 Task: Use the formula "INT" in spreadsheet "Project portfolio".
Action: Mouse moved to (850, 109)
Screenshot: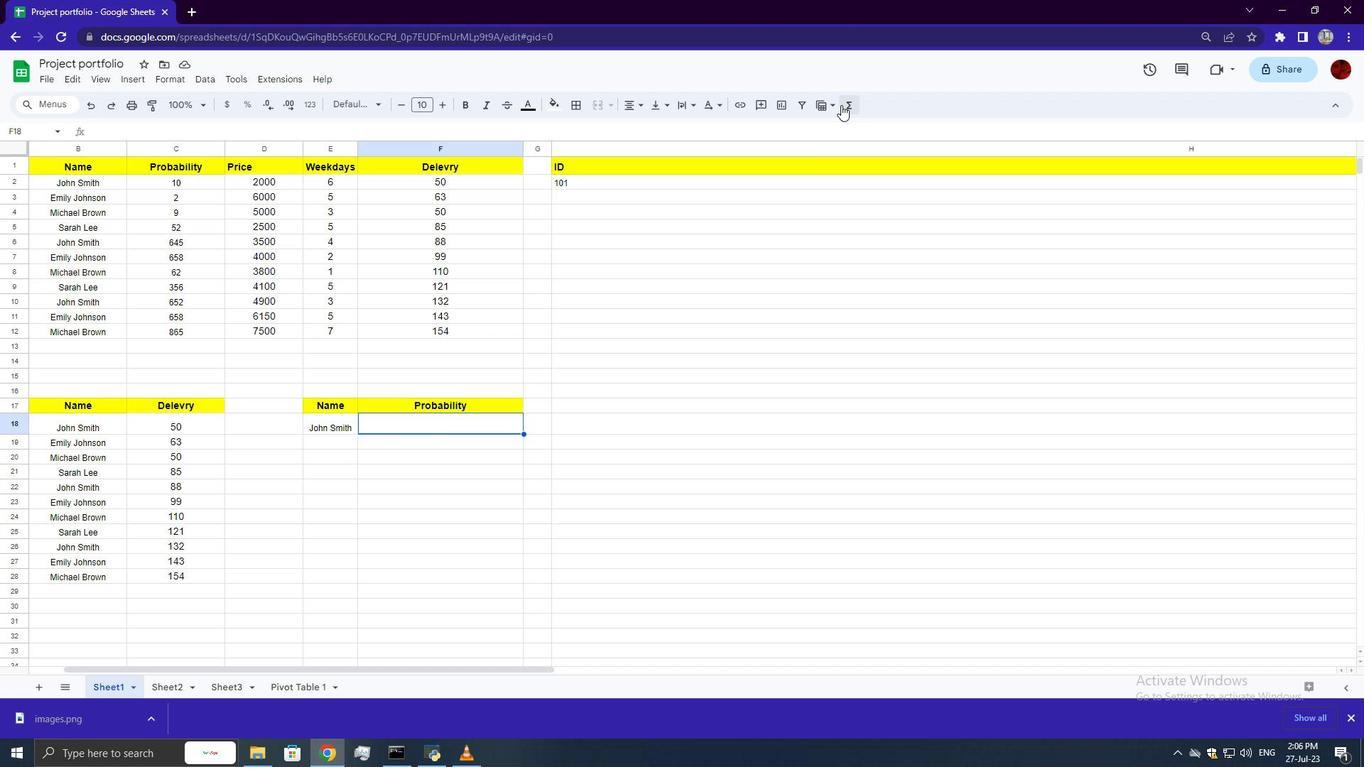 
Action: Mouse pressed left at (850, 109)
Screenshot: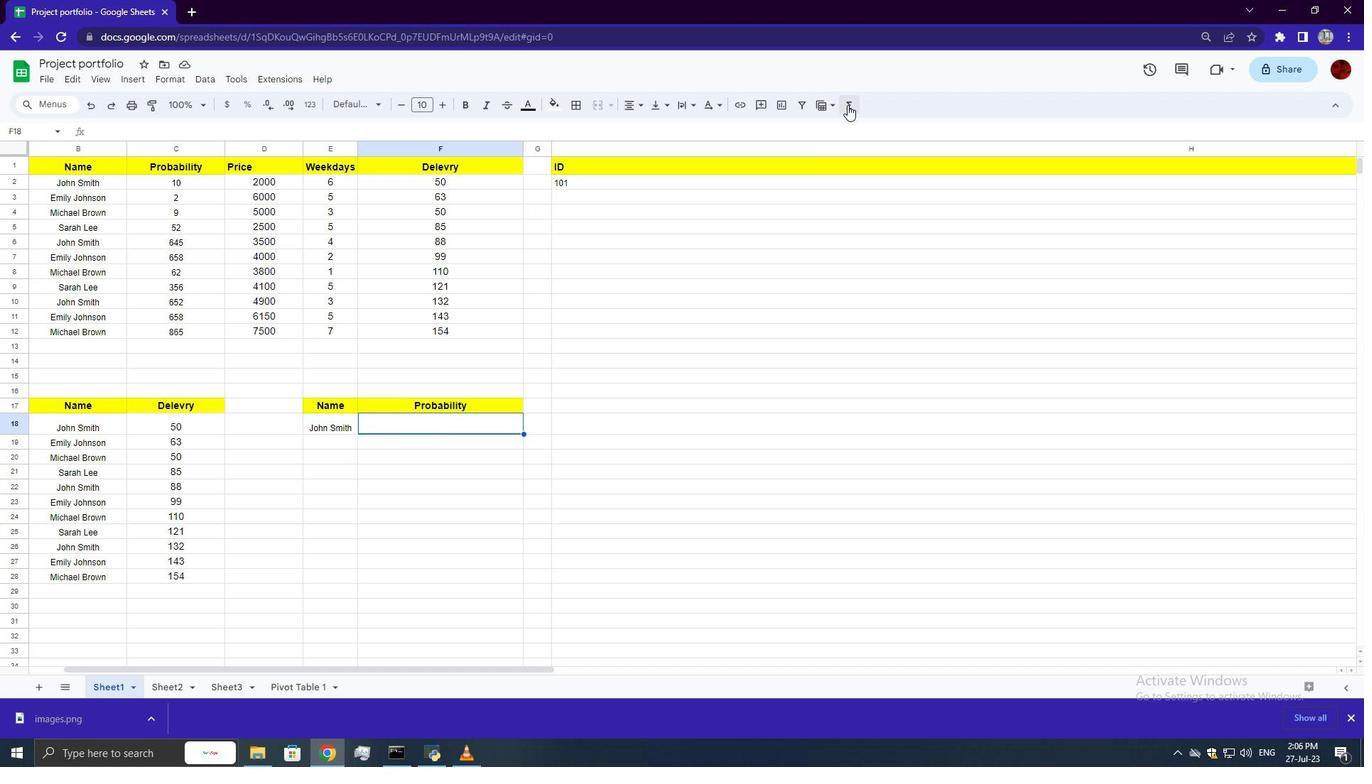 
Action: Mouse moved to (1016, 238)
Screenshot: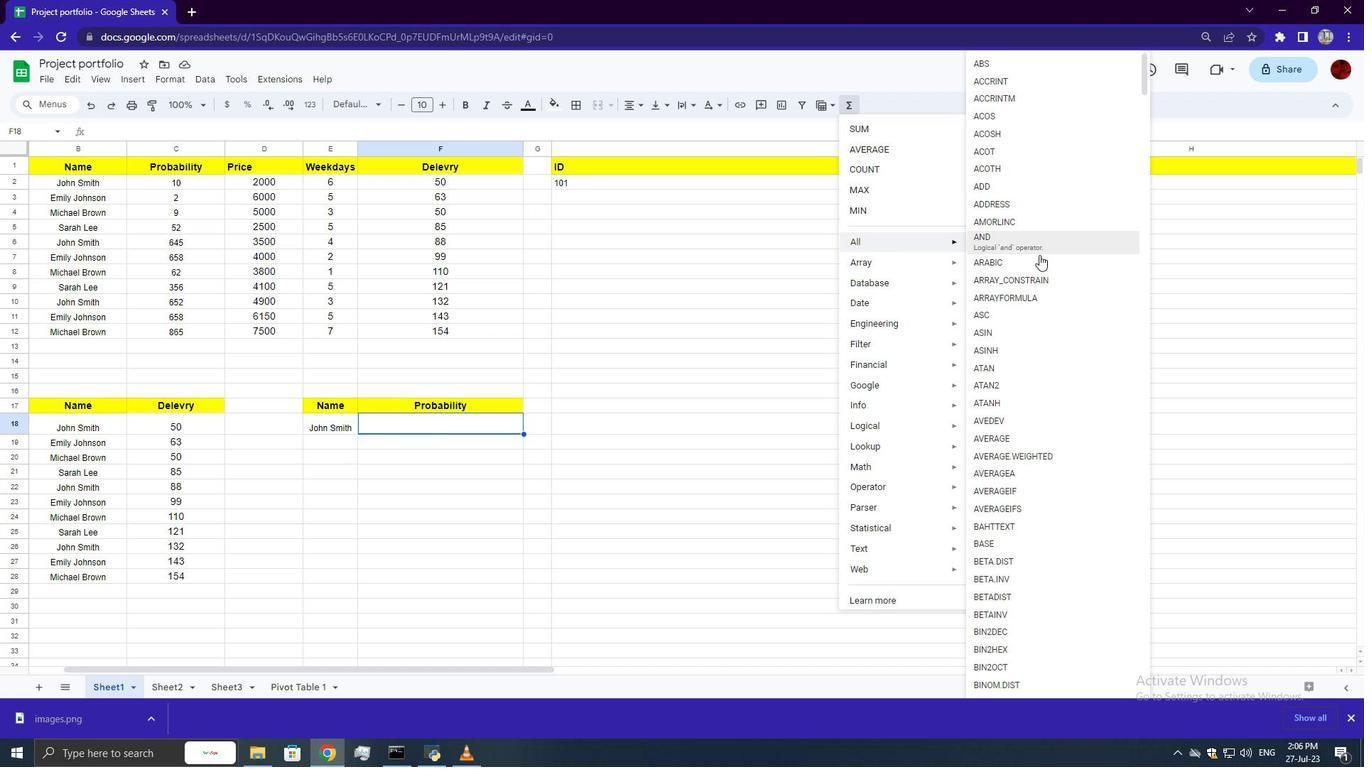 
Action: Mouse scrolled (1016, 237) with delta (0, 0)
Screenshot: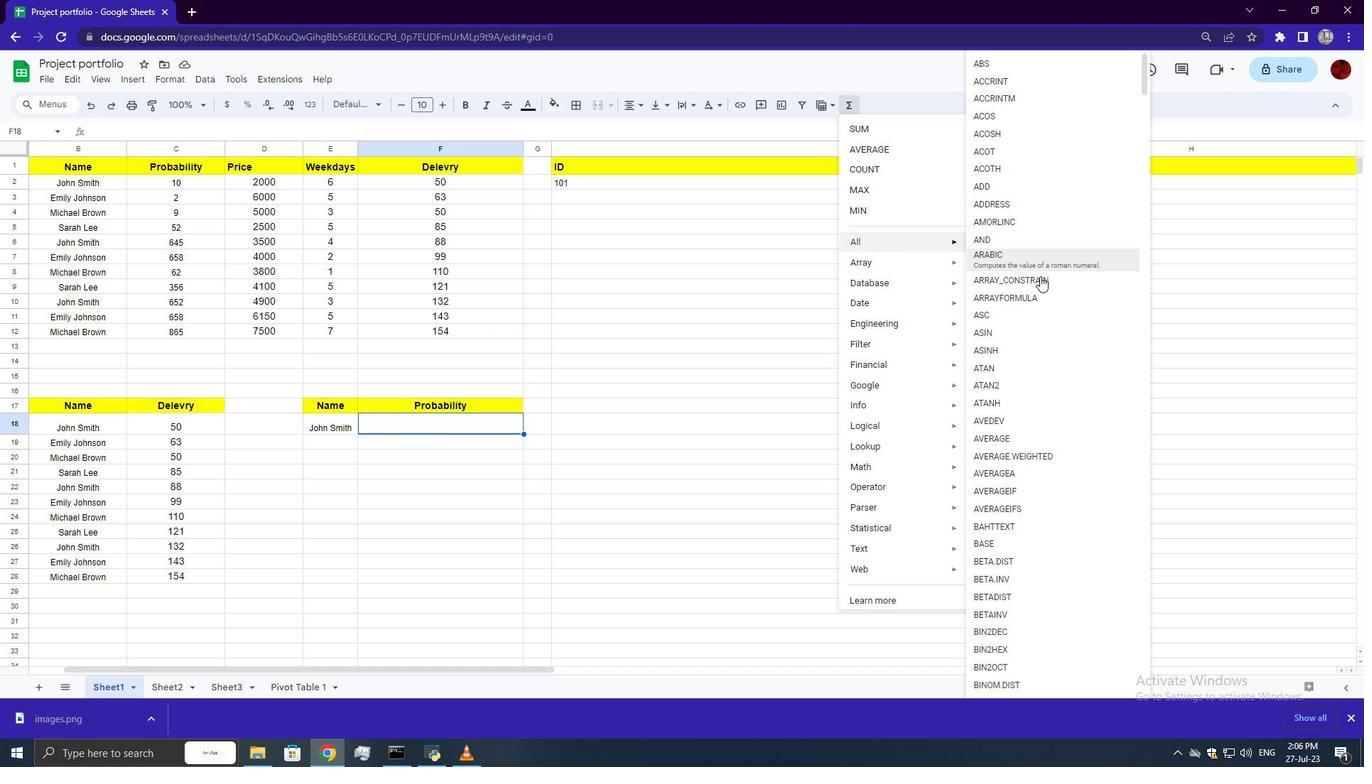
Action: Mouse scrolled (1016, 237) with delta (0, 0)
Screenshot: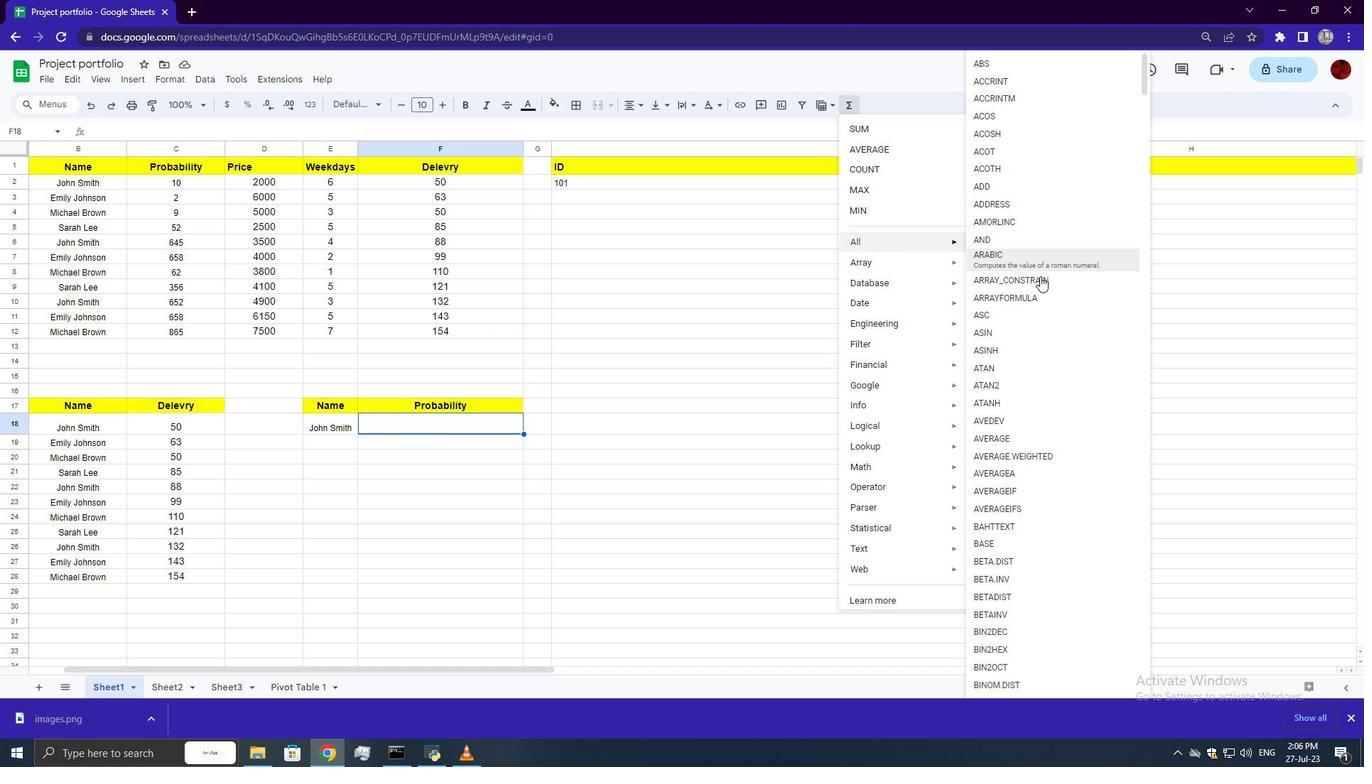 
Action: Mouse scrolled (1016, 237) with delta (0, 0)
Screenshot: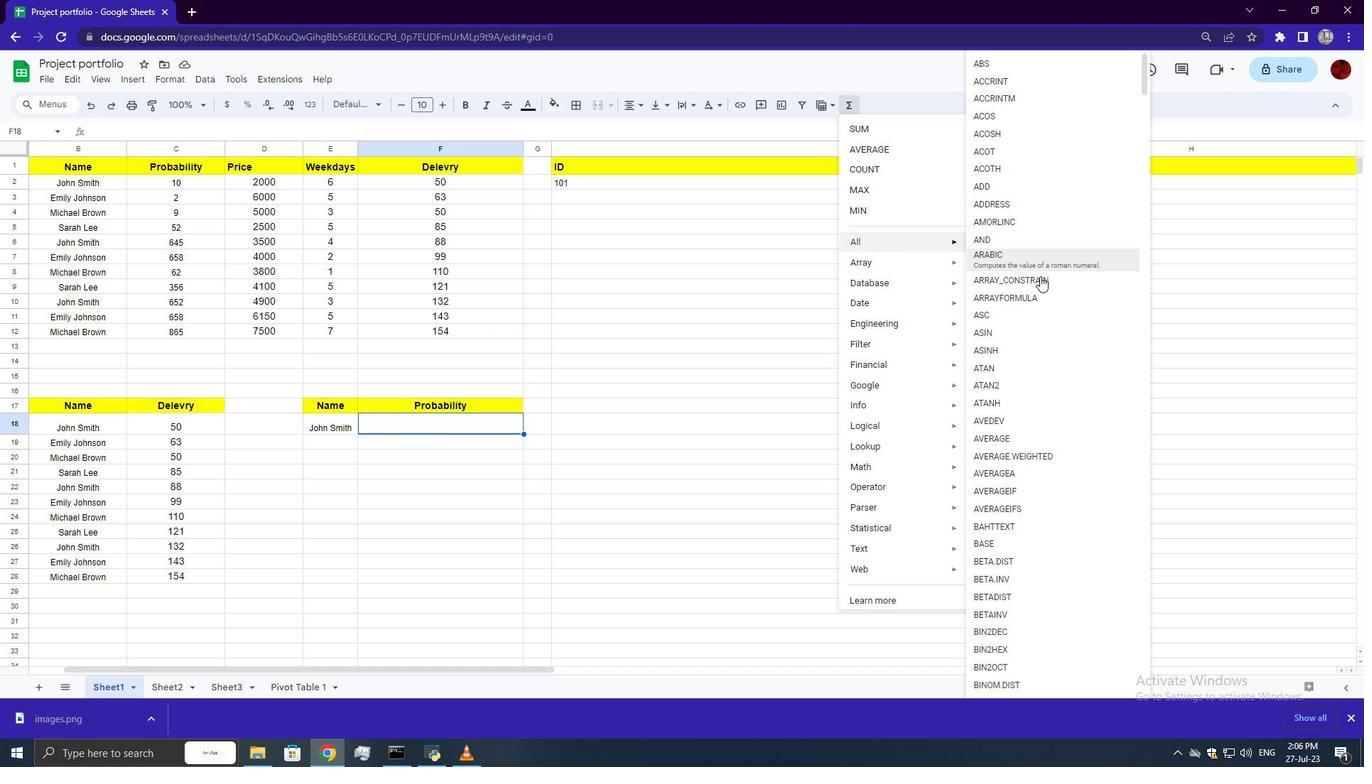 
Action: Mouse scrolled (1016, 237) with delta (0, 0)
Screenshot: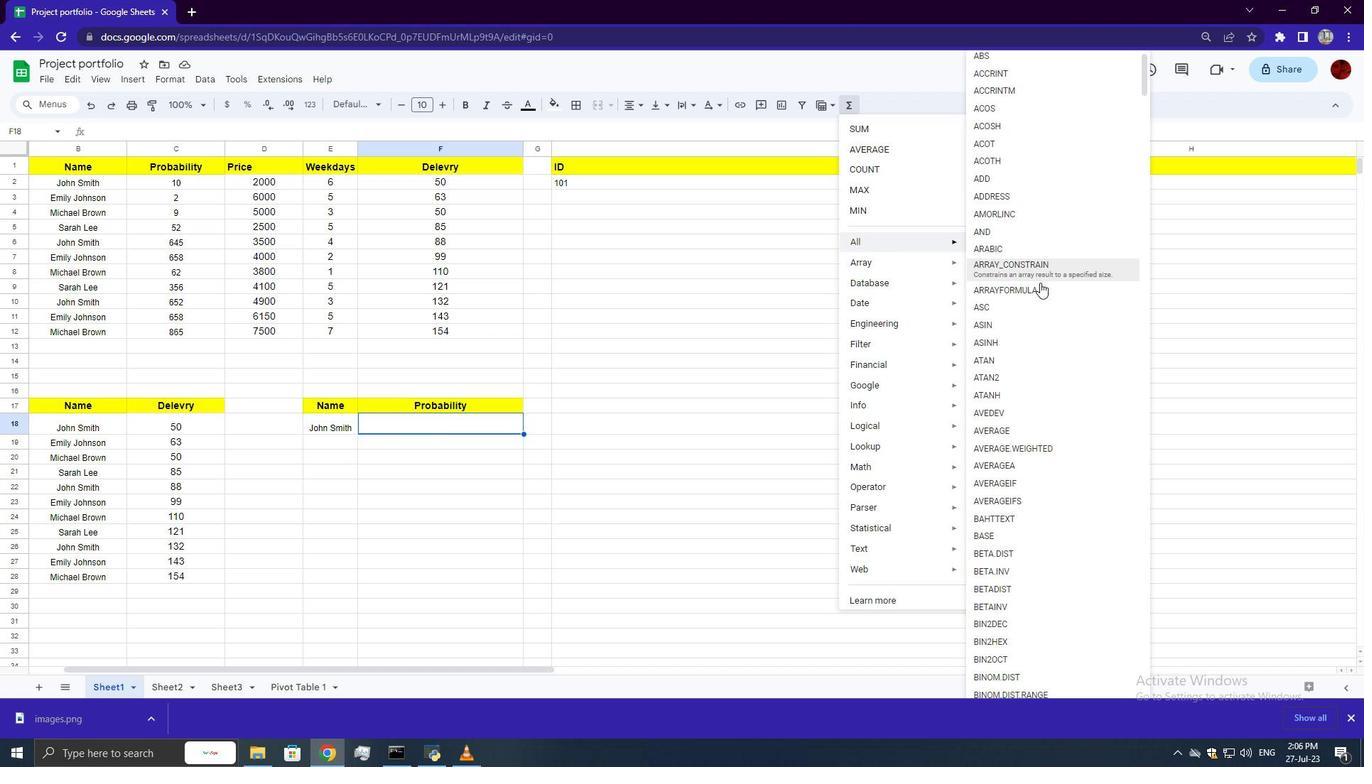 
Action: Mouse scrolled (1016, 237) with delta (0, 0)
Screenshot: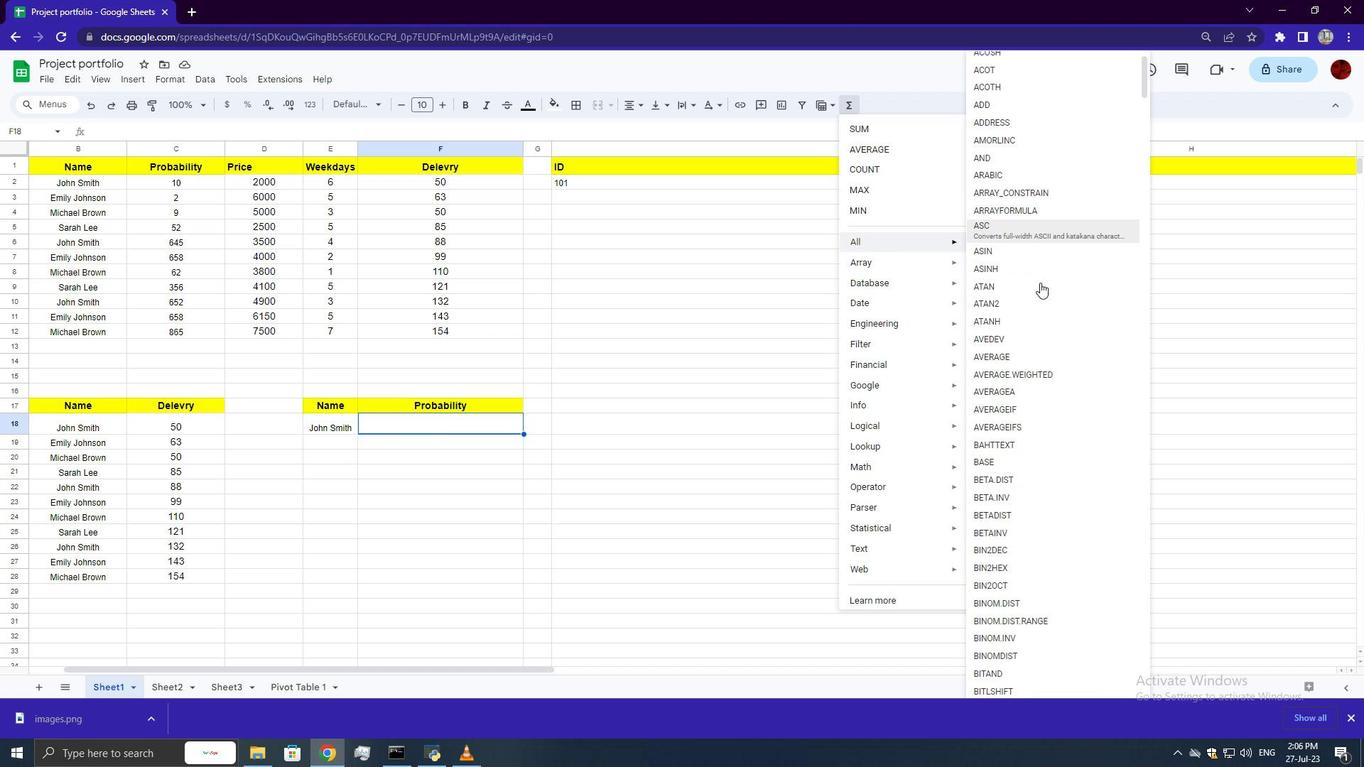 
Action: Mouse scrolled (1016, 237) with delta (0, 0)
Screenshot: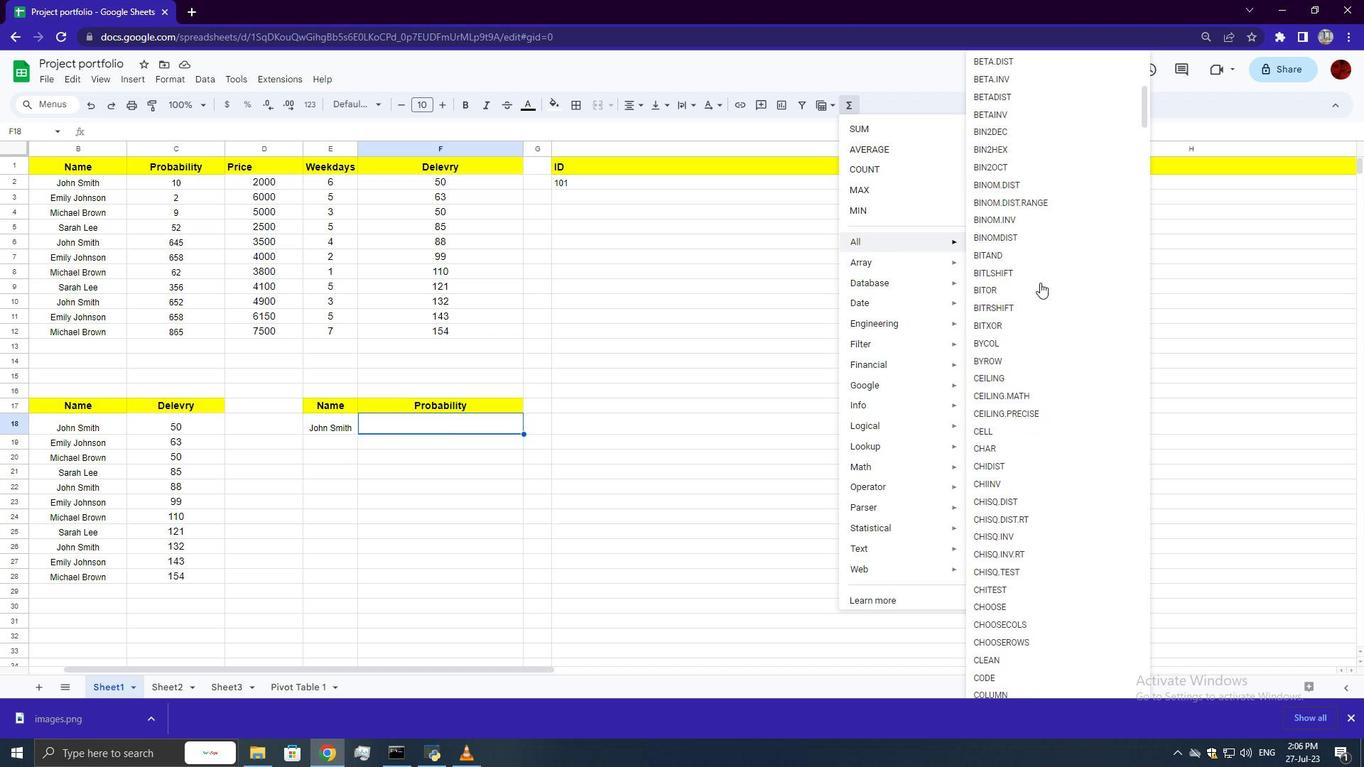 
Action: Mouse scrolled (1016, 237) with delta (0, 0)
Screenshot: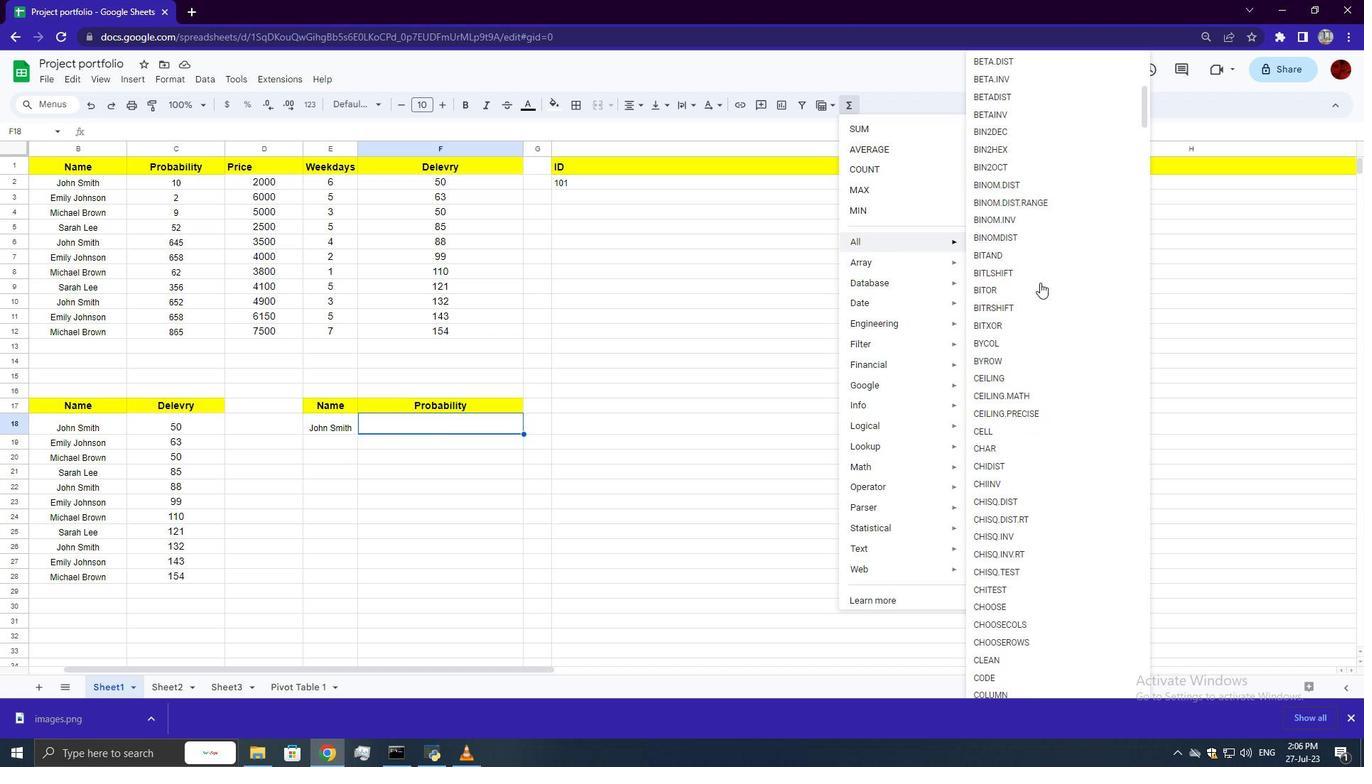 
Action: Mouse scrolled (1016, 237) with delta (0, 0)
Screenshot: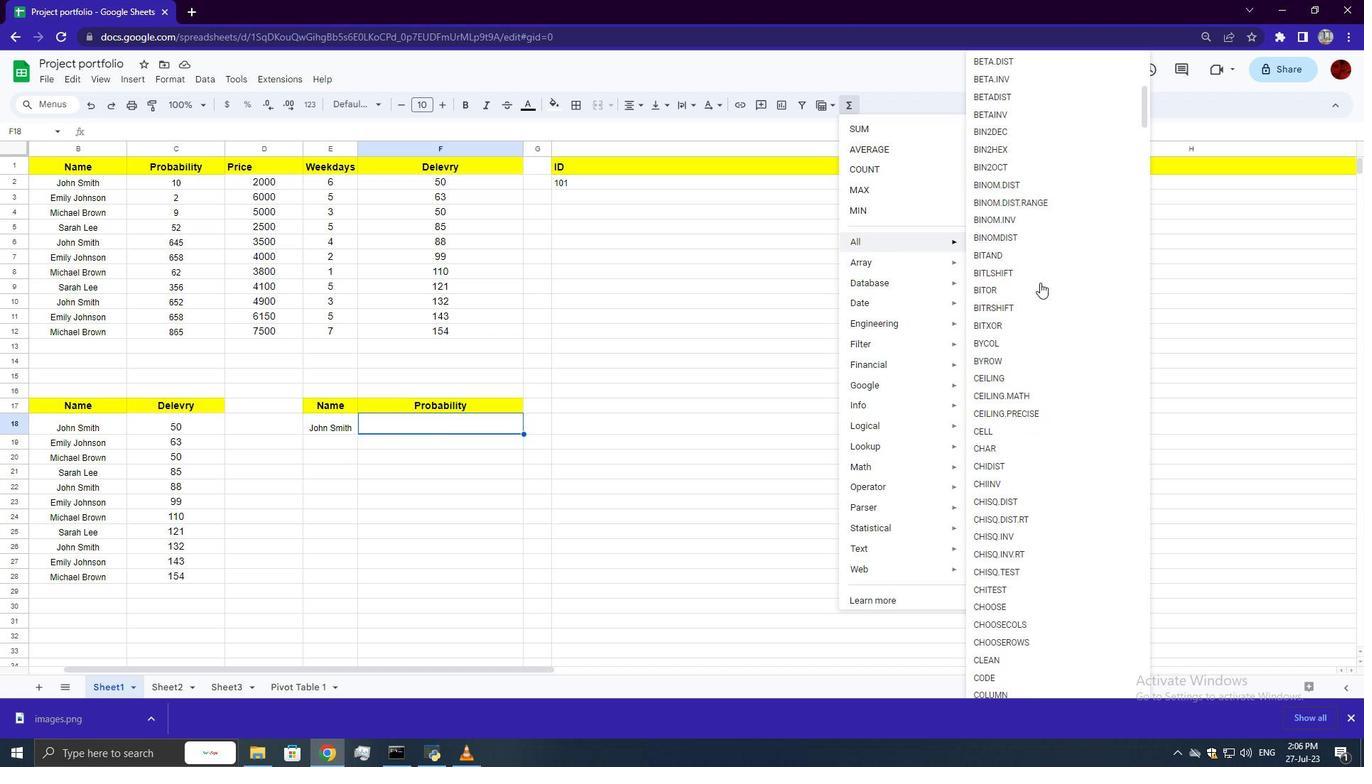 
Action: Mouse scrolled (1016, 237) with delta (0, 0)
Screenshot: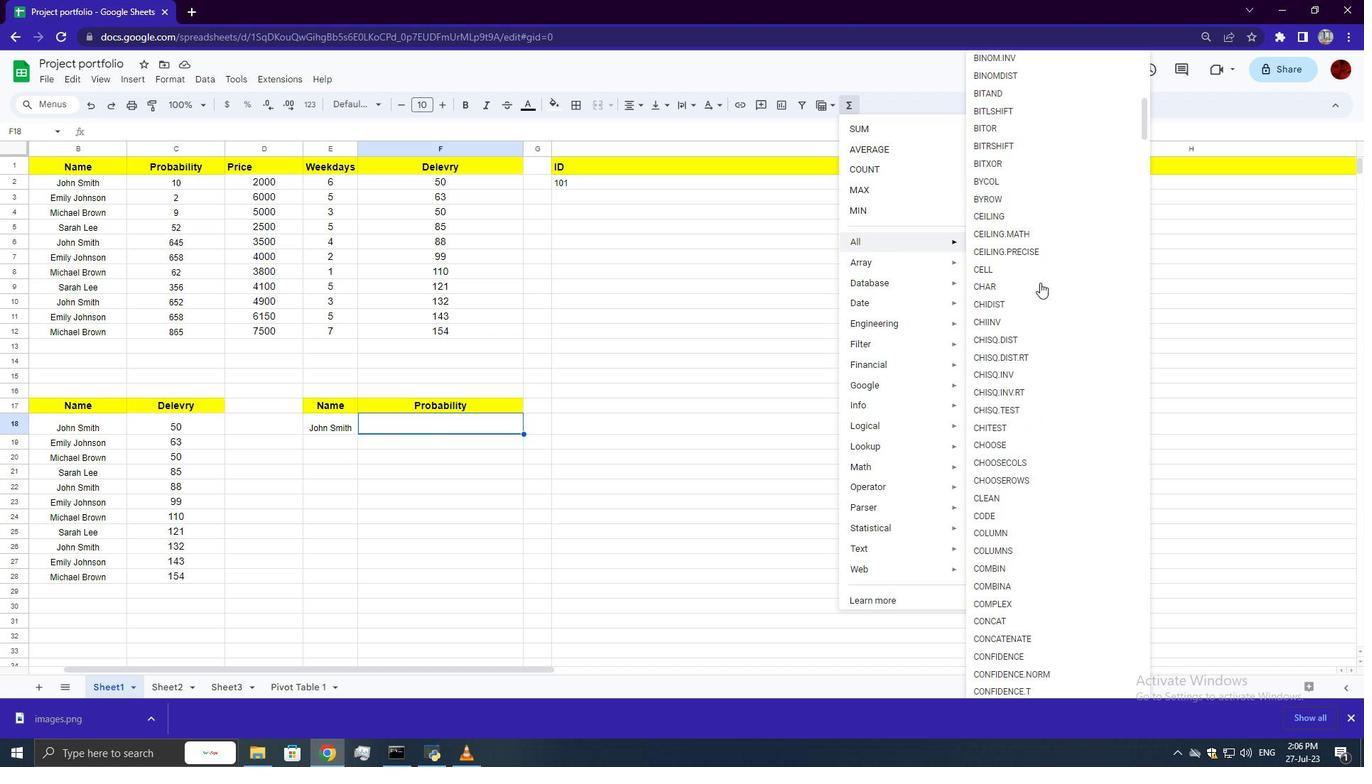 
Action: Mouse scrolled (1016, 237) with delta (0, 0)
Screenshot: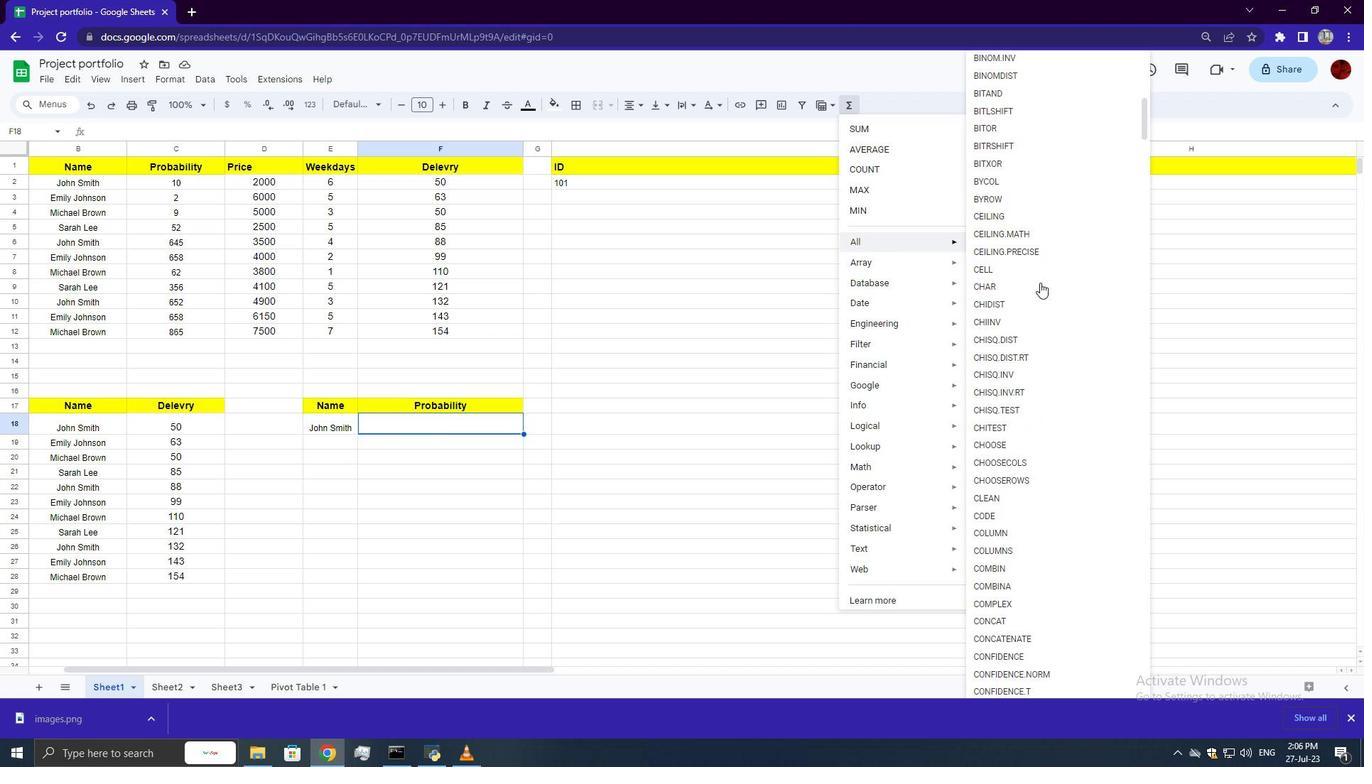 
Action: Mouse scrolled (1016, 237) with delta (0, 0)
Screenshot: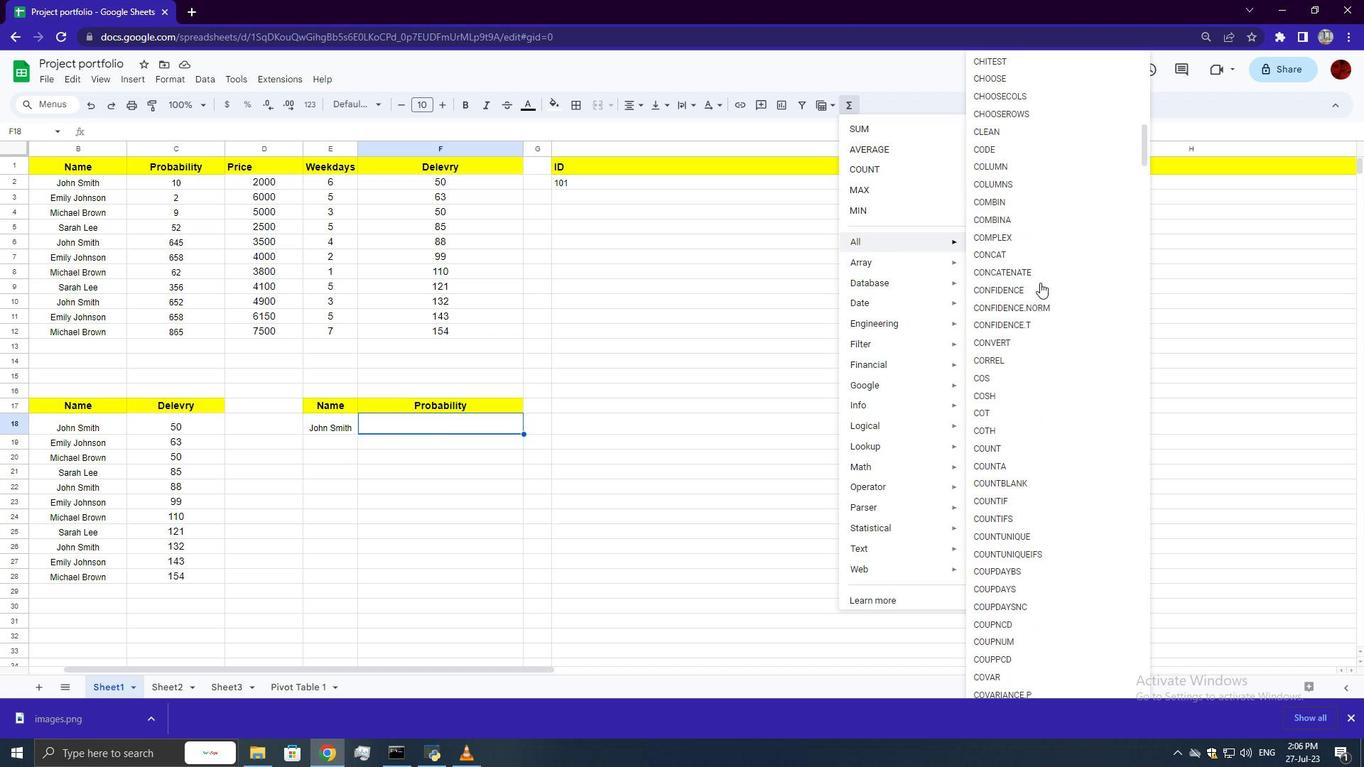 
Action: Mouse scrolled (1016, 237) with delta (0, 0)
Screenshot: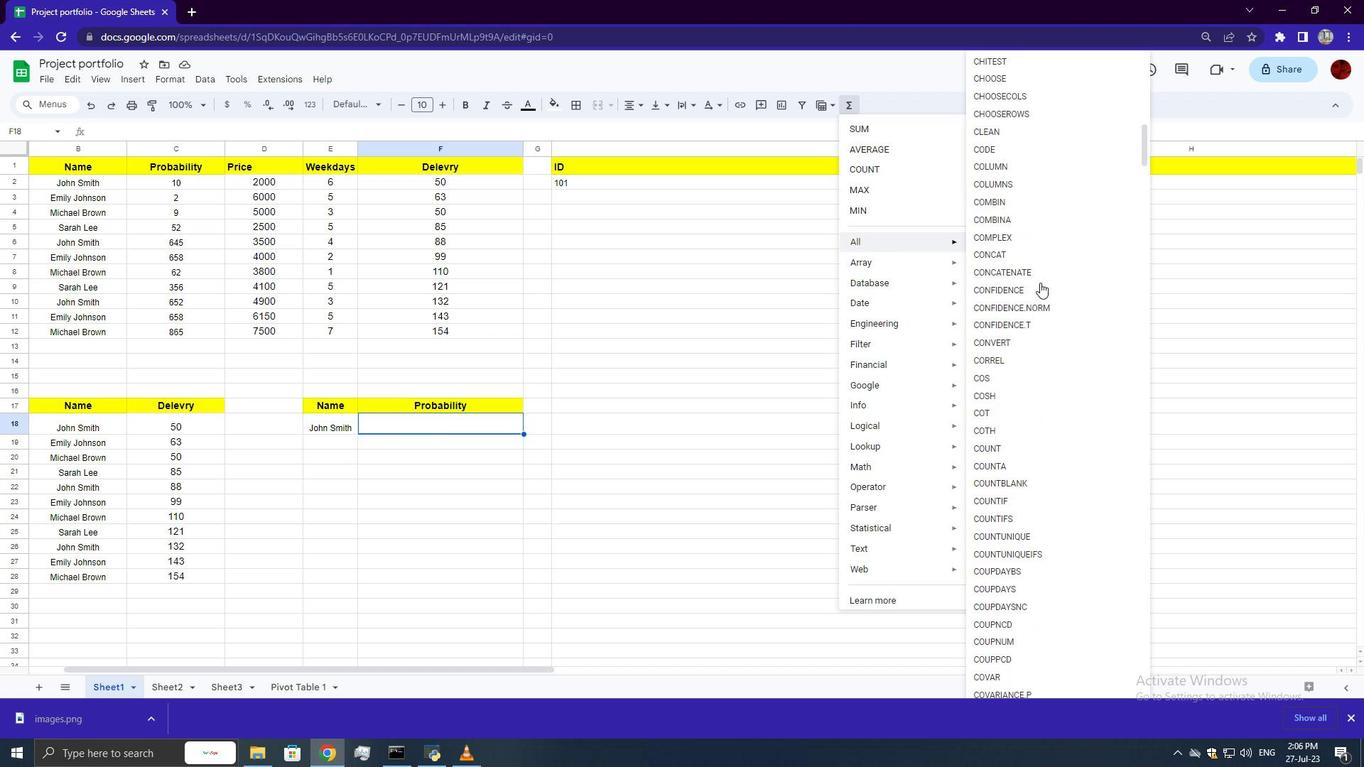 
Action: Mouse scrolled (1016, 237) with delta (0, 0)
Screenshot: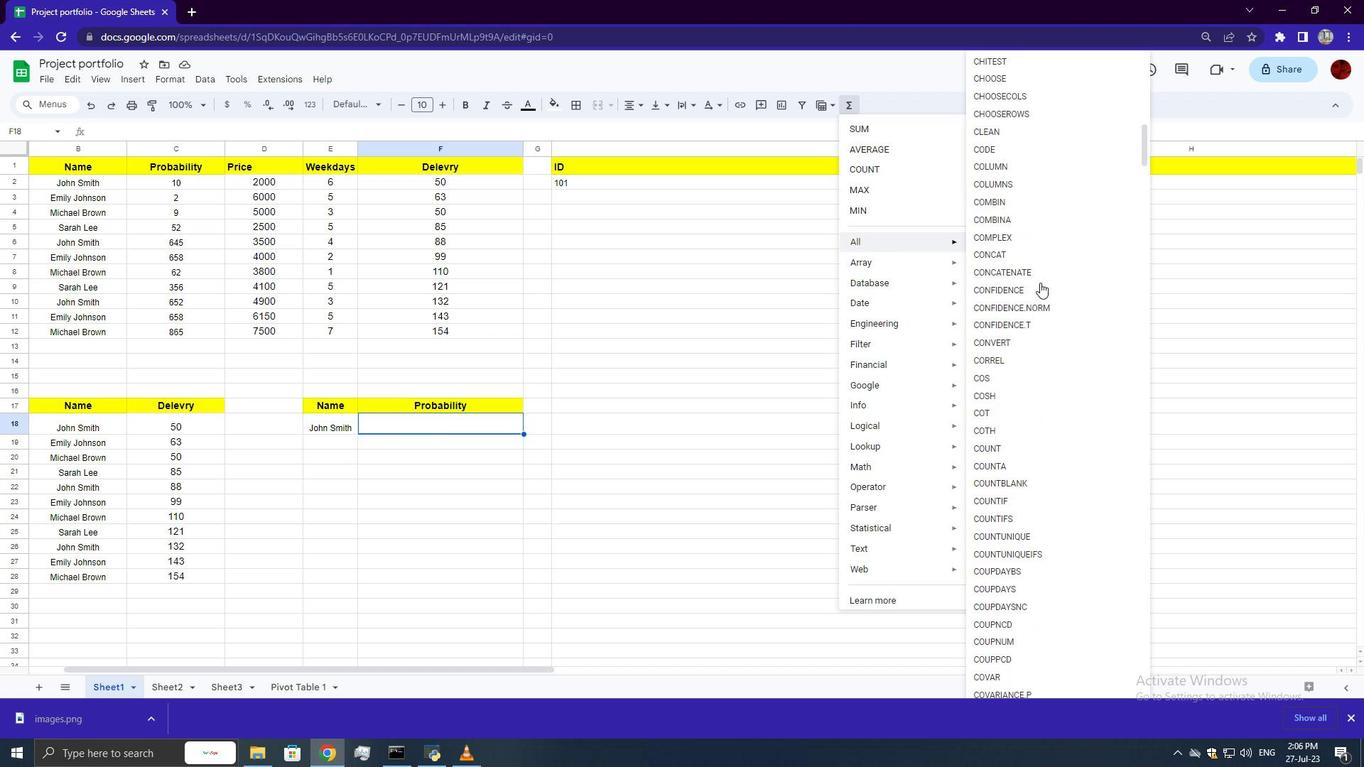 
Action: Mouse scrolled (1016, 237) with delta (0, 0)
Screenshot: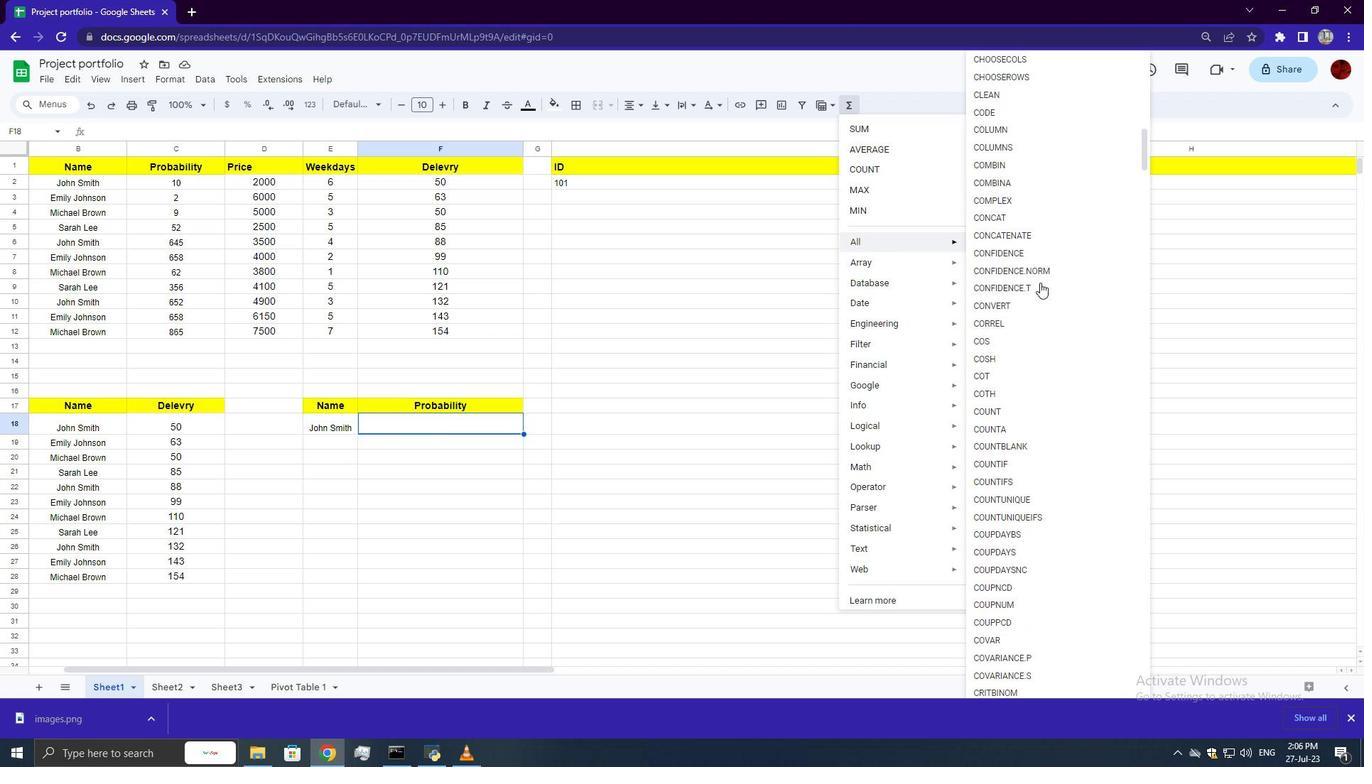 
Action: Mouse scrolled (1016, 237) with delta (0, 0)
Screenshot: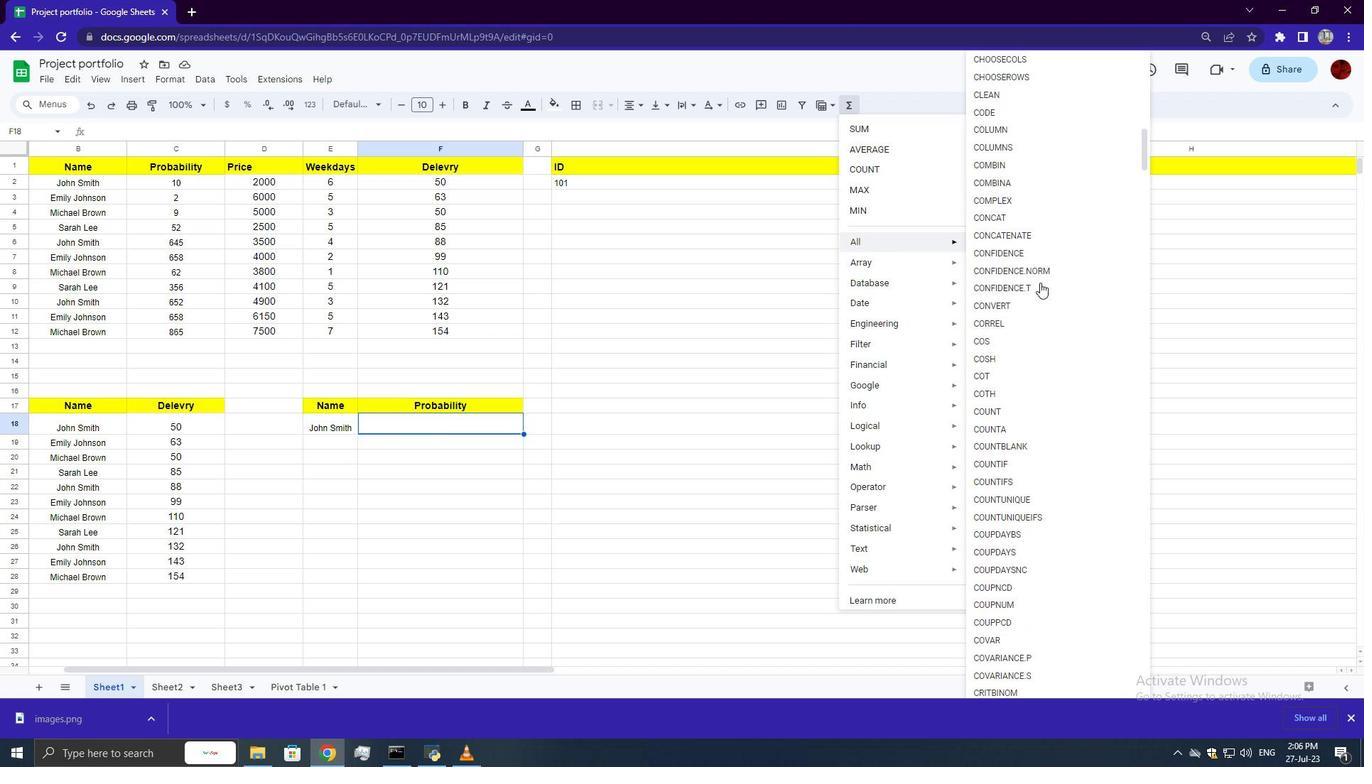 
Action: Mouse scrolled (1016, 237) with delta (0, 0)
Screenshot: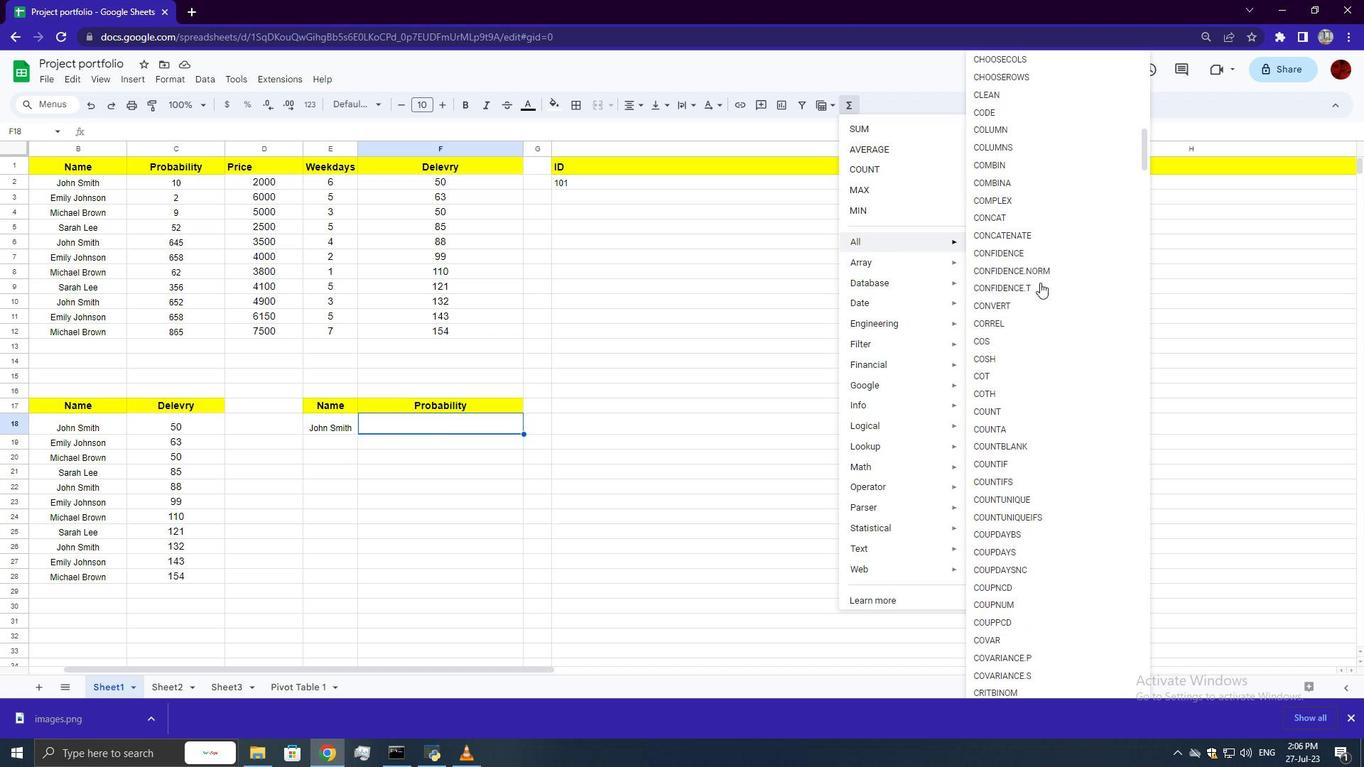 
Action: Mouse scrolled (1016, 237) with delta (0, 0)
Screenshot: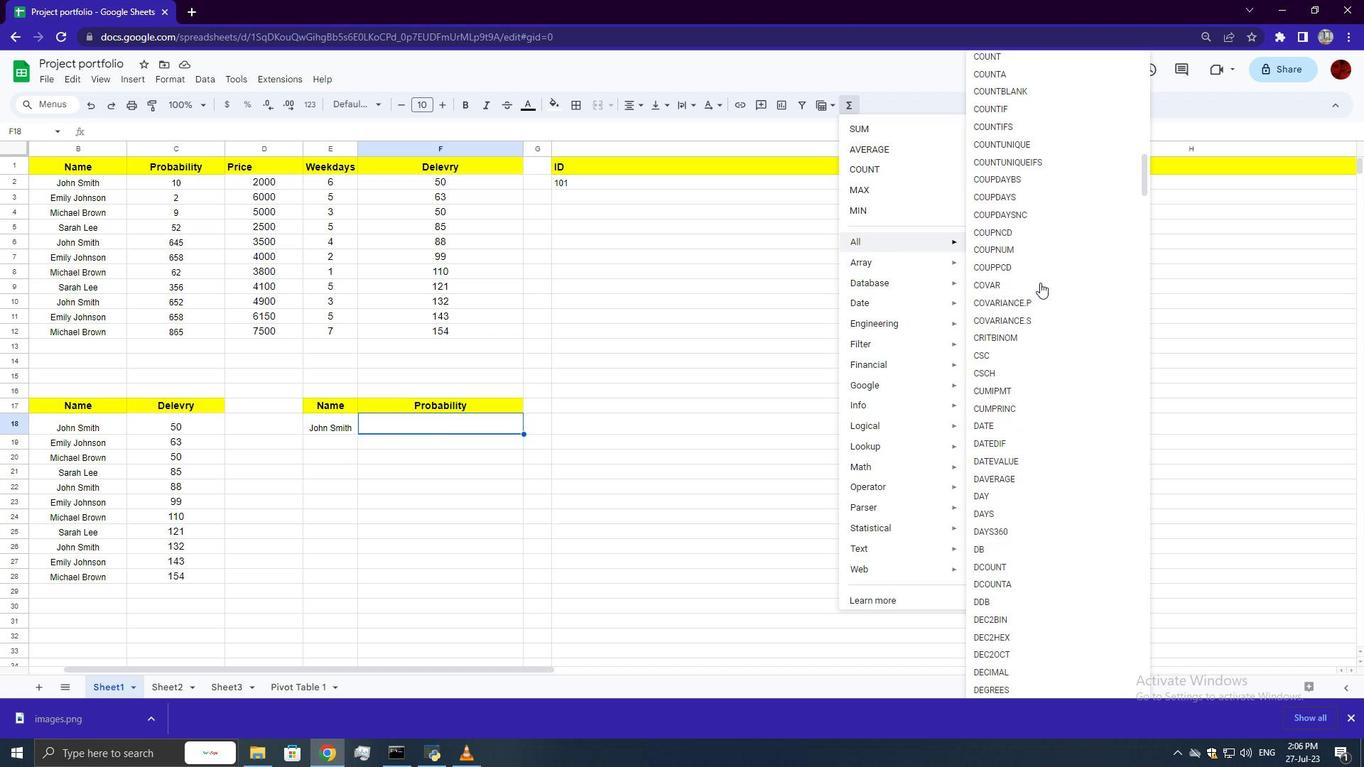 
Action: Mouse scrolled (1016, 237) with delta (0, 0)
Screenshot: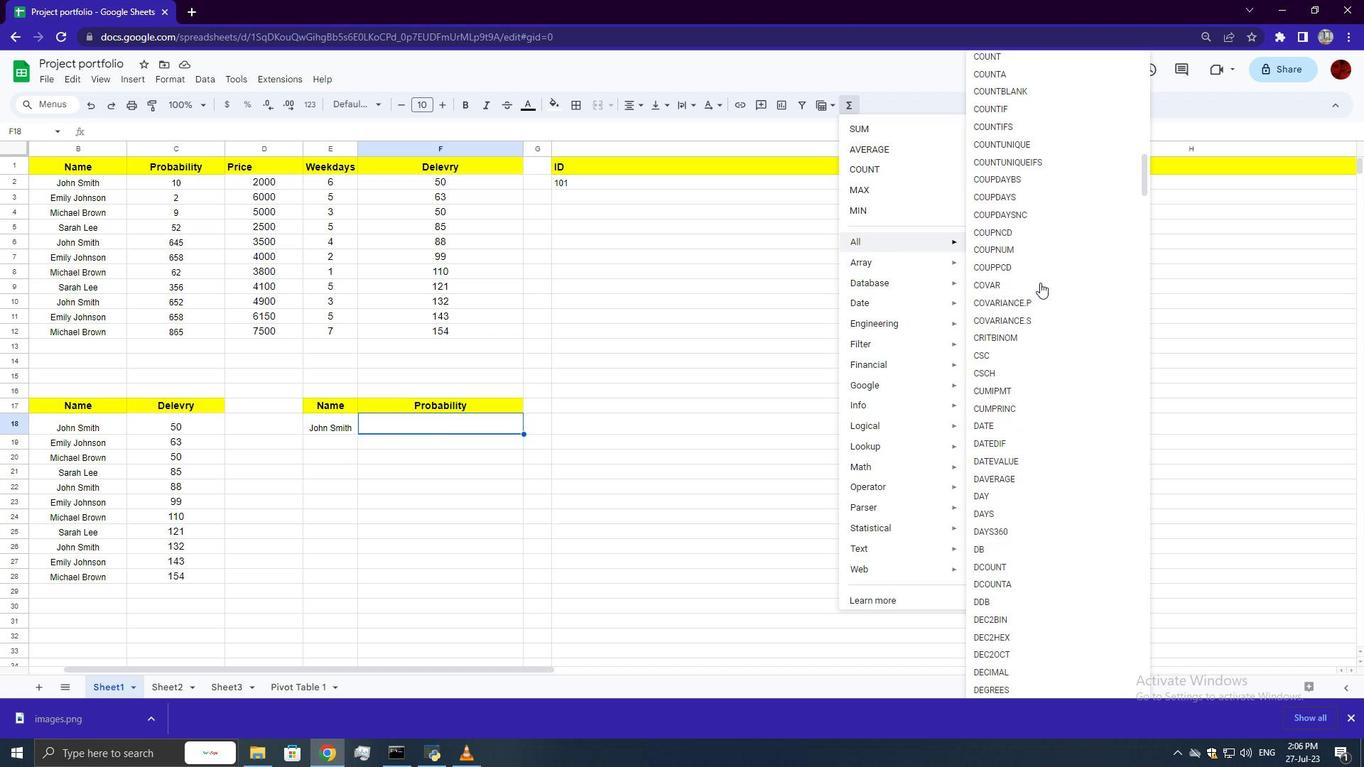 
Action: Mouse scrolled (1016, 237) with delta (0, 0)
Screenshot: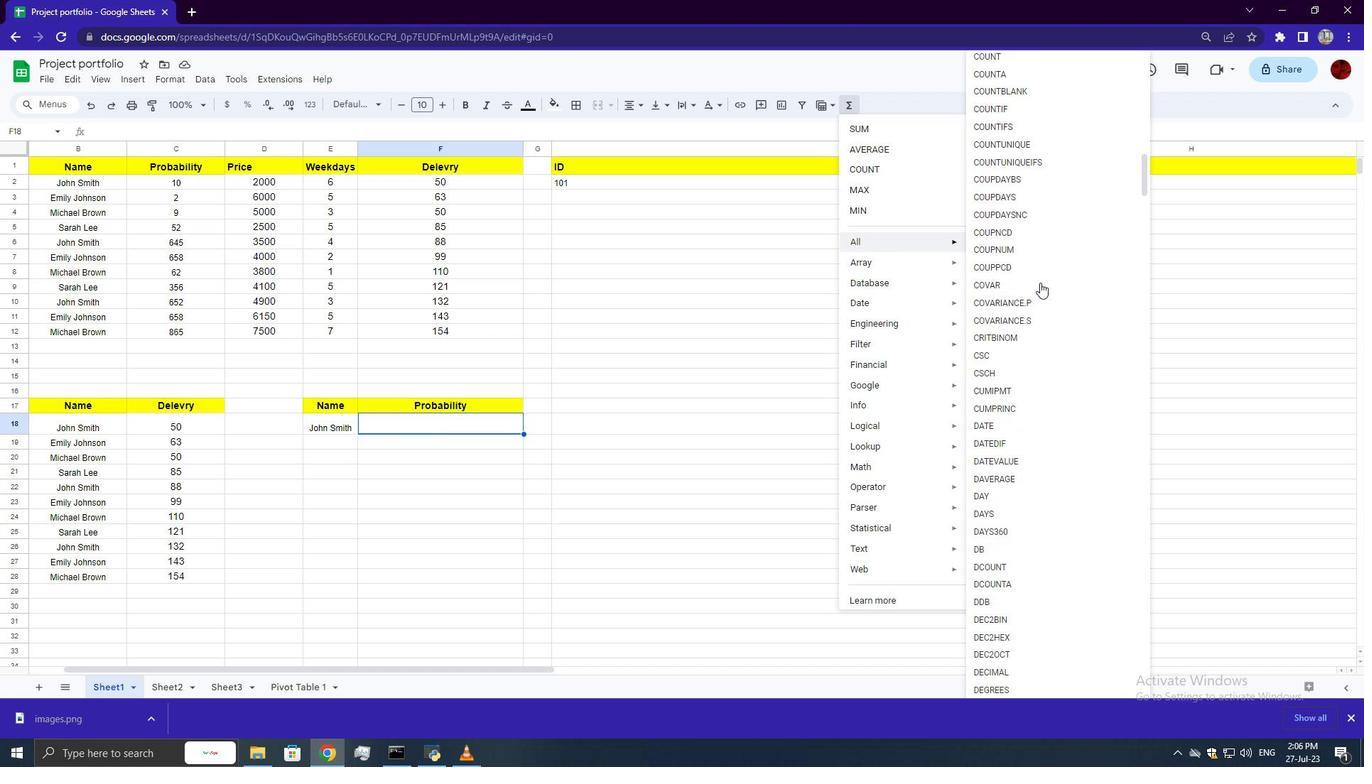 
Action: Mouse scrolled (1016, 237) with delta (0, 0)
Screenshot: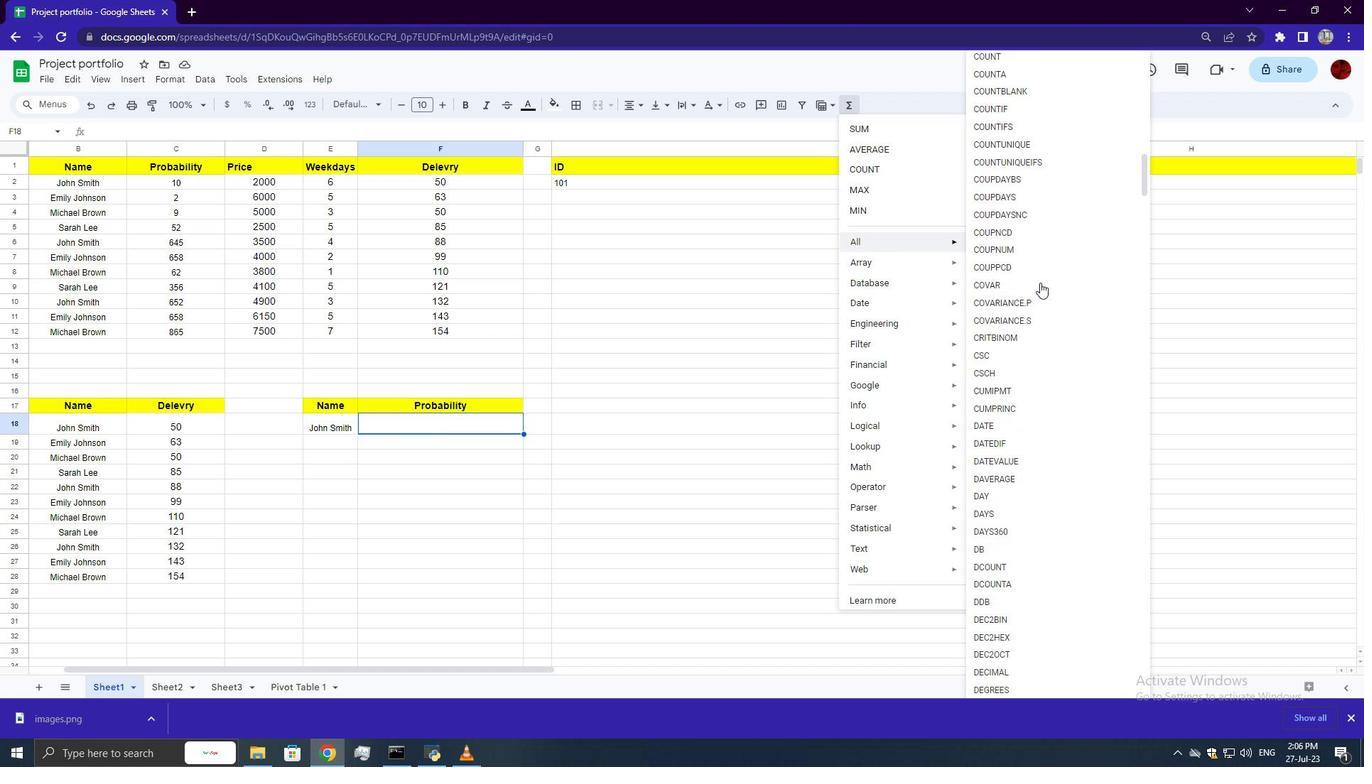 
Action: Mouse scrolled (1016, 237) with delta (0, 0)
Screenshot: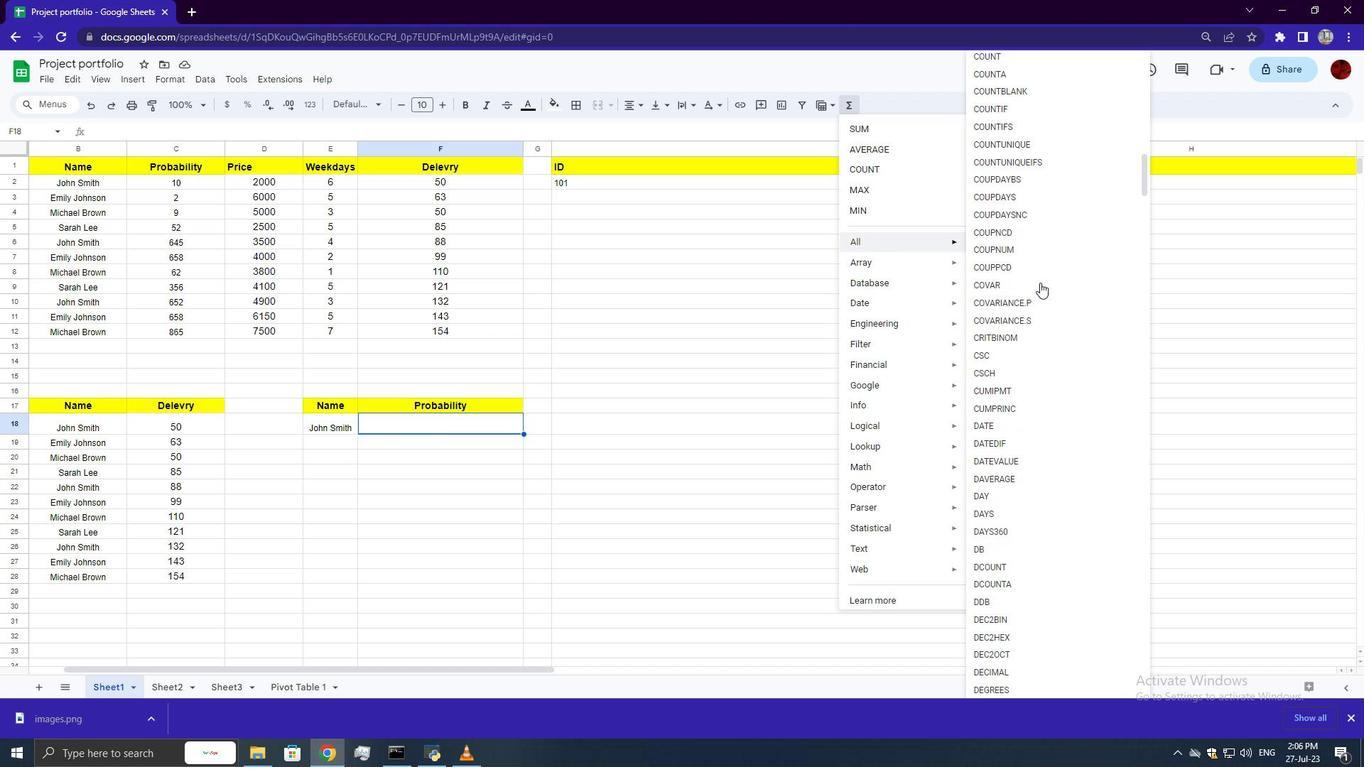 
Action: Mouse scrolled (1016, 237) with delta (0, 0)
Screenshot: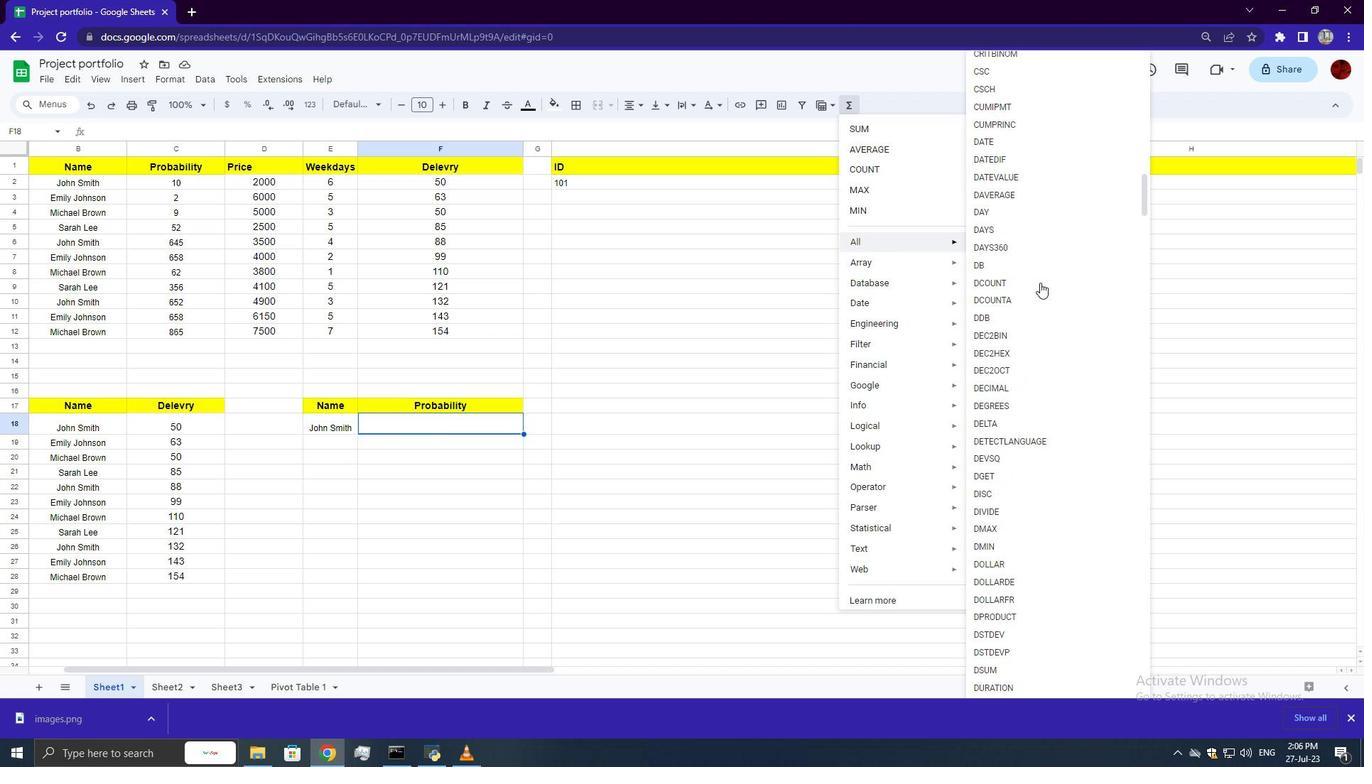 
Action: Mouse scrolled (1016, 237) with delta (0, 0)
Screenshot: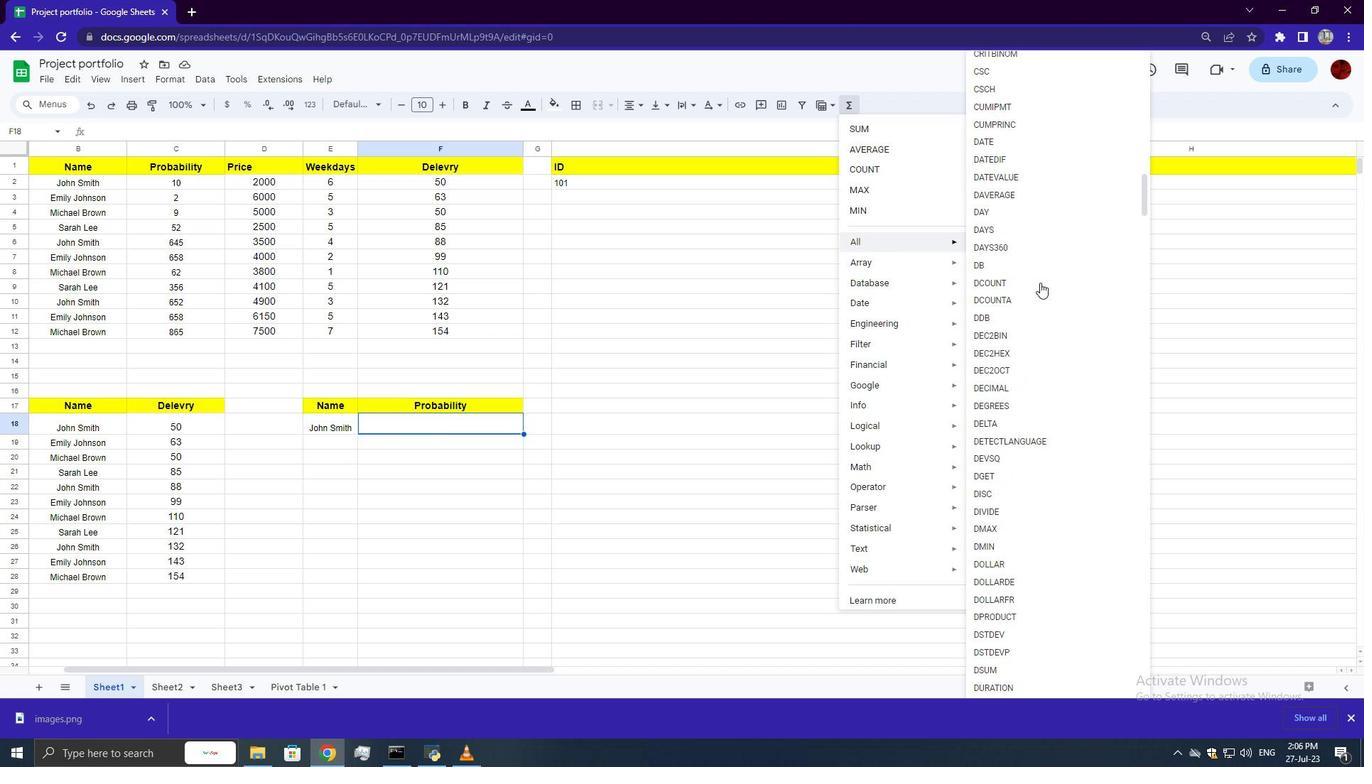 
Action: Mouse scrolled (1016, 237) with delta (0, 0)
Screenshot: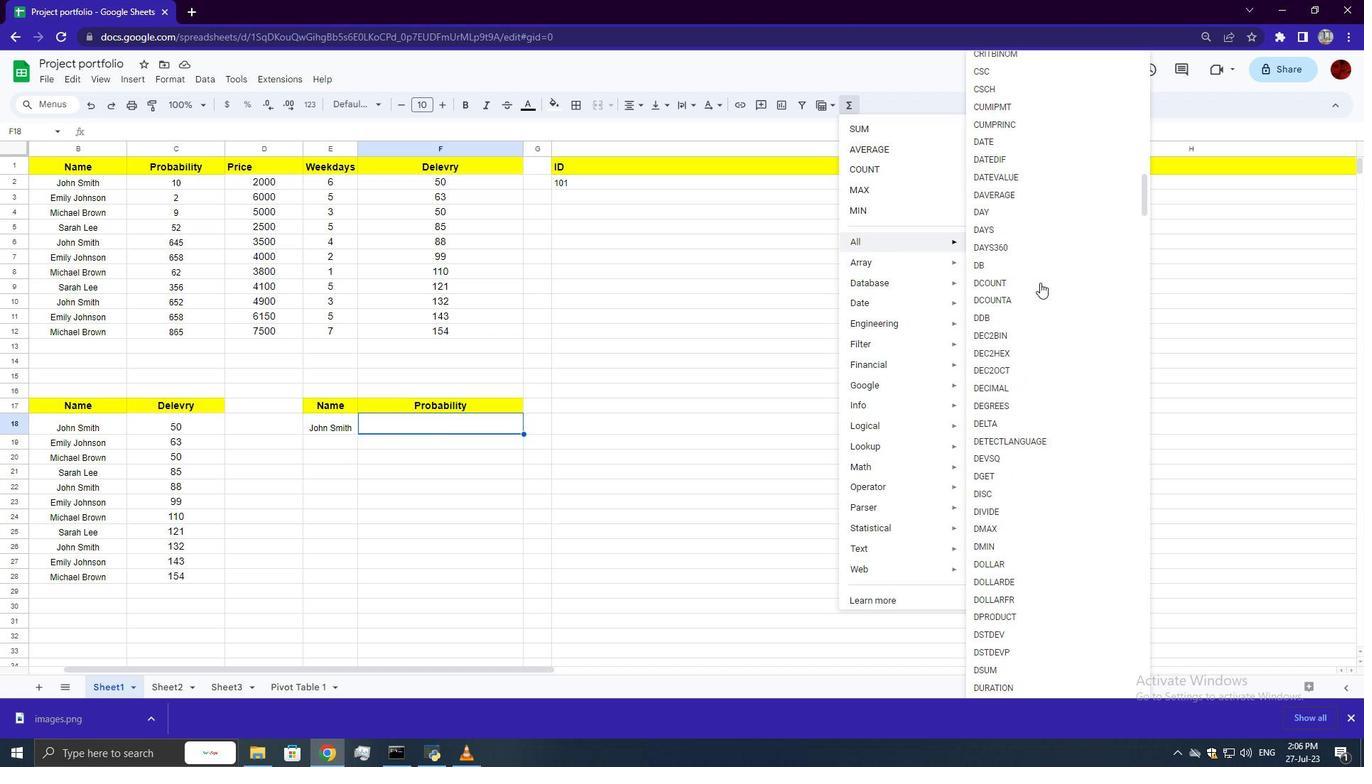 
Action: Mouse scrolled (1016, 237) with delta (0, 0)
Screenshot: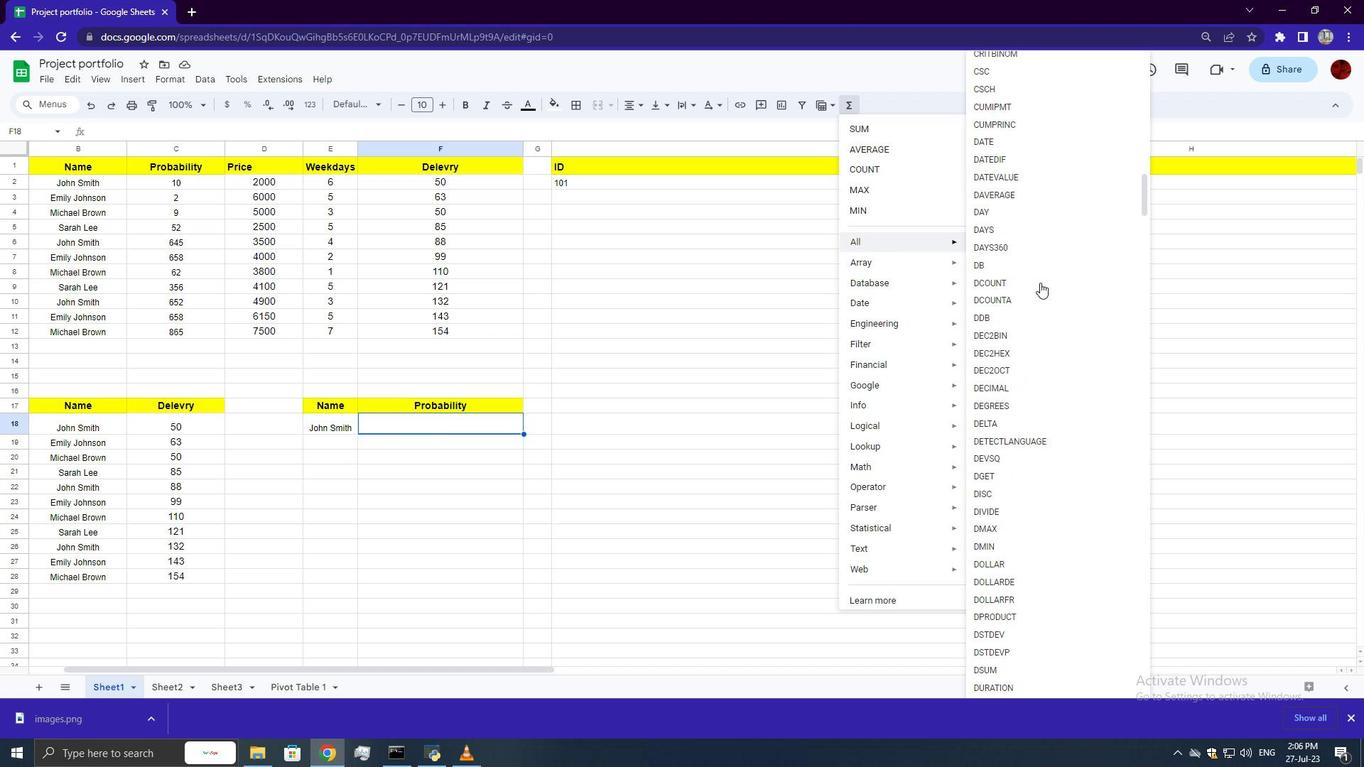 
Action: Mouse scrolled (1016, 237) with delta (0, 0)
Screenshot: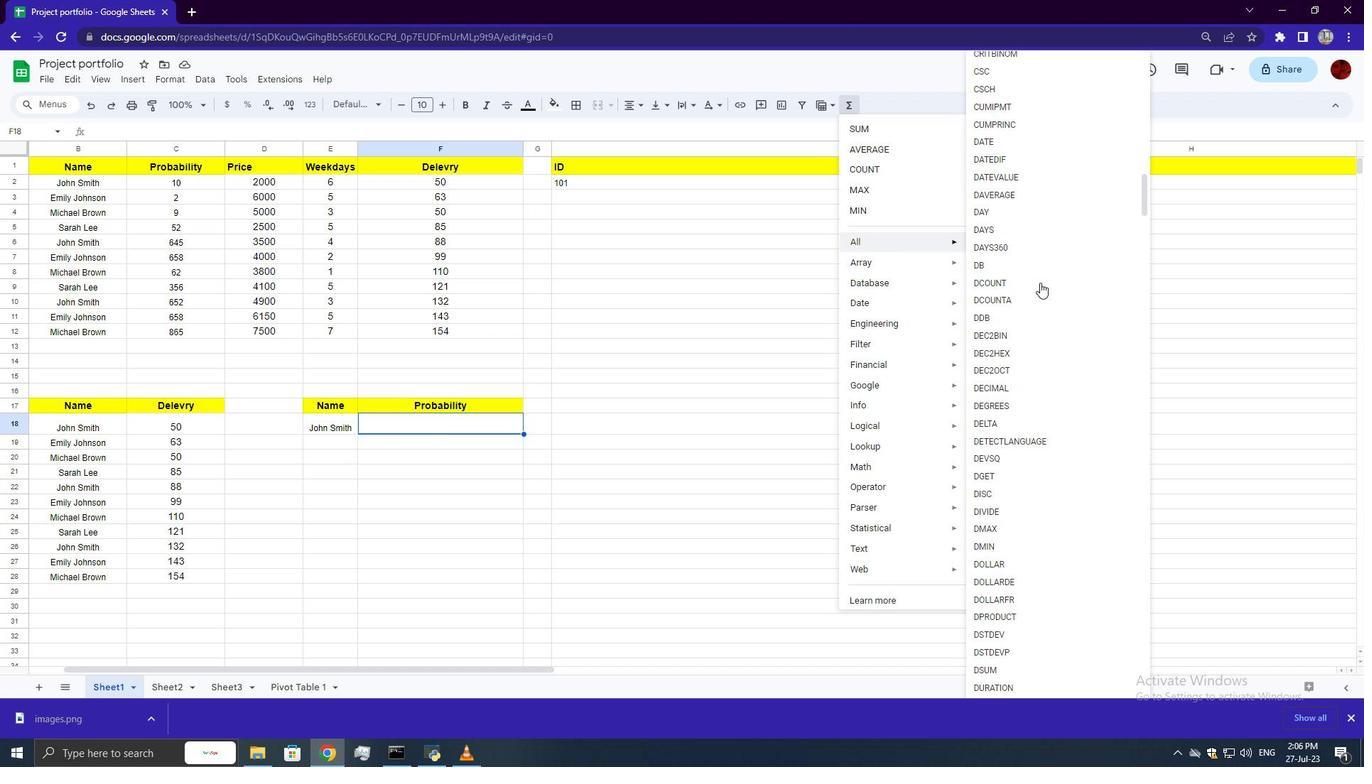 
Action: Mouse scrolled (1016, 237) with delta (0, 0)
Screenshot: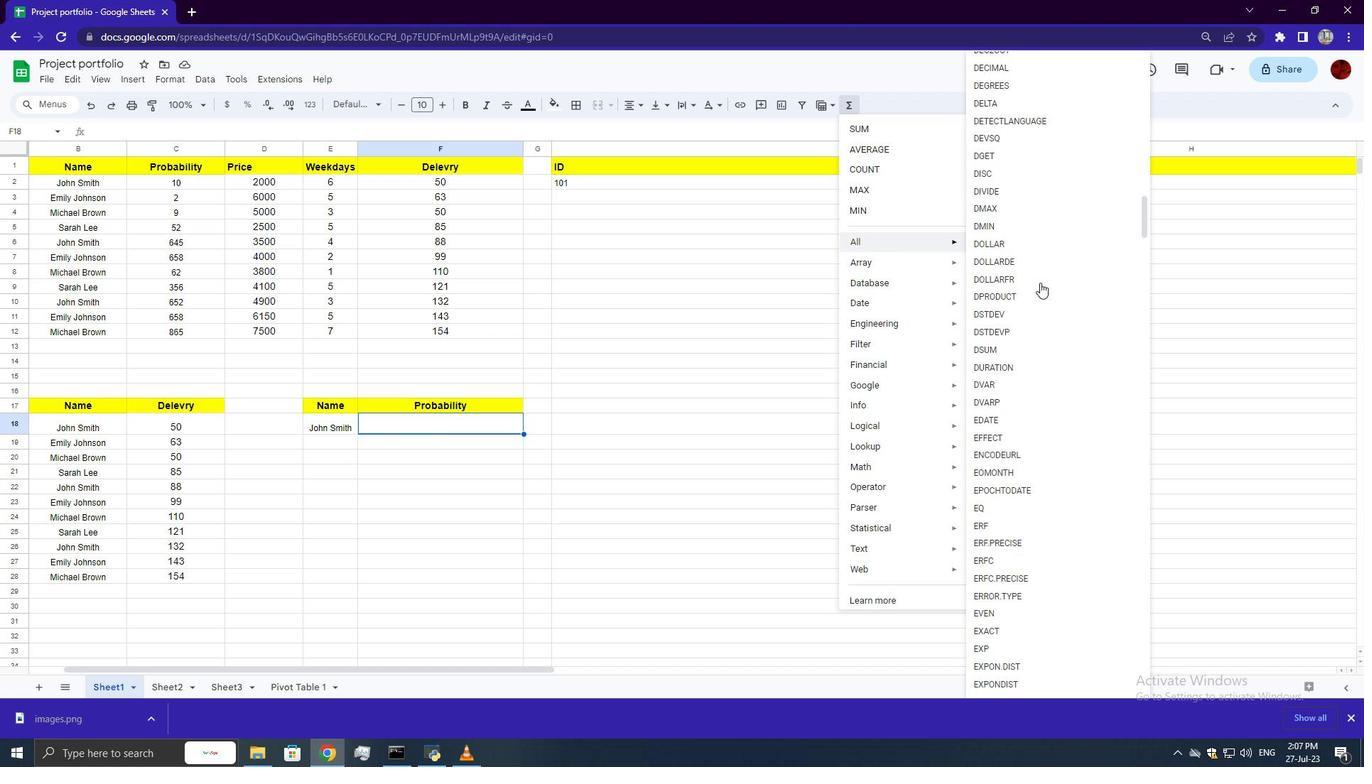 
Action: Mouse scrolled (1016, 237) with delta (0, 0)
Screenshot: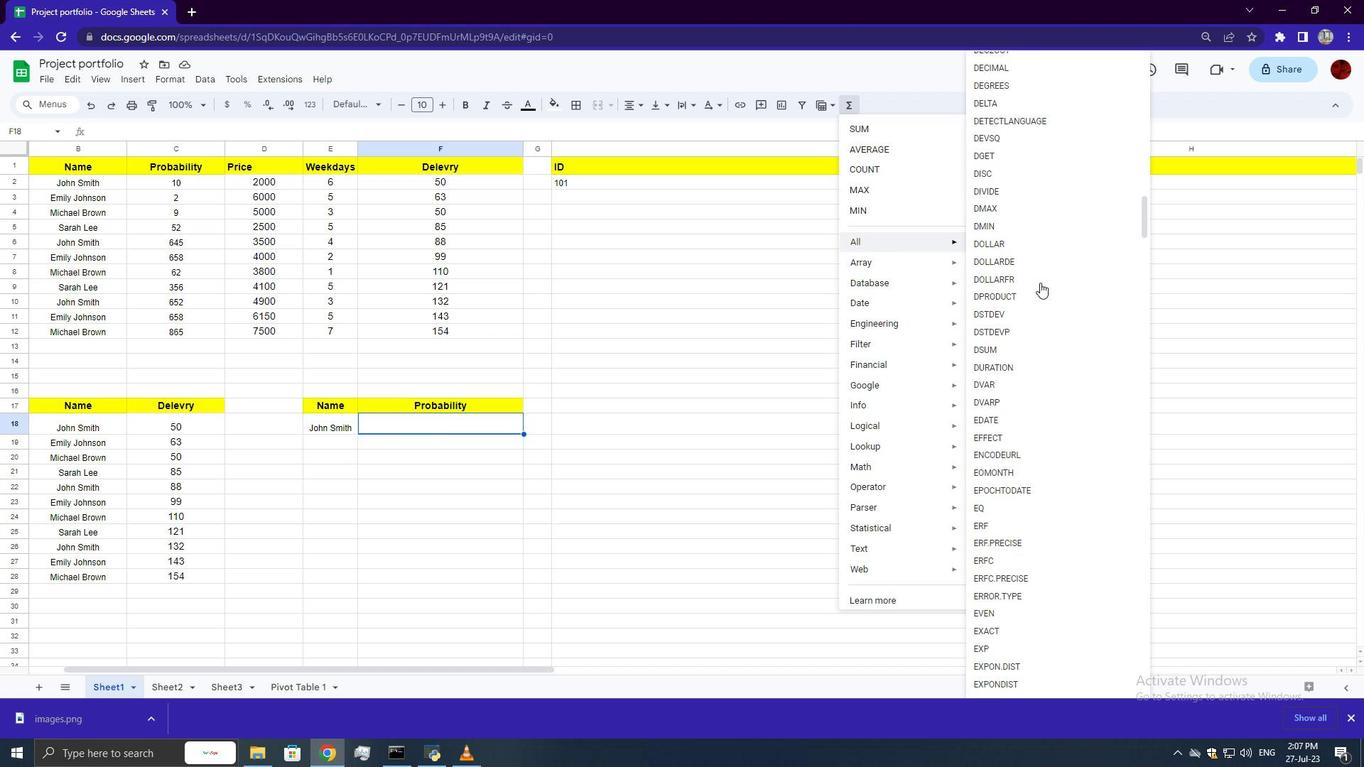 
Action: Mouse scrolled (1016, 237) with delta (0, 0)
Screenshot: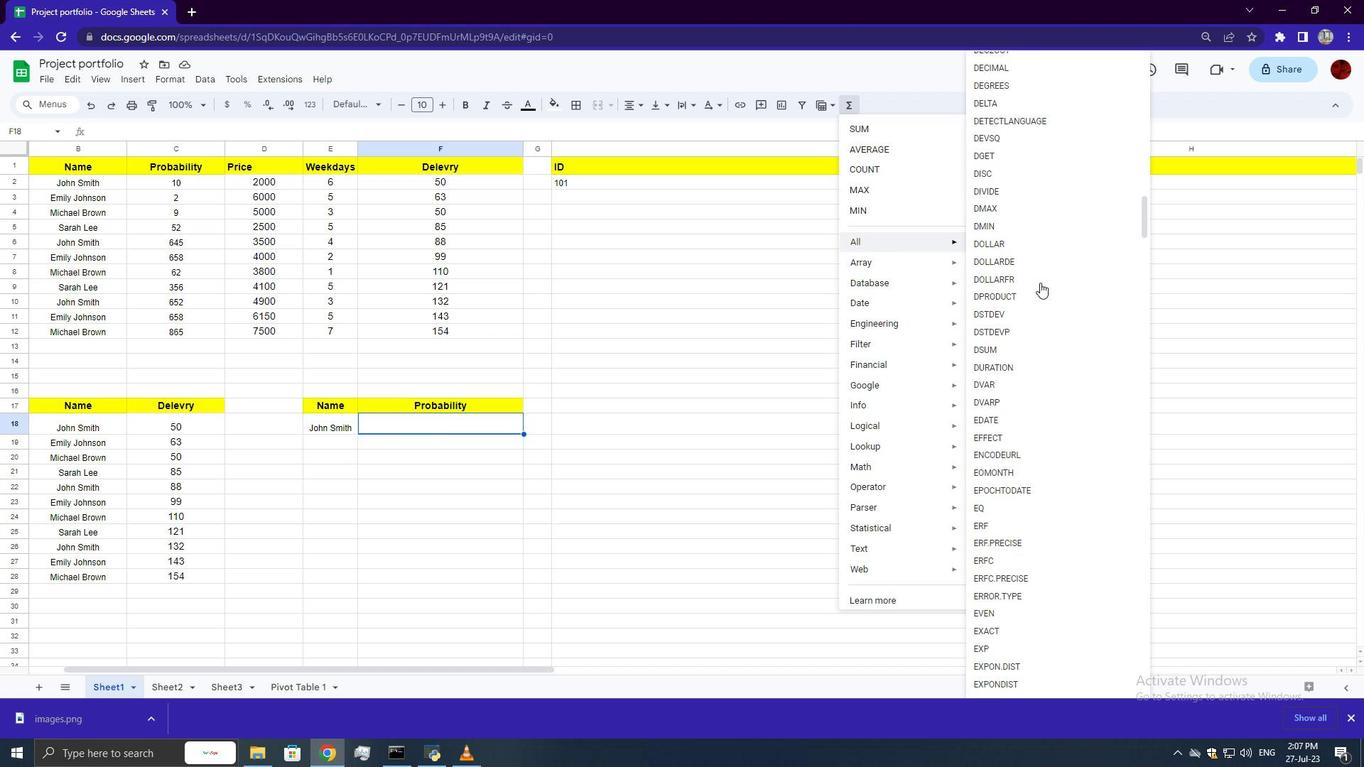 
Action: Mouse scrolled (1016, 237) with delta (0, 0)
Screenshot: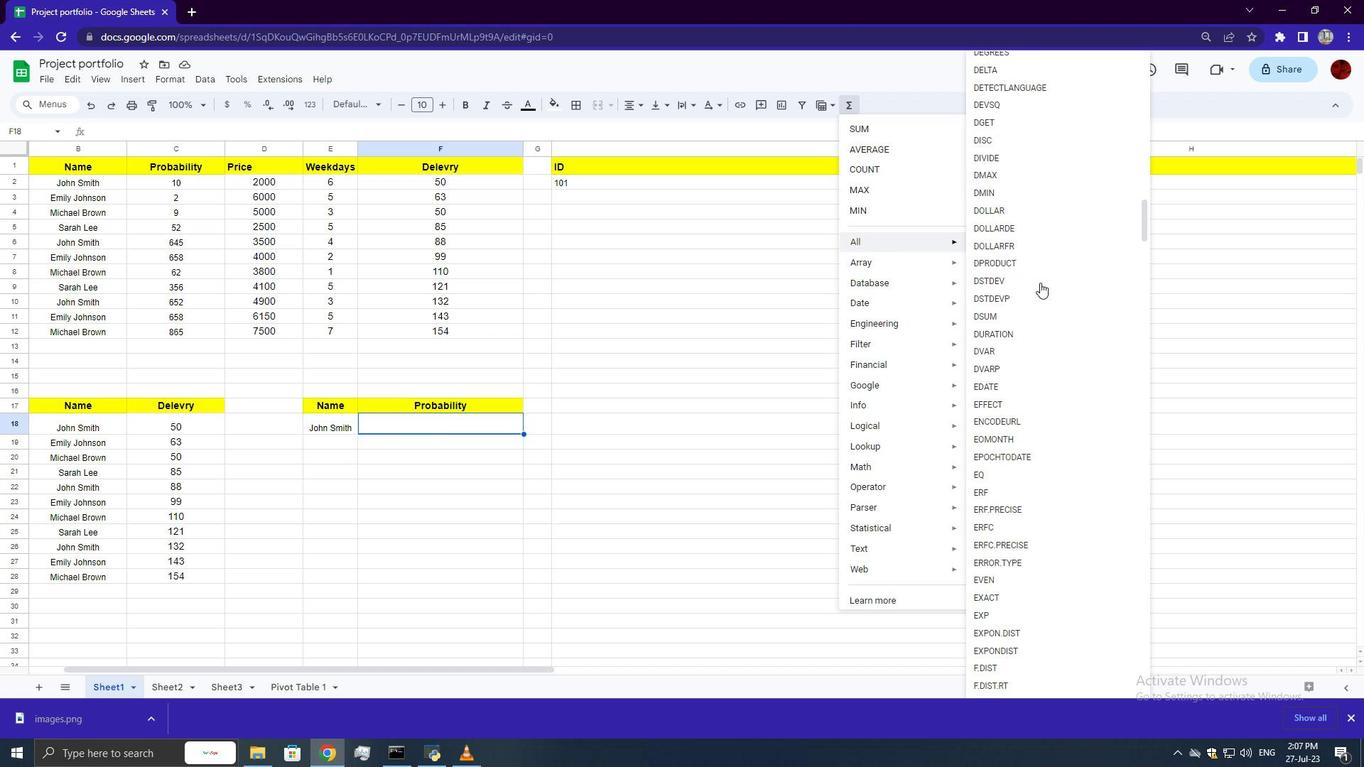 
Action: Mouse scrolled (1016, 237) with delta (0, 0)
Screenshot: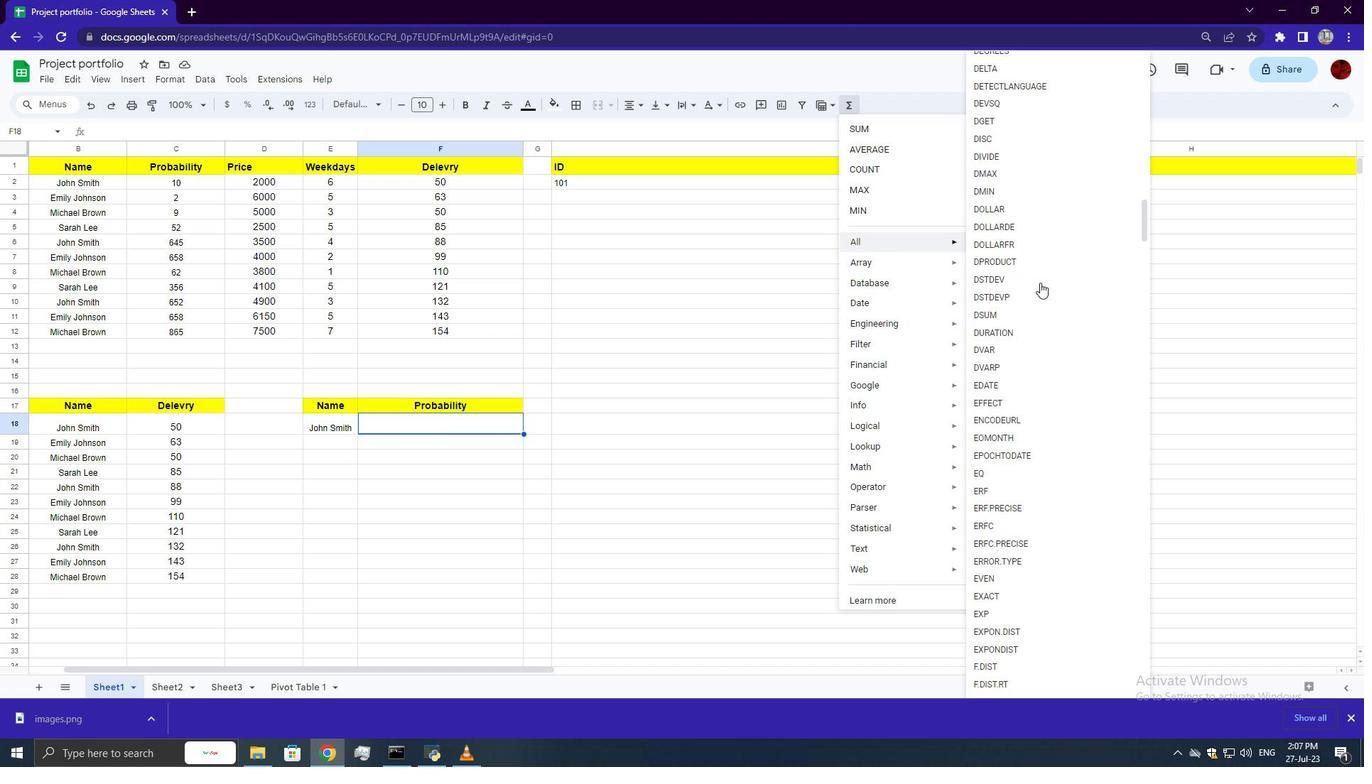 
Action: Mouse scrolled (1016, 237) with delta (0, 0)
Screenshot: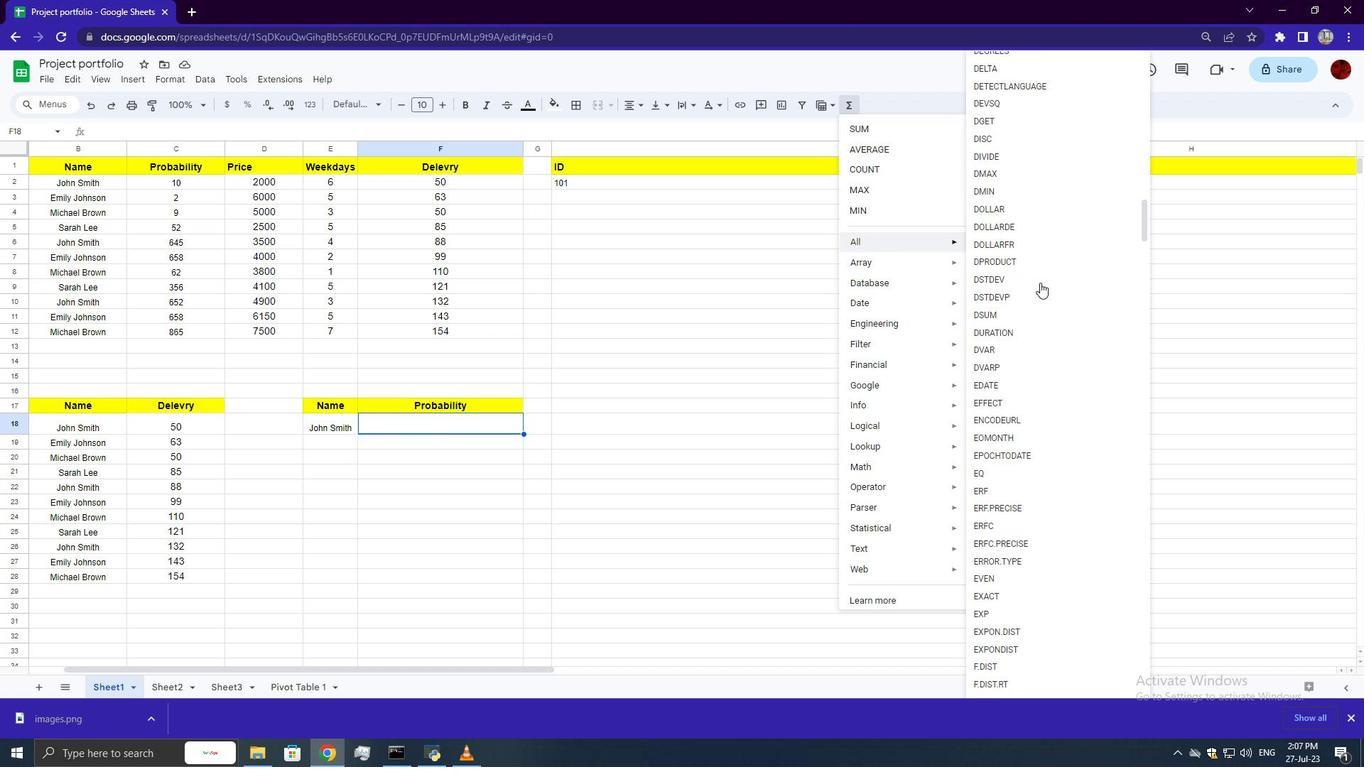 
Action: Mouse scrolled (1016, 237) with delta (0, 0)
Screenshot: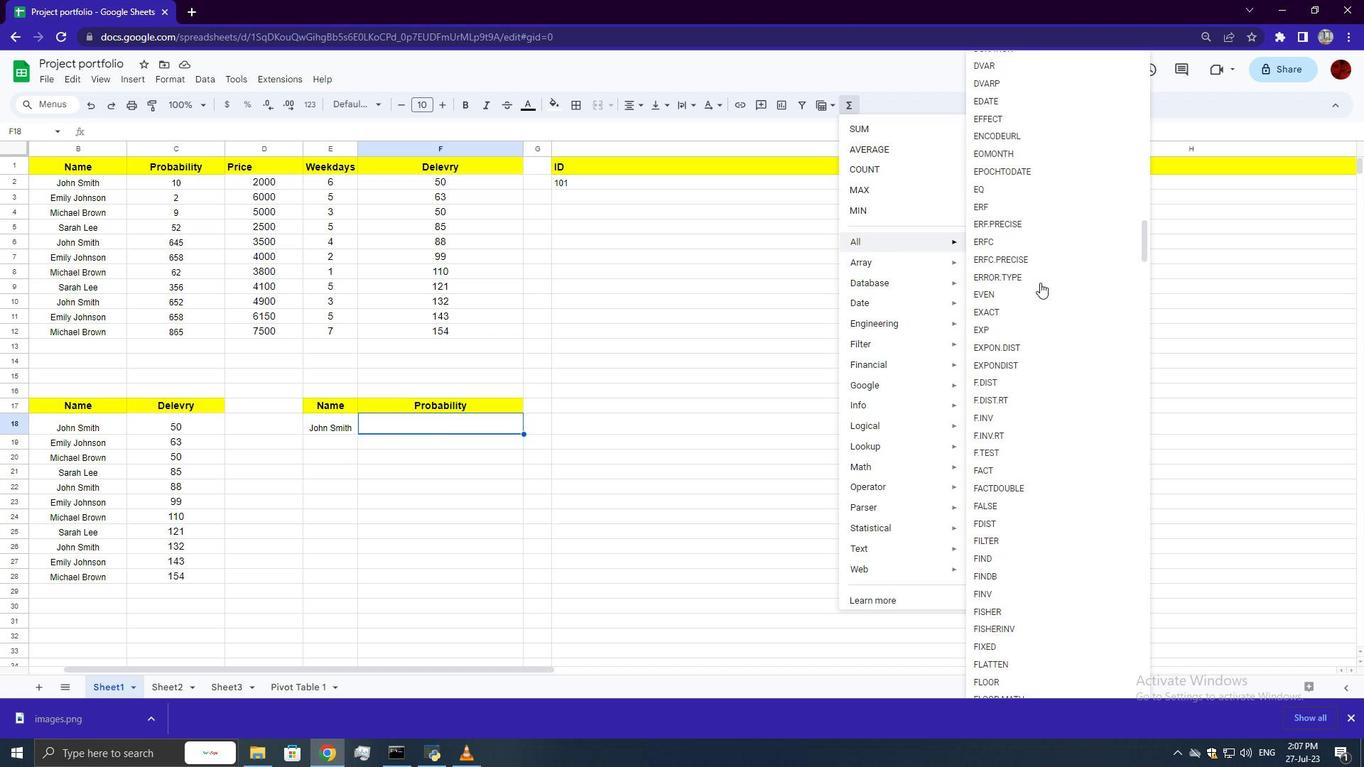
Action: Mouse scrolled (1016, 237) with delta (0, 0)
Screenshot: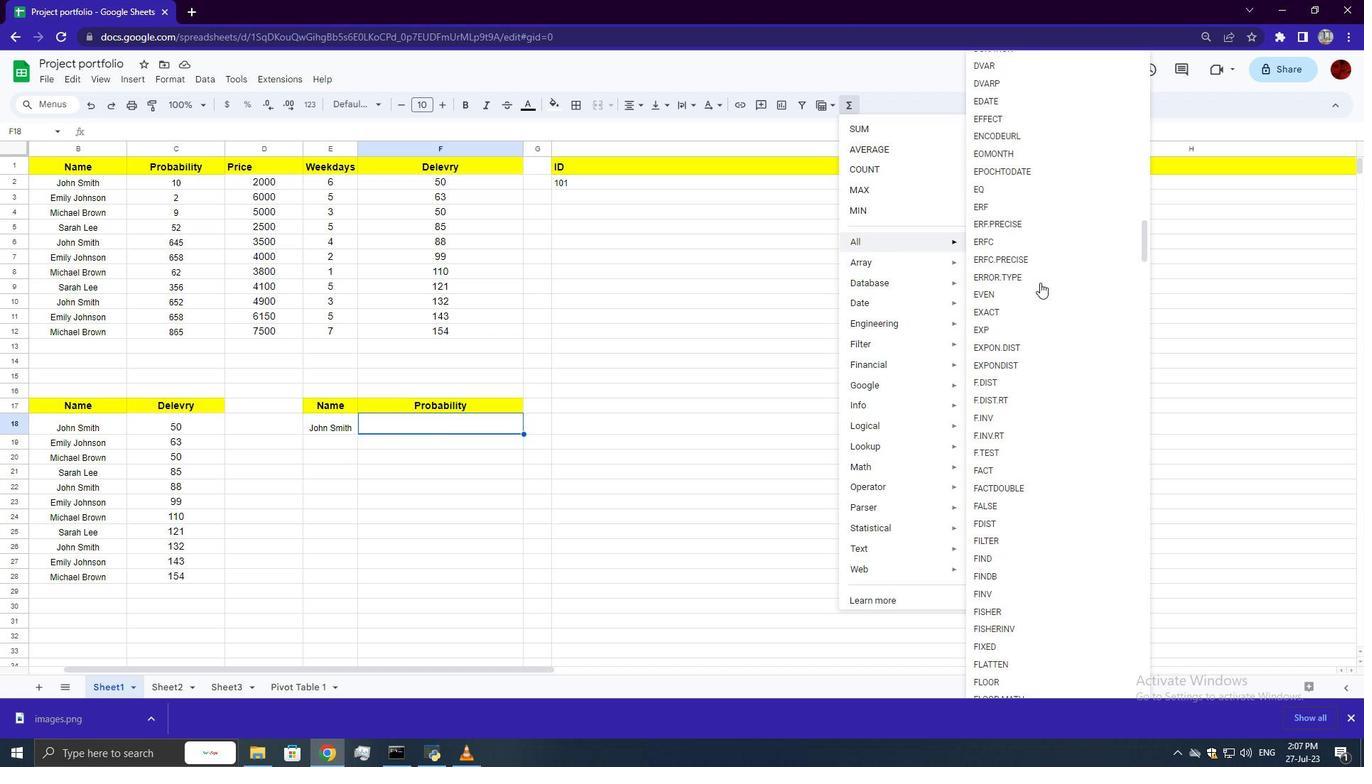 
Action: Mouse scrolled (1016, 237) with delta (0, 0)
Screenshot: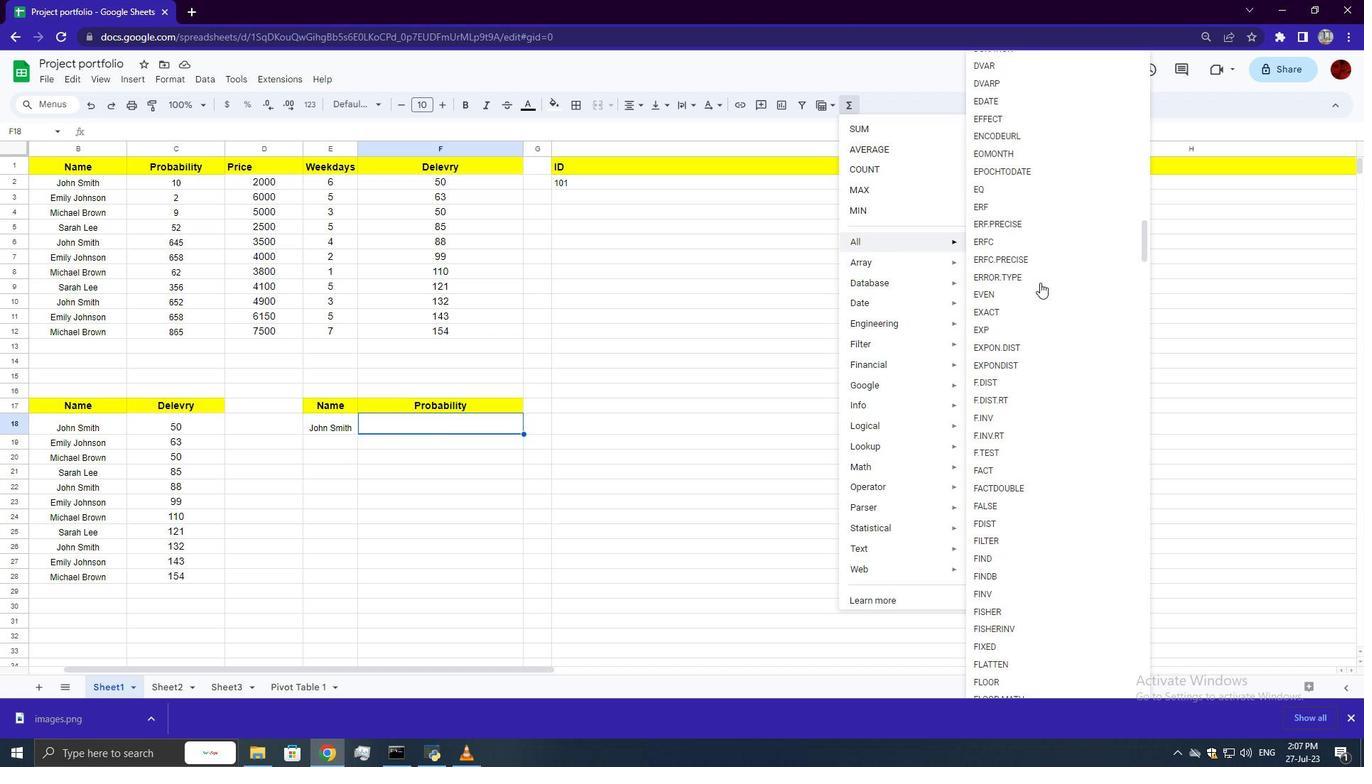 
Action: Mouse scrolled (1016, 237) with delta (0, 0)
Screenshot: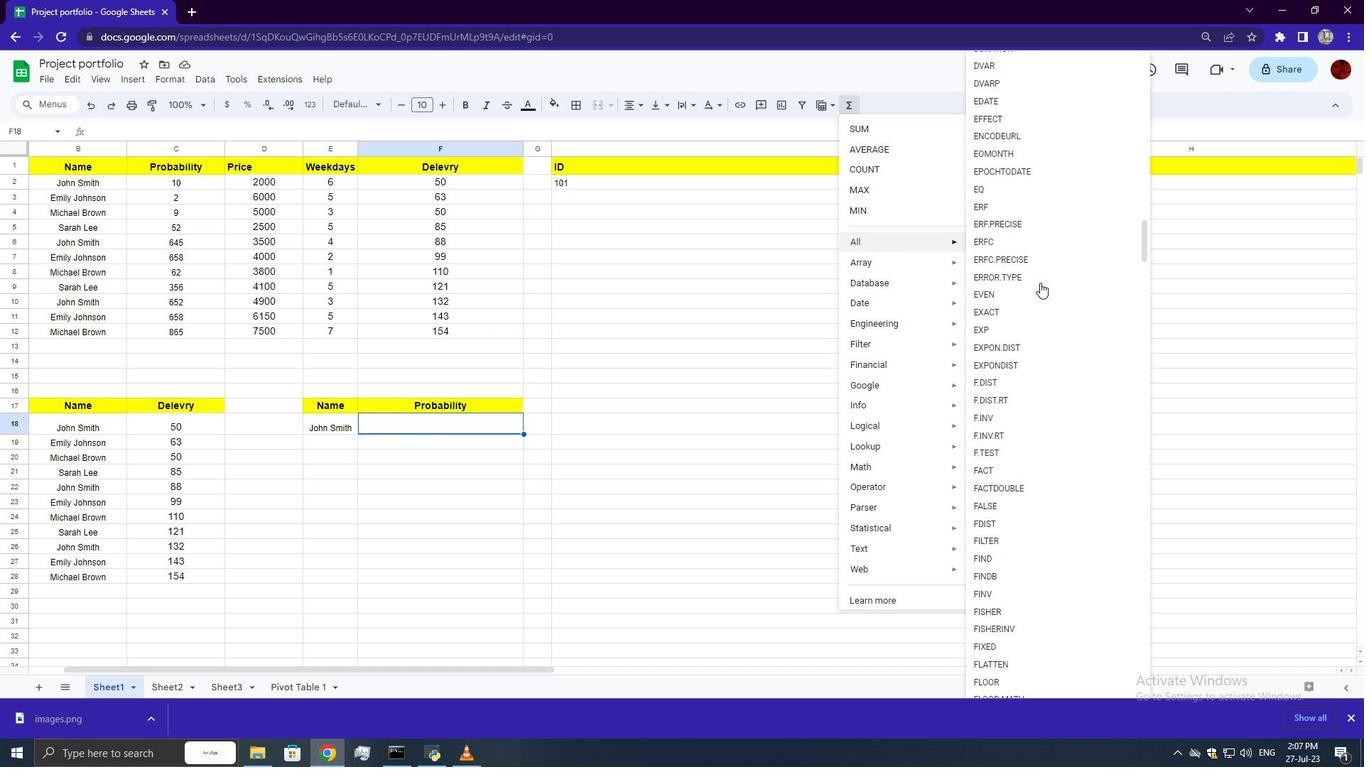 
Action: Mouse scrolled (1016, 237) with delta (0, 0)
Screenshot: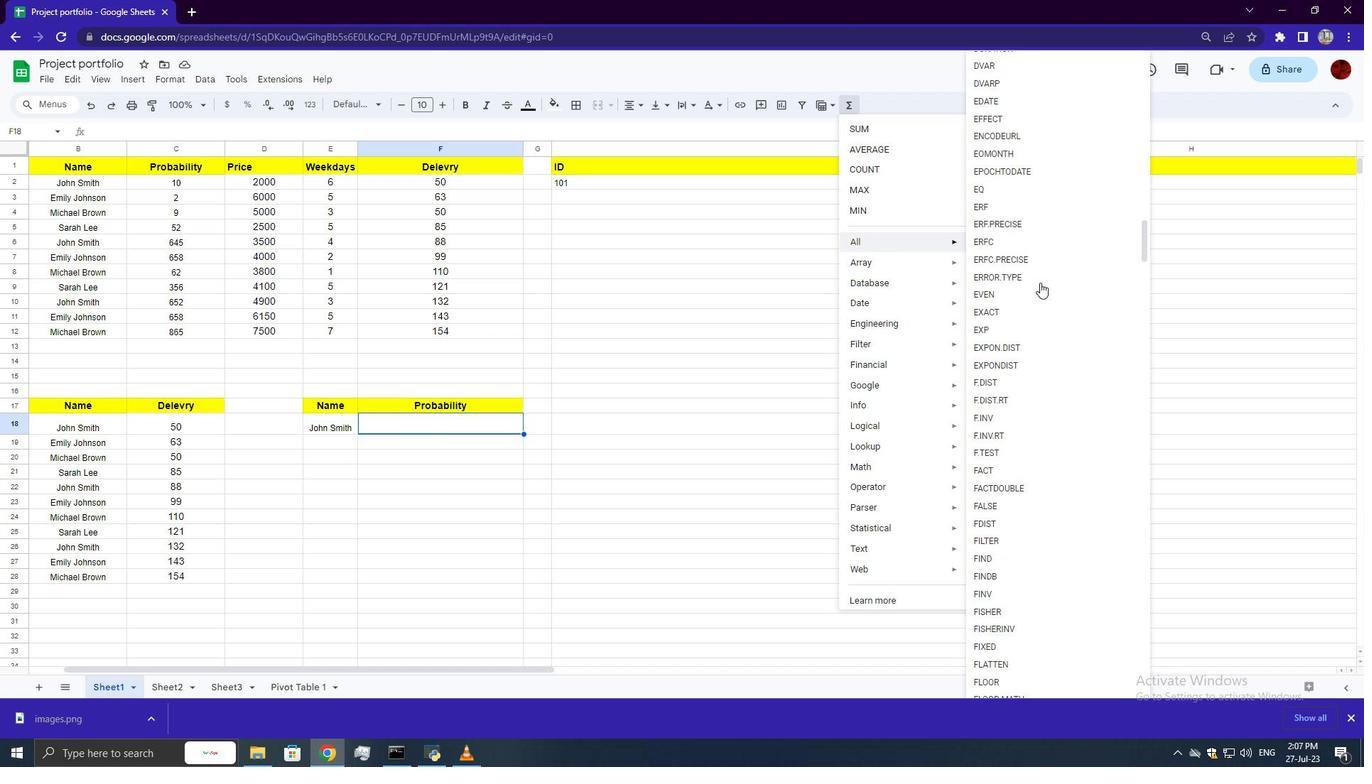 
Action: Mouse scrolled (1016, 237) with delta (0, 0)
Screenshot: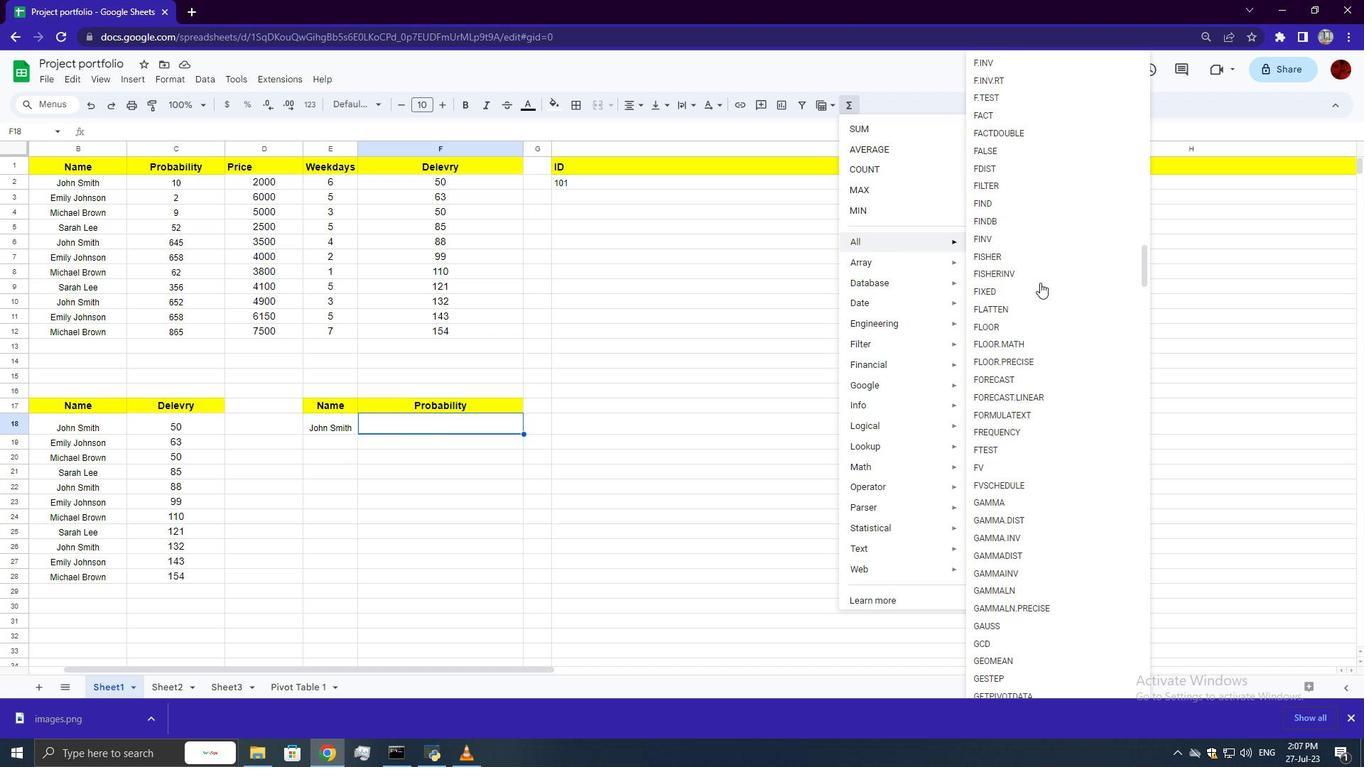 
Action: Mouse scrolled (1016, 237) with delta (0, 0)
Screenshot: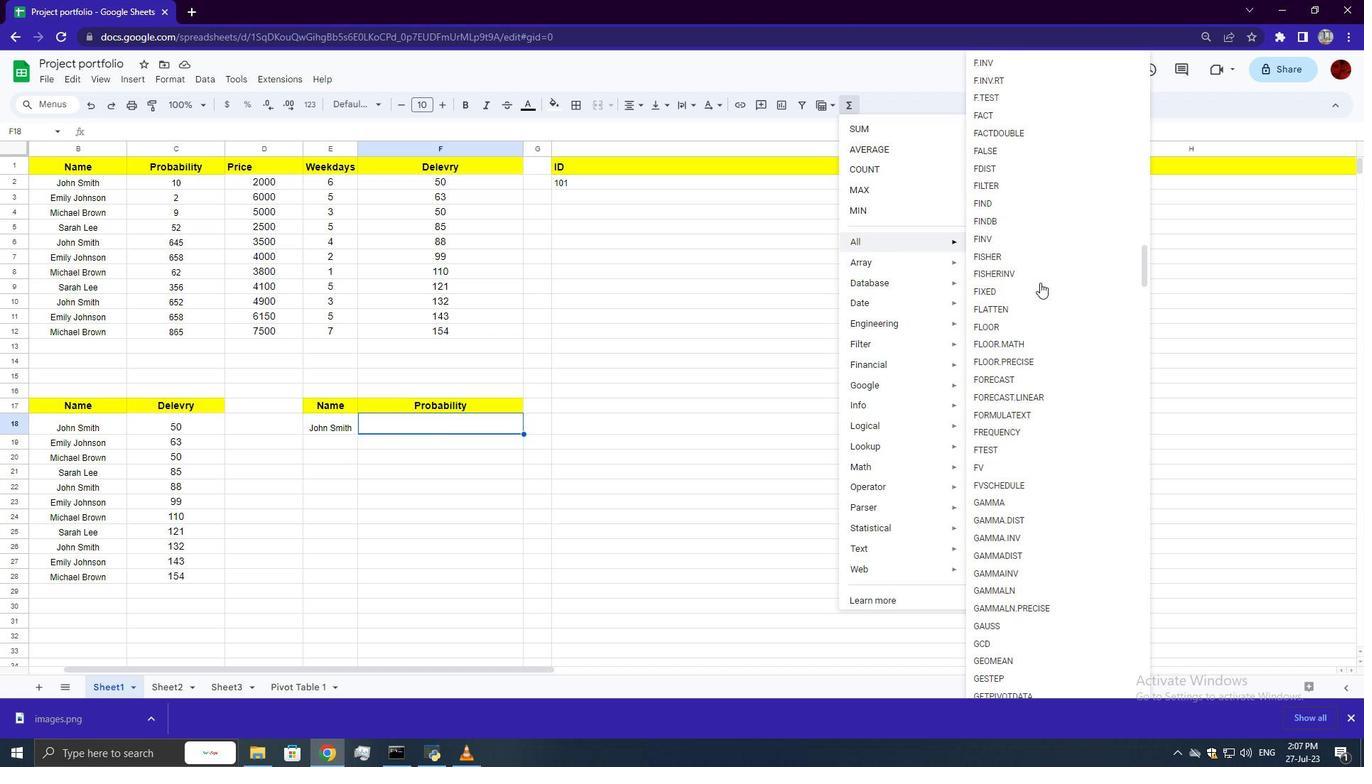 
Action: Mouse scrolled (1016, 237) with delta (0, 0)
Screenshot: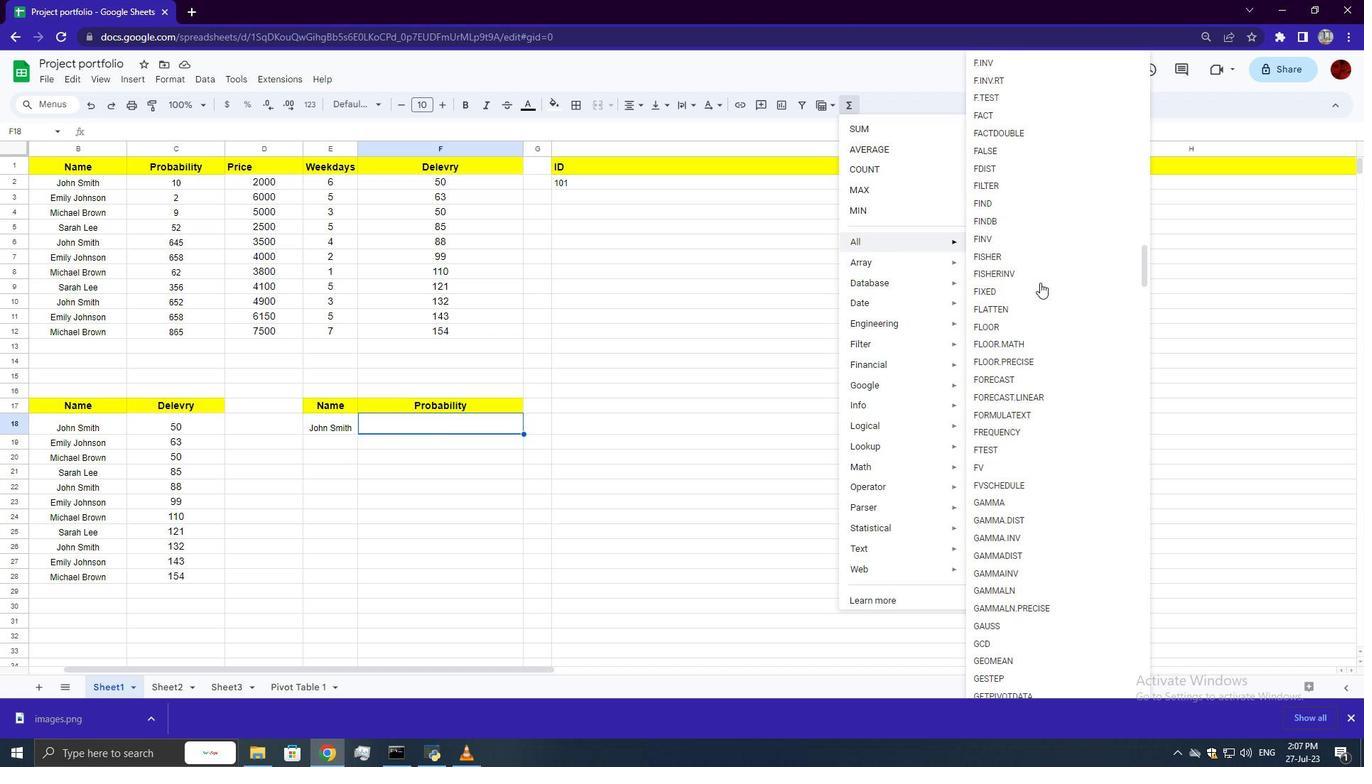 
Action: Mouse scrolled (1016, 237) with delta (0, 0)
Screenshot: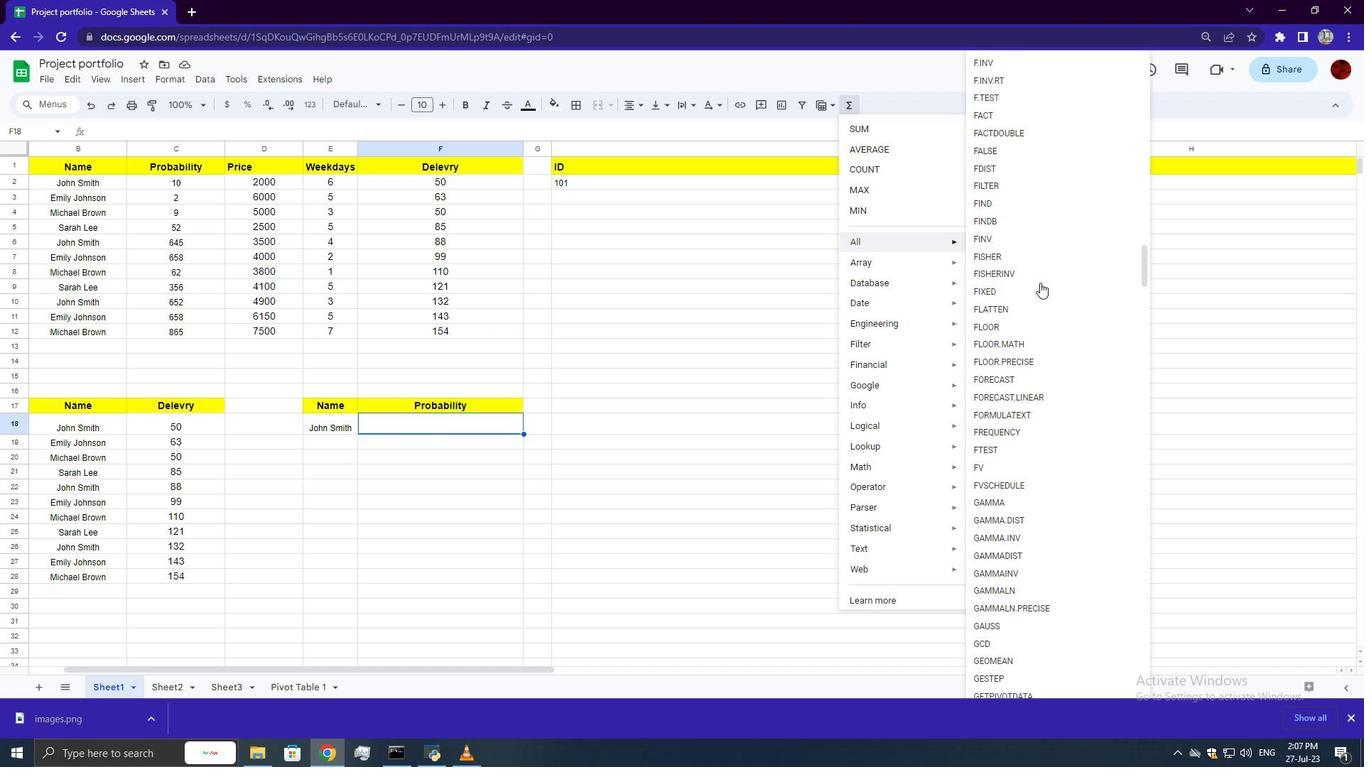 
Action: Mouse scrolled (1016, 237) with delta (0, 0)
Screenshot: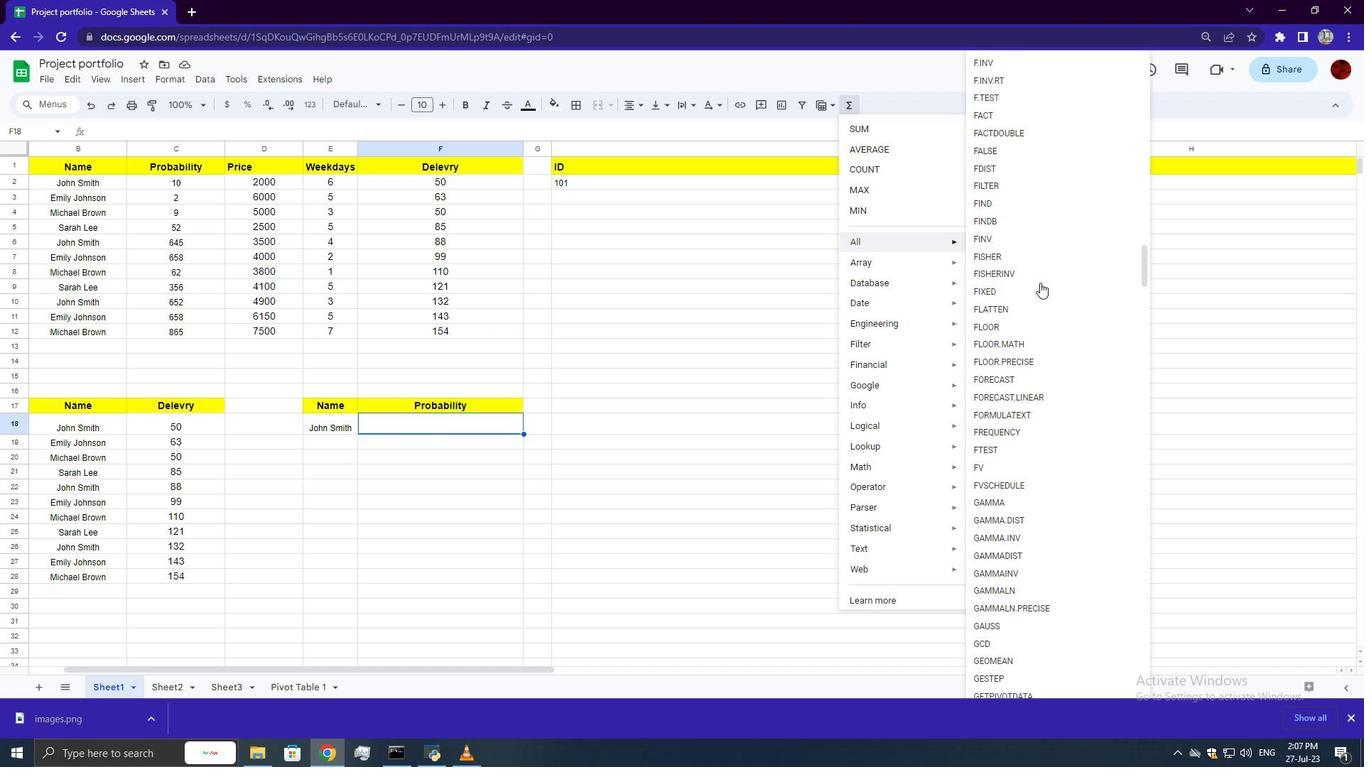 
Action: Mouse scrolled (1016, 237) with delta (0, 0)
Screenshot: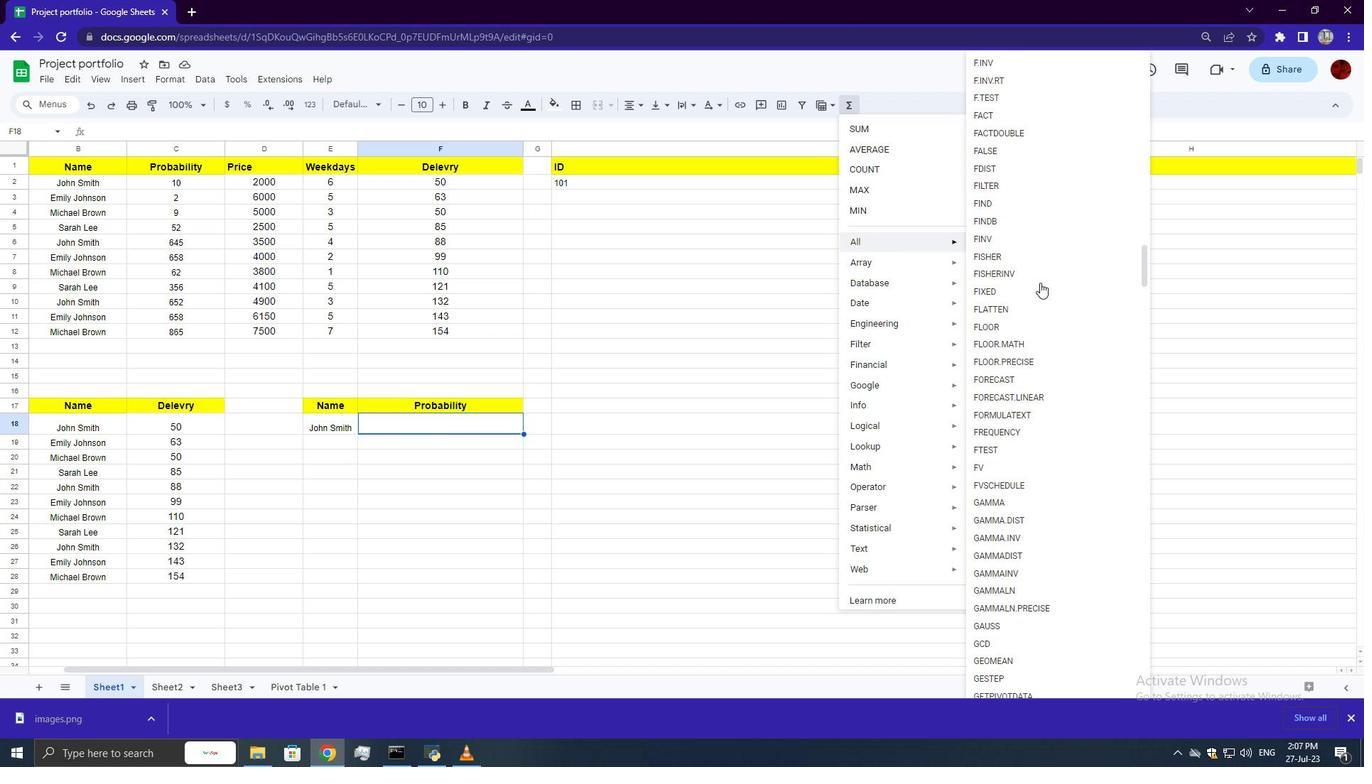 
Action: Mouse scrolled (1016, 237) with delta (0, 0)
Screenshot: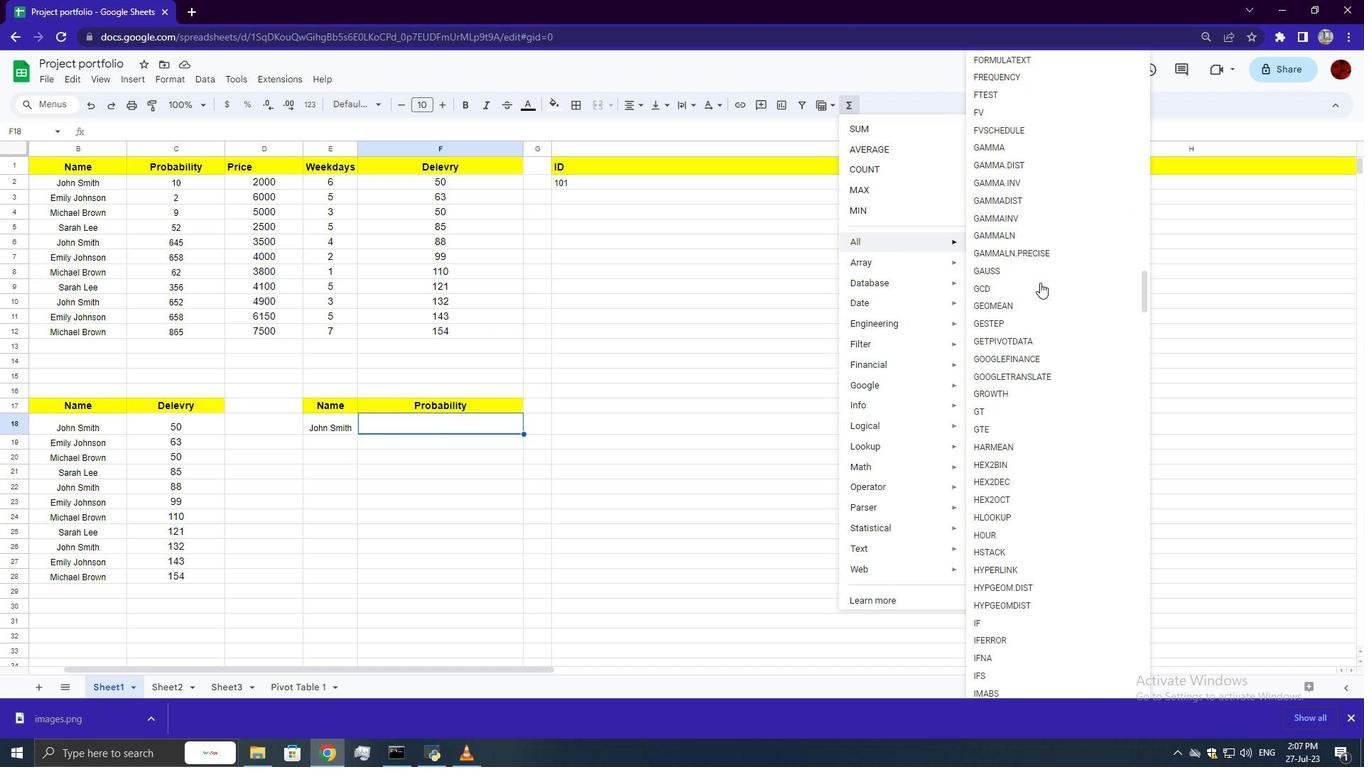 
Action: Mouse scrolled (1016, 237) with delta (0, 0)
Screenshot: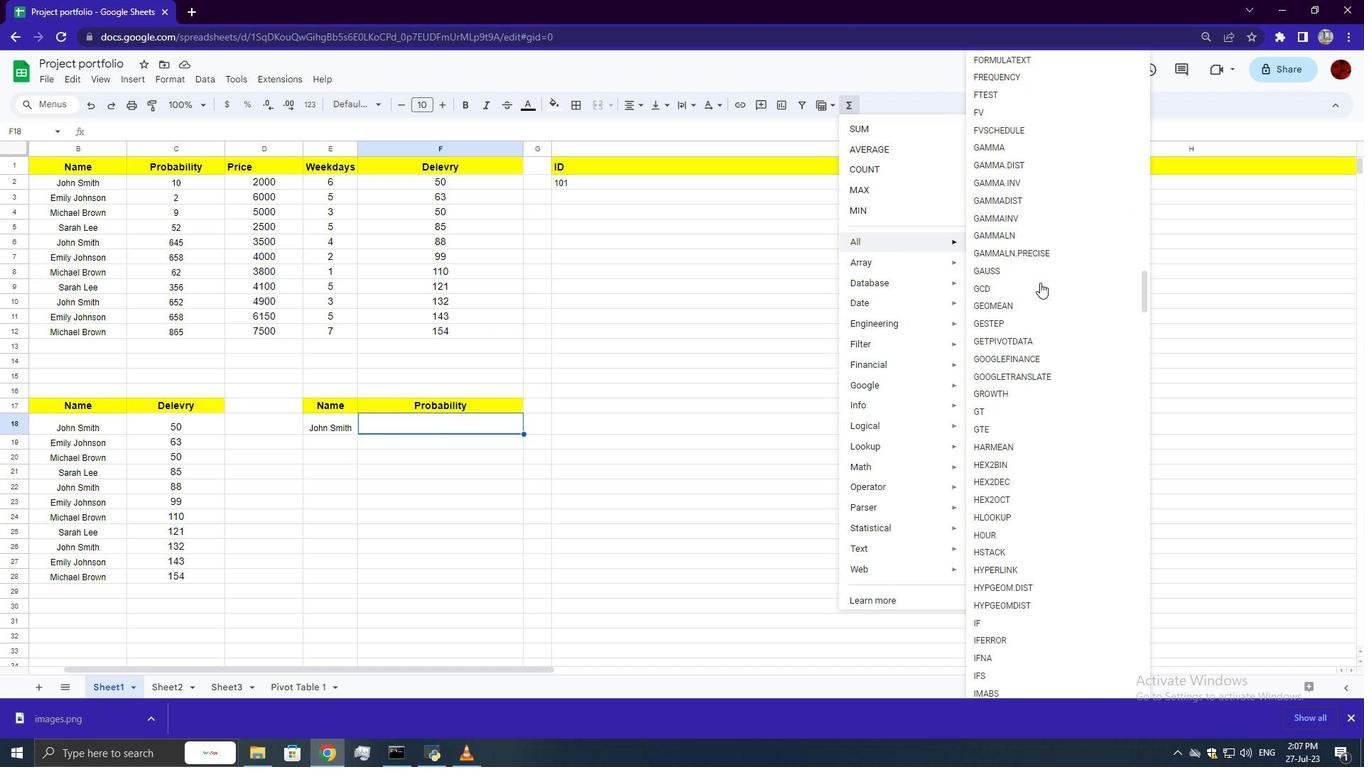 
Action: Mouse scrolled (1016, 237) with delta (0, 0)
Screenshot: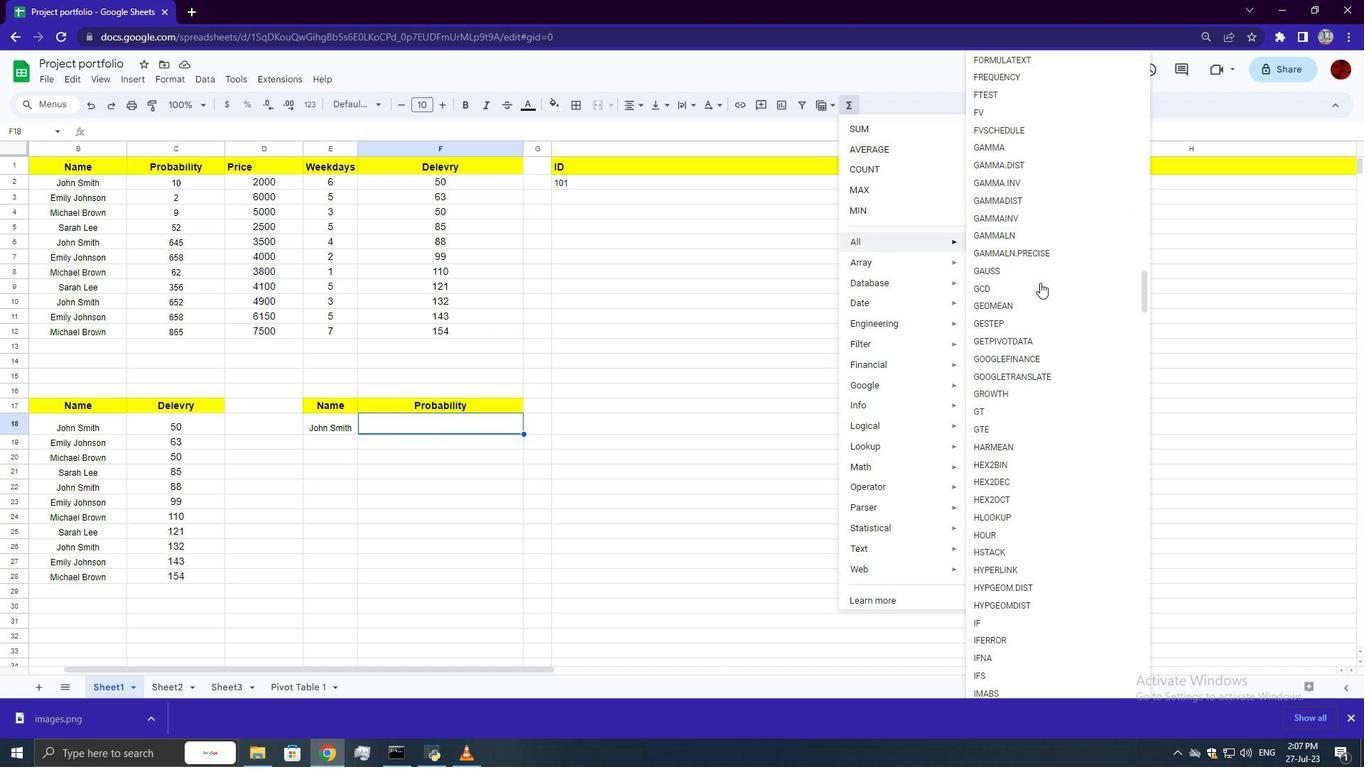 
Action: Mouse scrolled (1016, 237) with delta (0, 0)
Screenshot: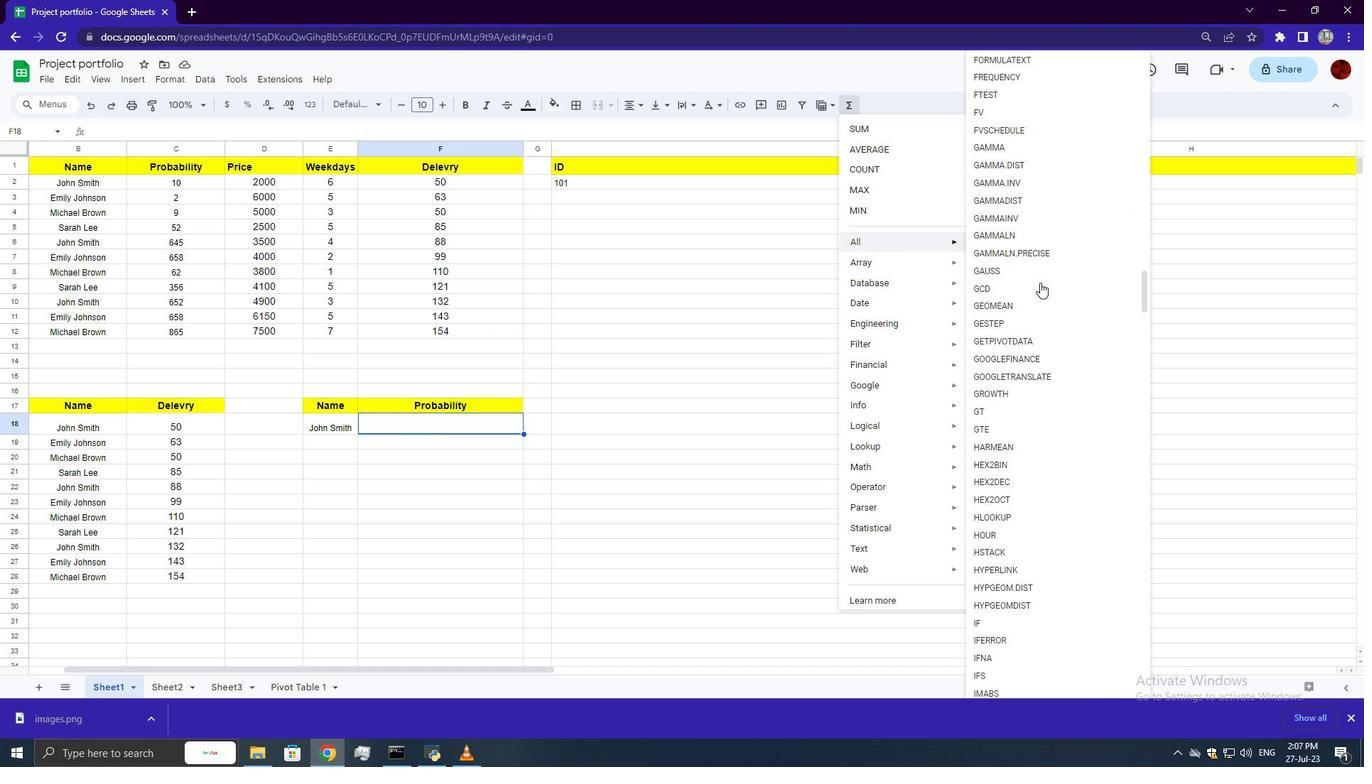 
Action: Mouse scrolled (1016, 237) with delta (0, 0)
Screenshot: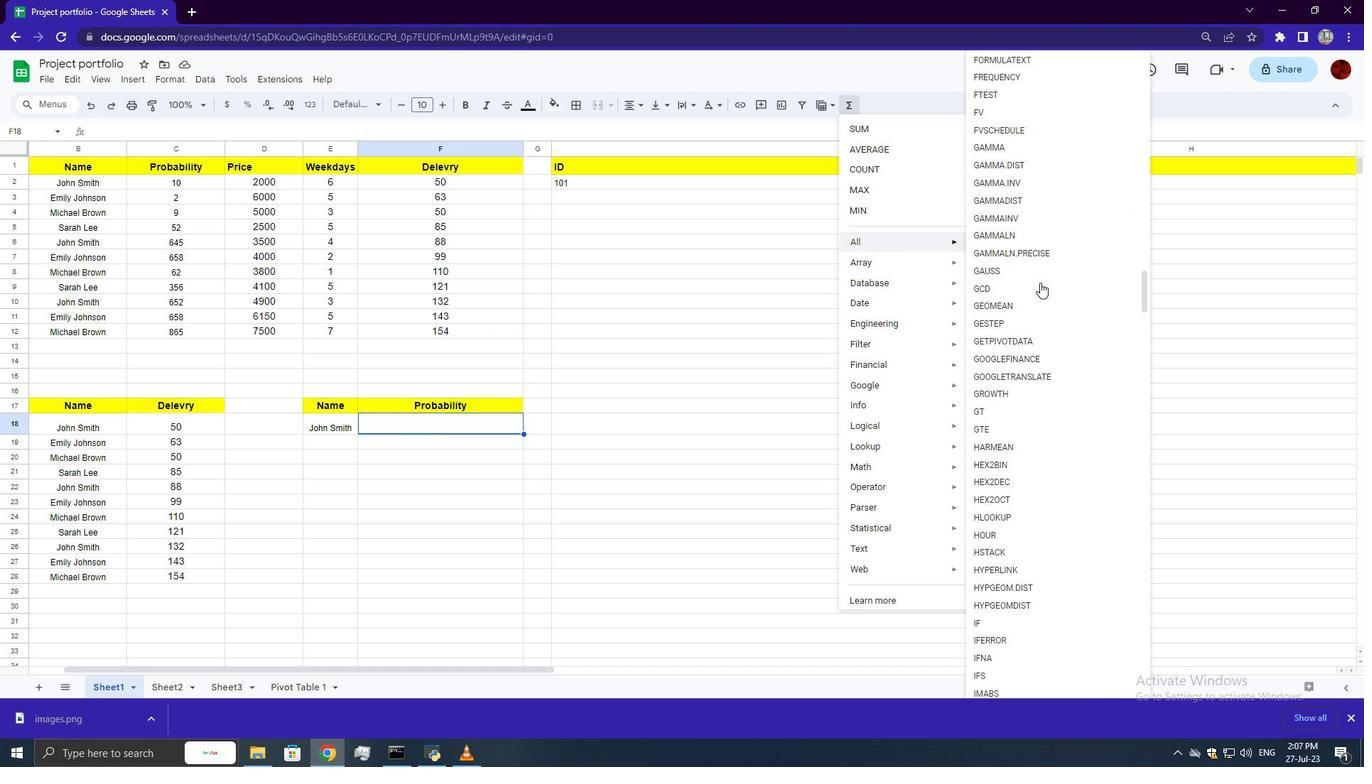 
Action: Mouse scrolled (1016, 237) with delta (0, 0)
Screenshot: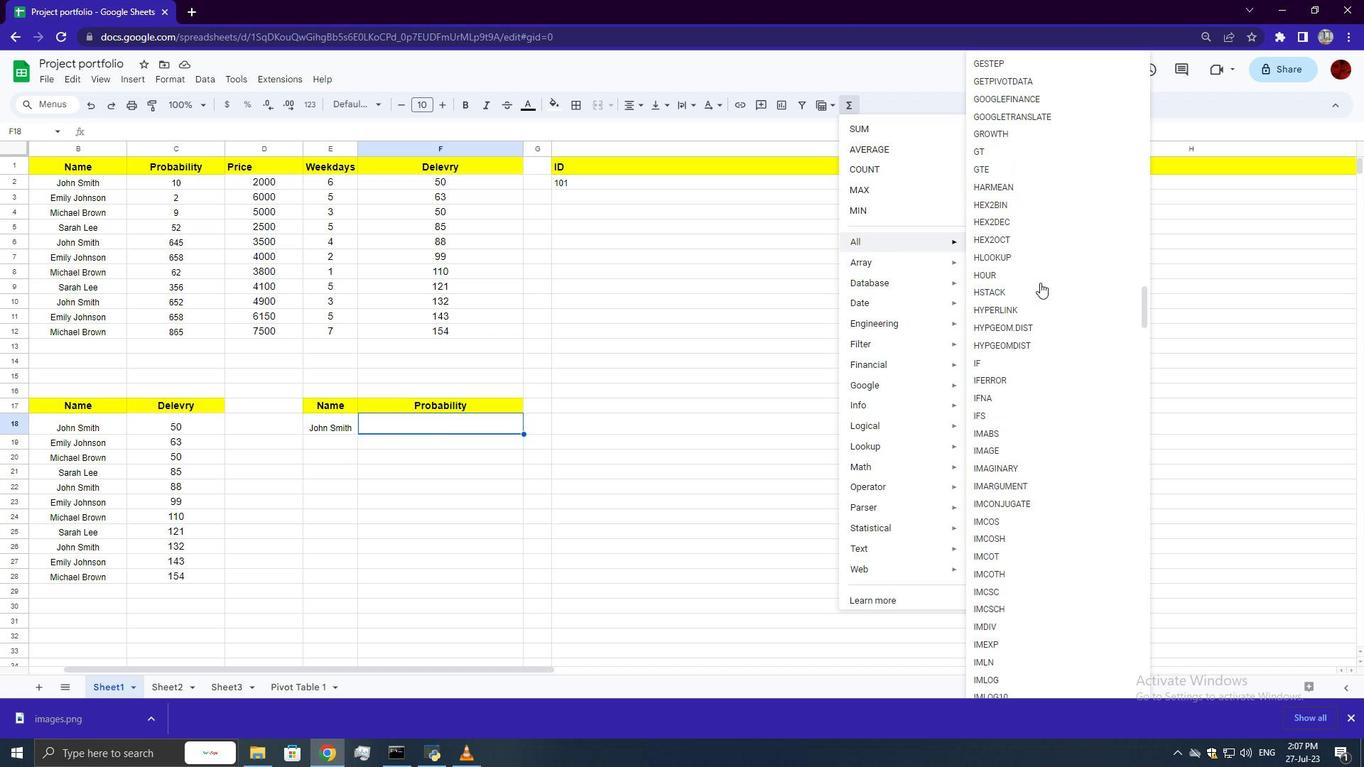 
Action: Mouse scrolled (1016, 237) with delta (0, 0)
Screenshot: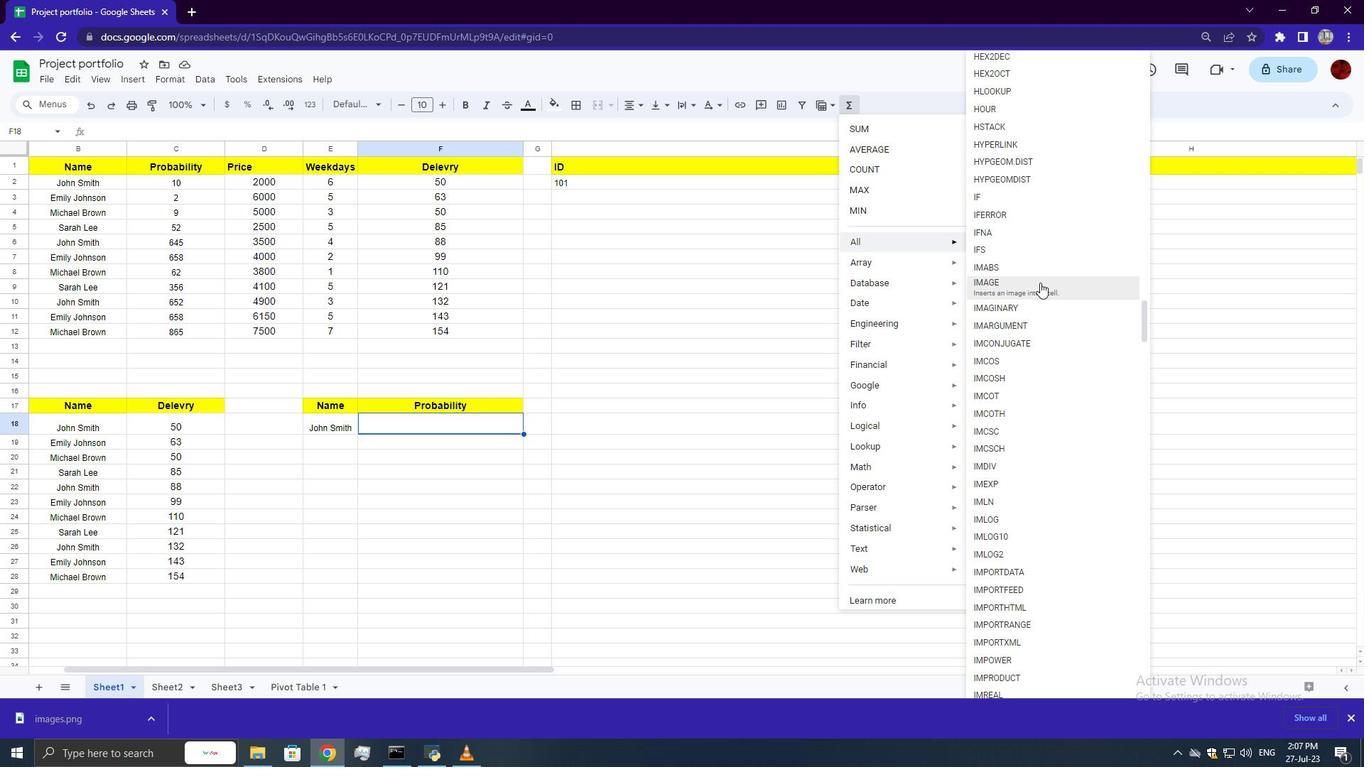 
Action: Mouse scrolled (1016, 237) with delta (0, 0)
Screenshot: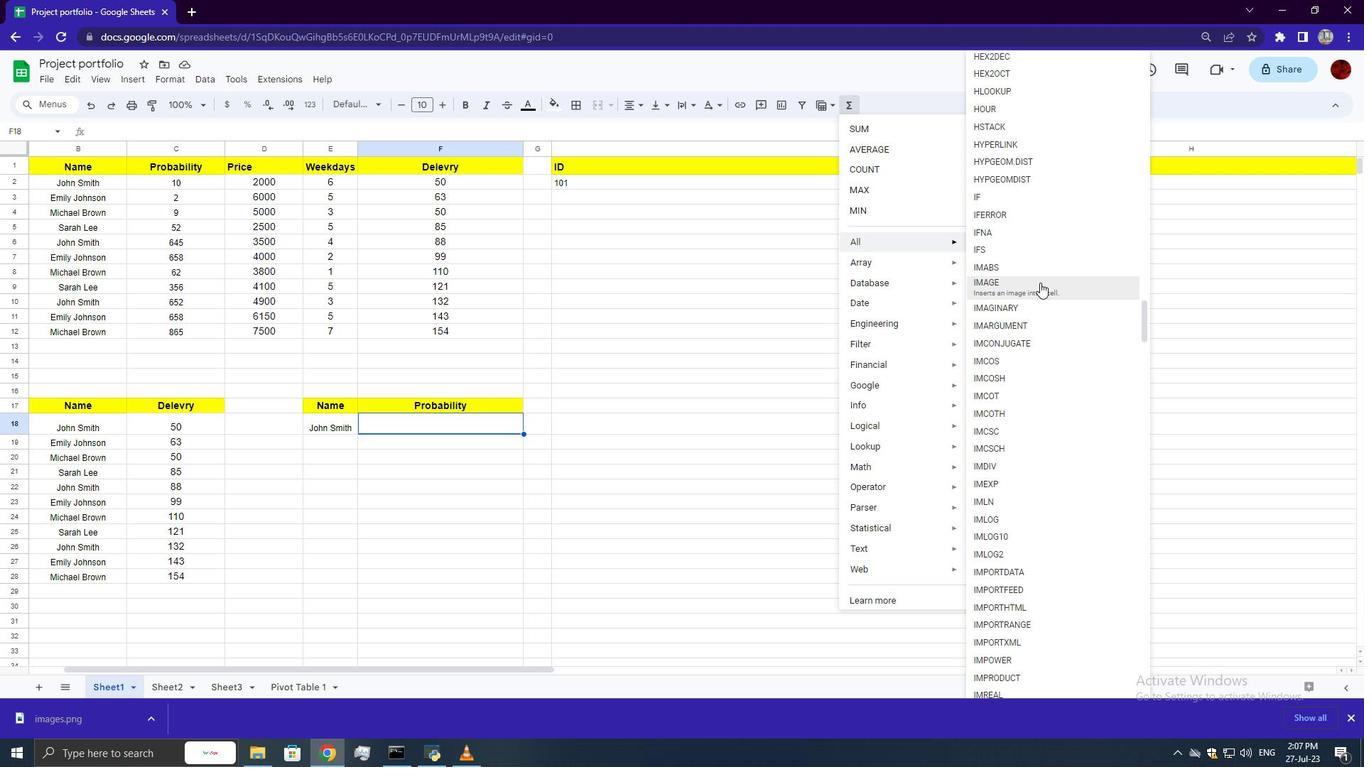 
Action: Mouse scrolled (1016, 237) with delta (0, 0)
Screenshot: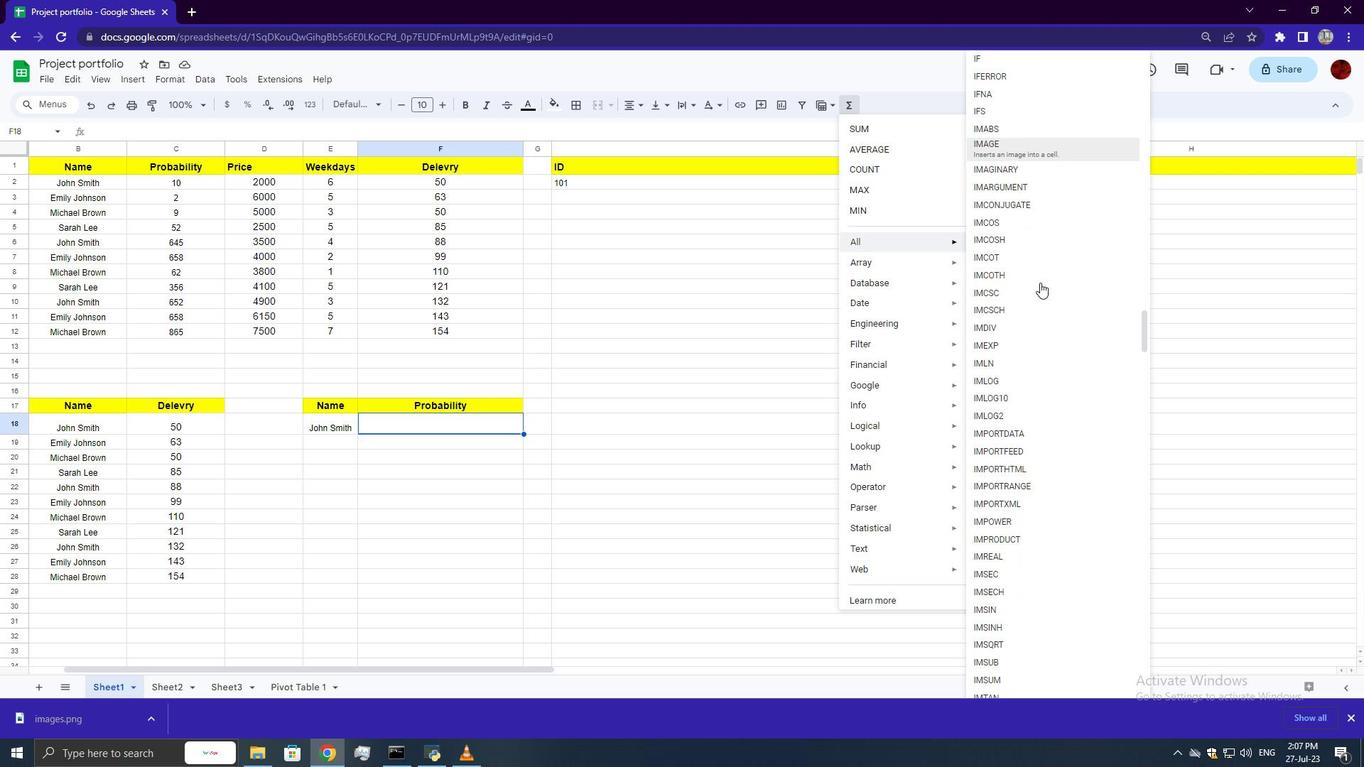 
Action: Mouse scrolled (1016, 237) with delta (0, 0)
Screenshot: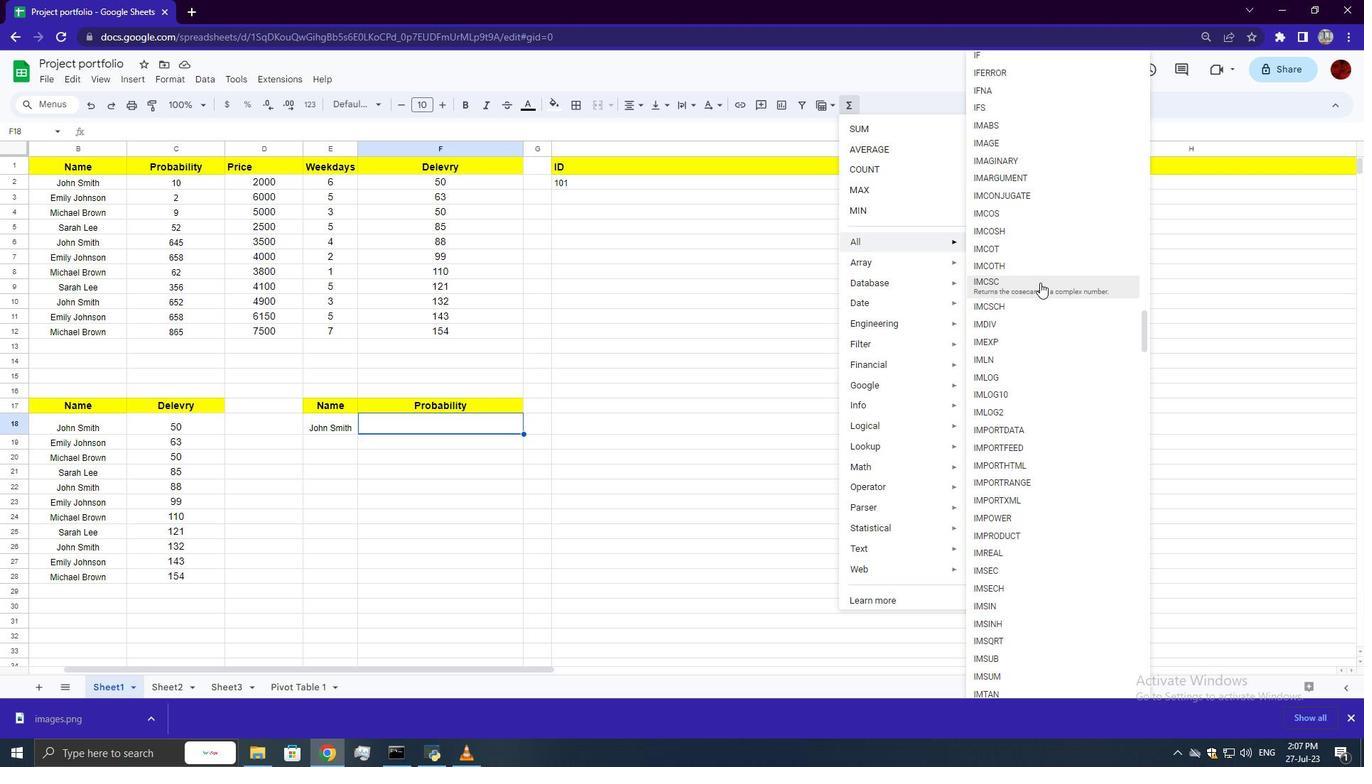 
Action: Mouse scrolled (1016, 237) with delta (0, 0)
Screenshot: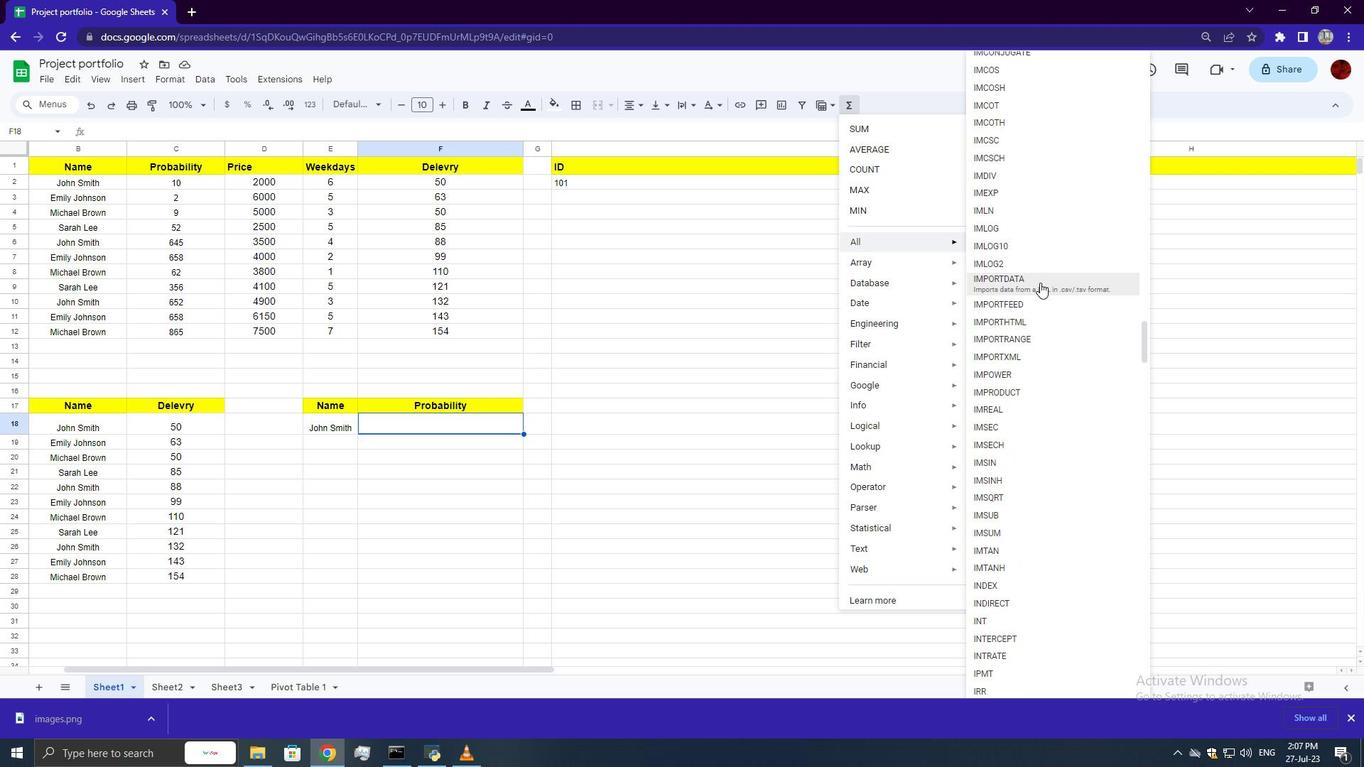 
Action: Mouse scrolled (1016, 237) with delta (0, 0)
Screenshot: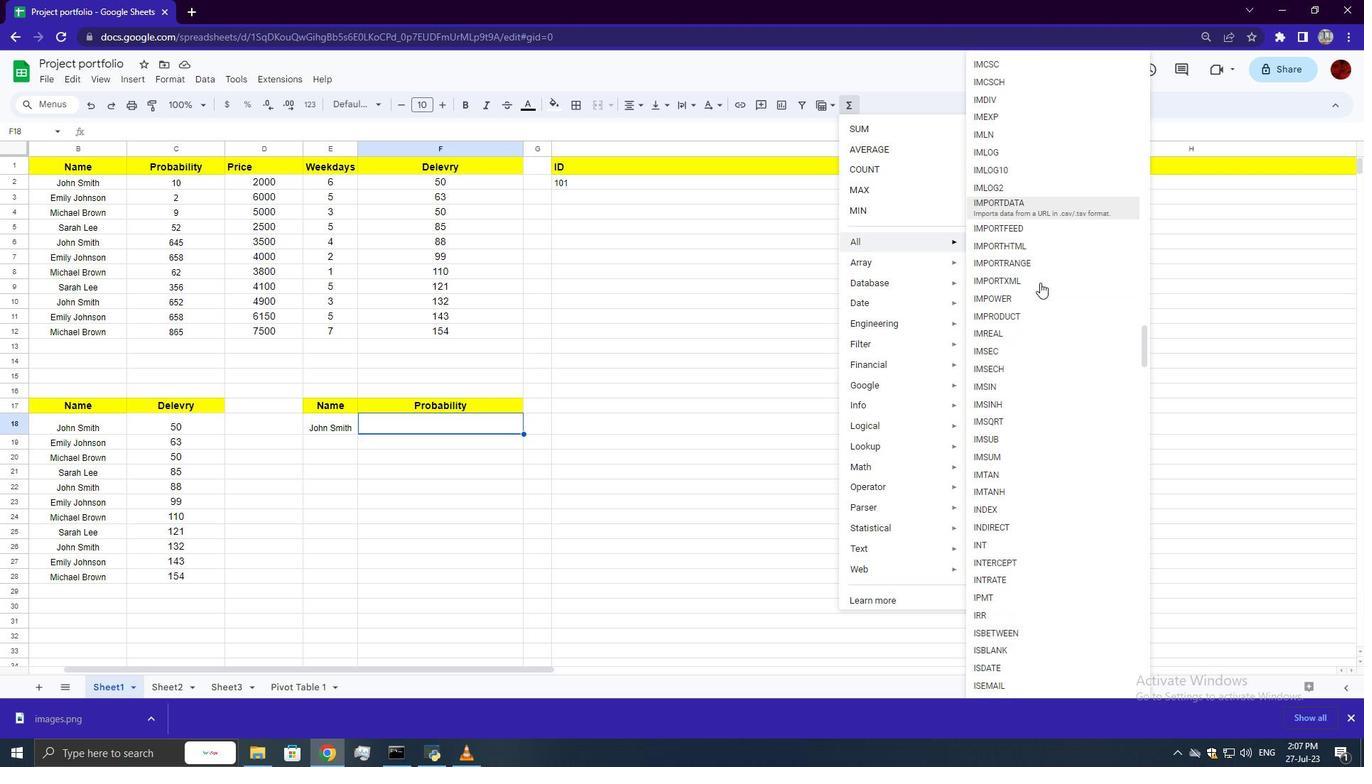 
Action: Mouse scrolled (1016, 237) with delta (0, 0)
Screenshot: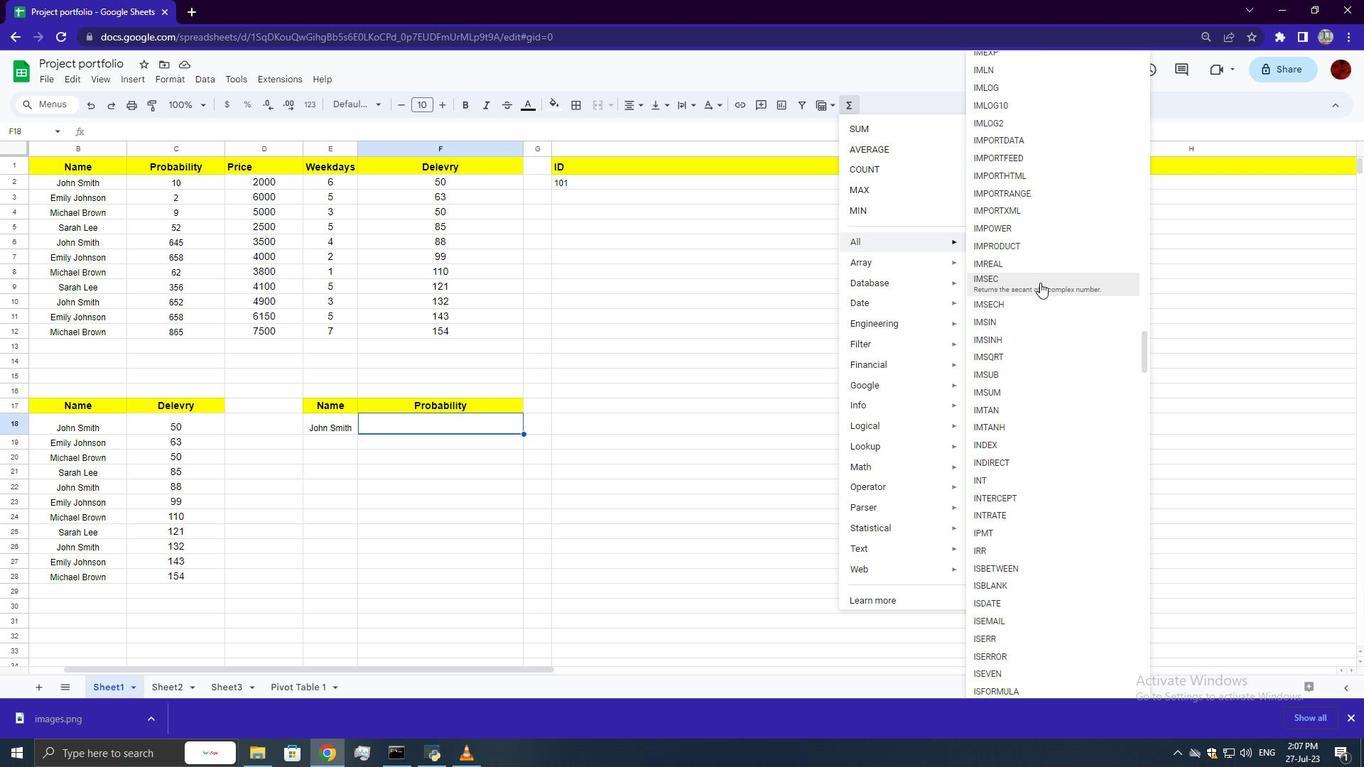 
Action: Mouse moved to (1016, 251)
Screenshot: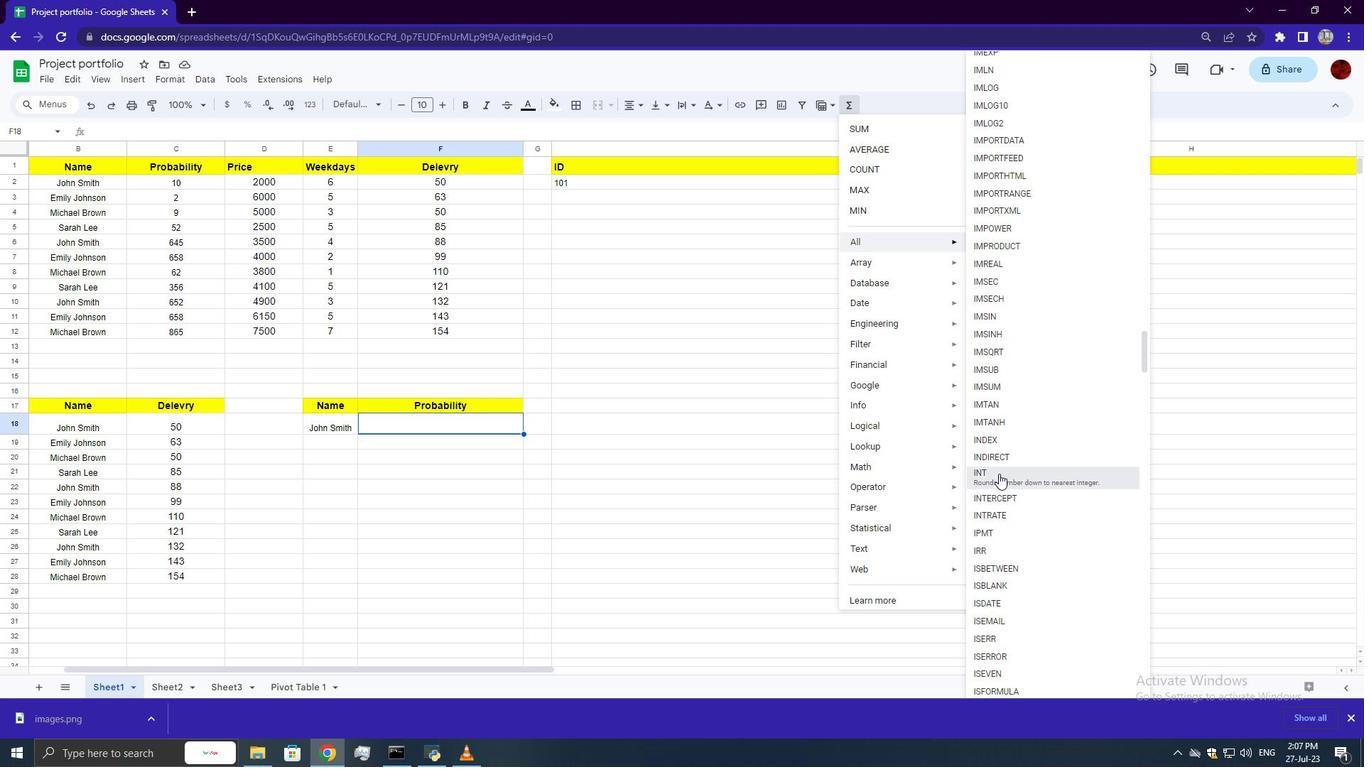 
Action: Mouse scrolled (1016, 250) with delta (0, 0)
Screenshot: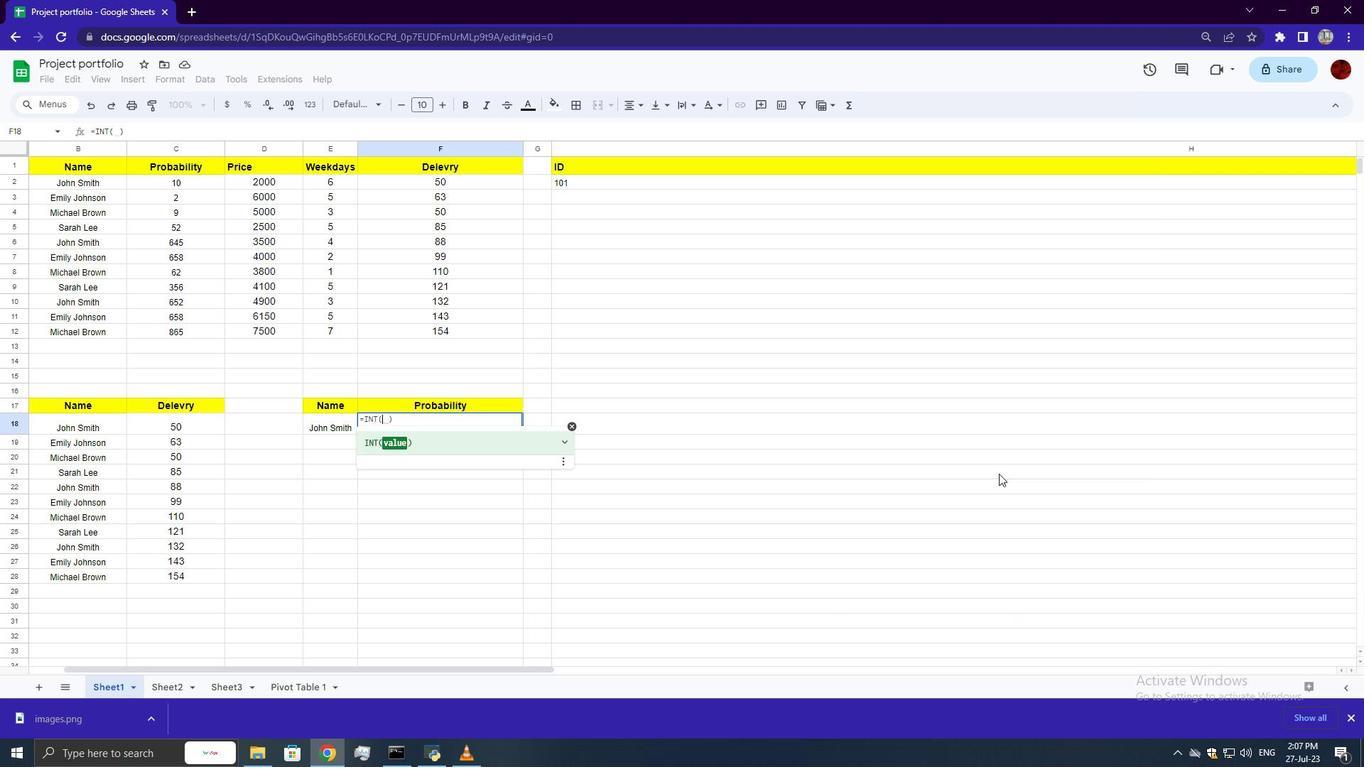 
Action: Mouse moved to (999, 342)
Screenshot: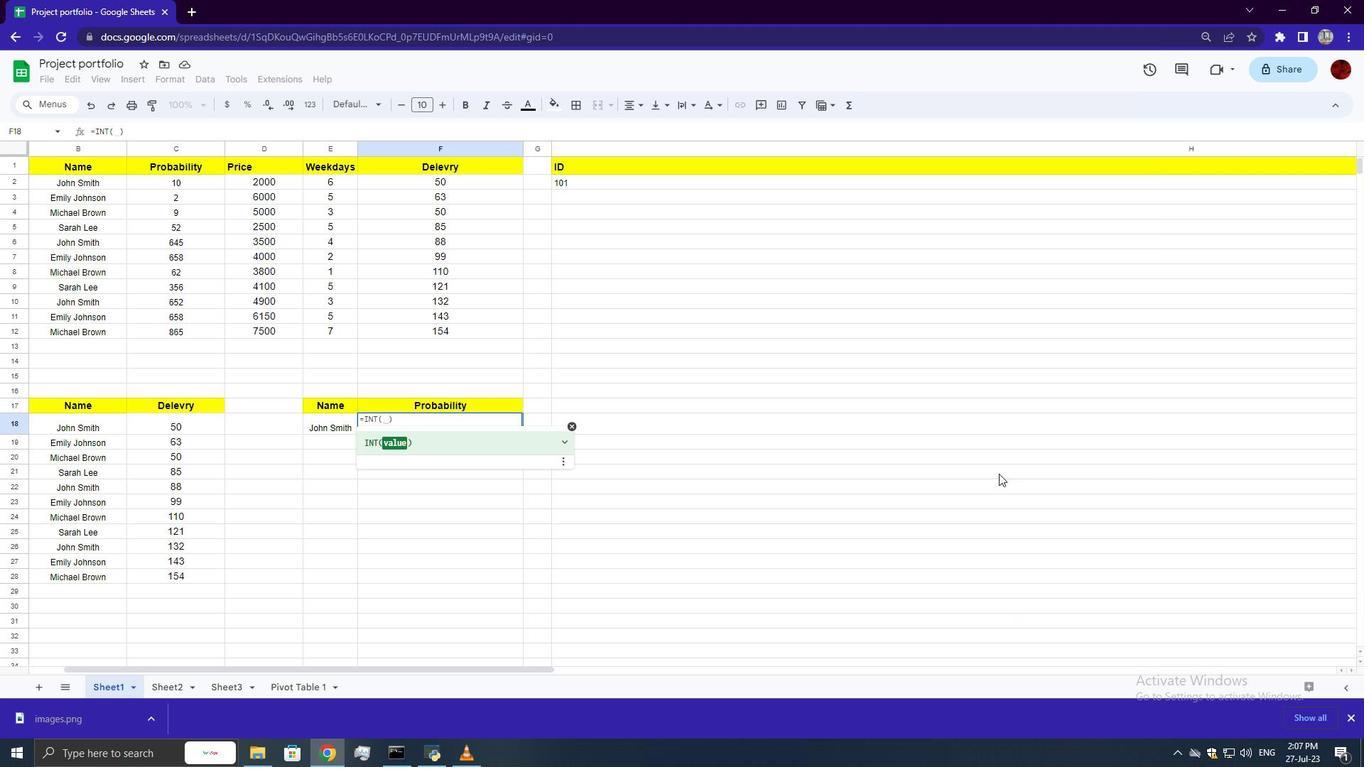 
Action: Mouse pressed left at (999, 342)
Screenshot: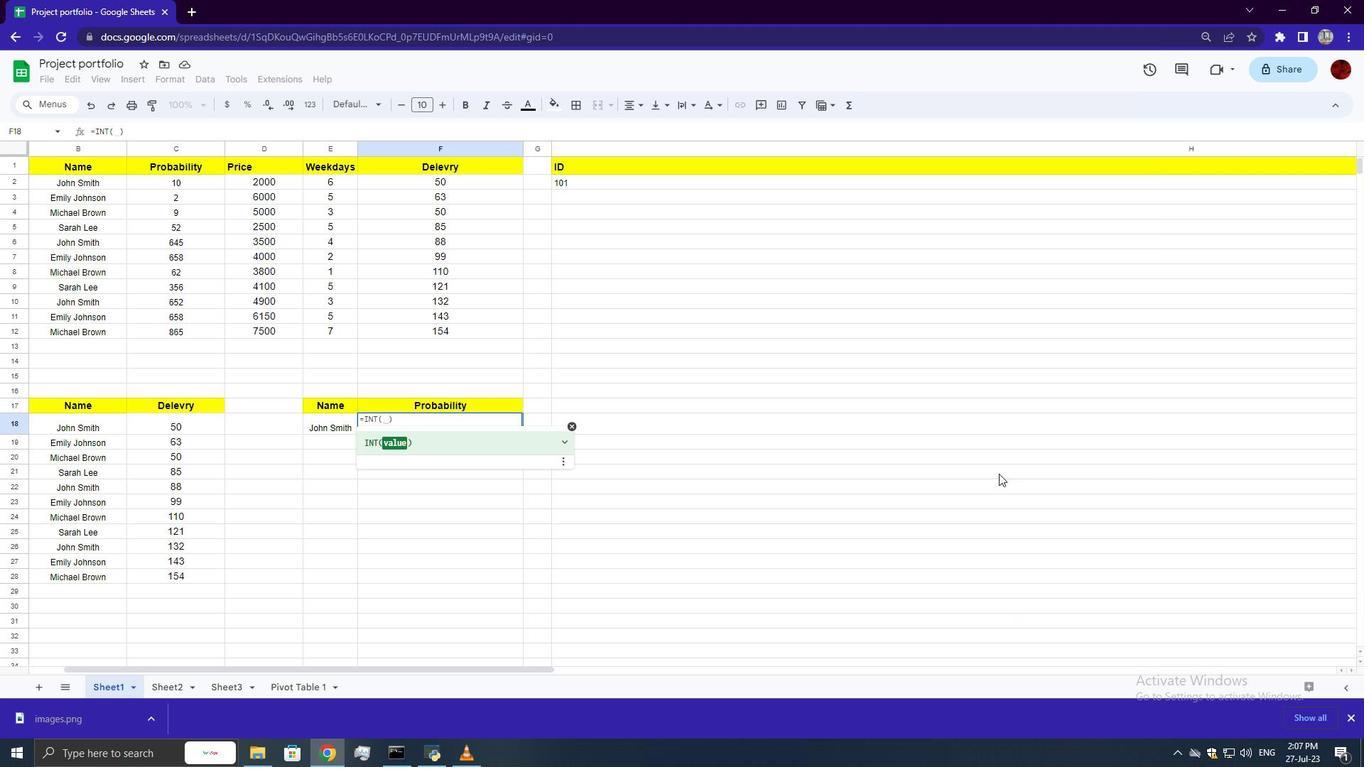 
Action: Key pressed 99.44<Key.enter>
Screenshot: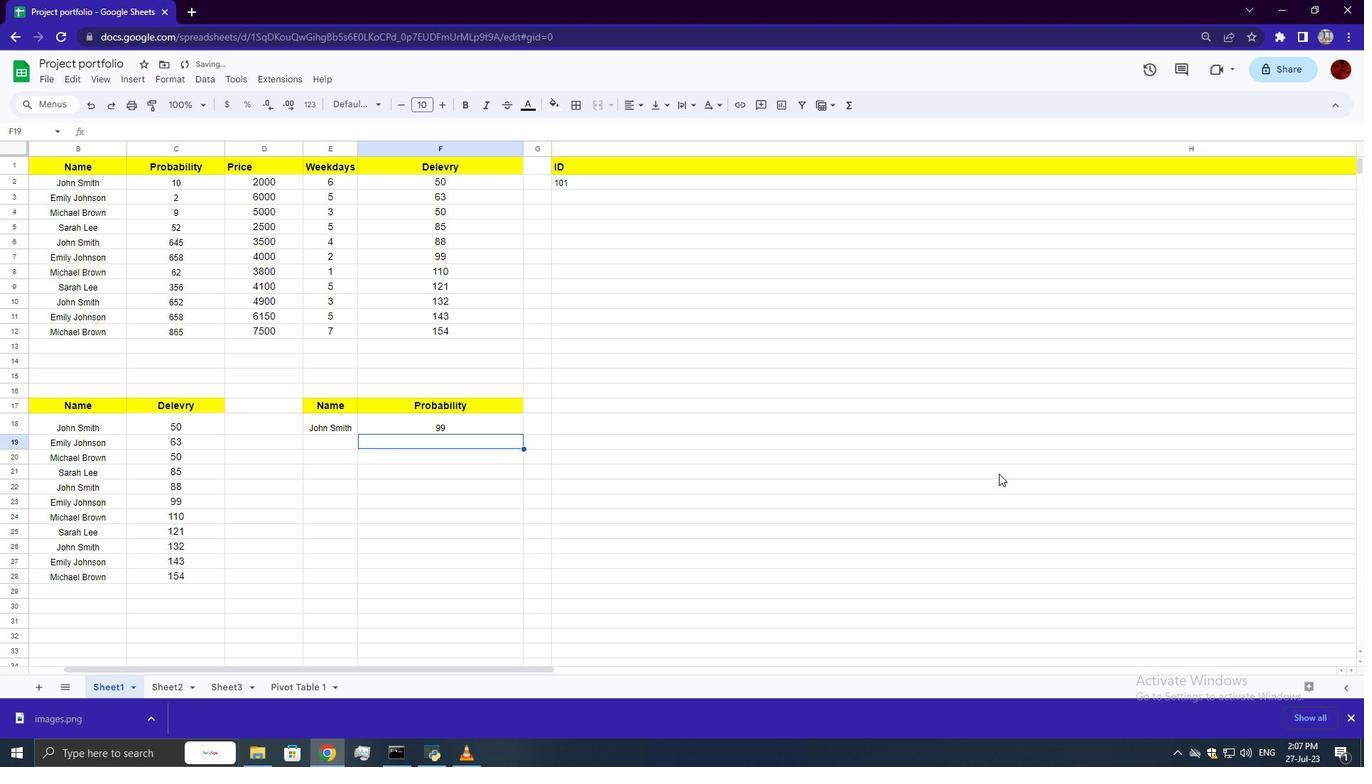 
Action: Mouse moved to (849, 105)
Screenshot: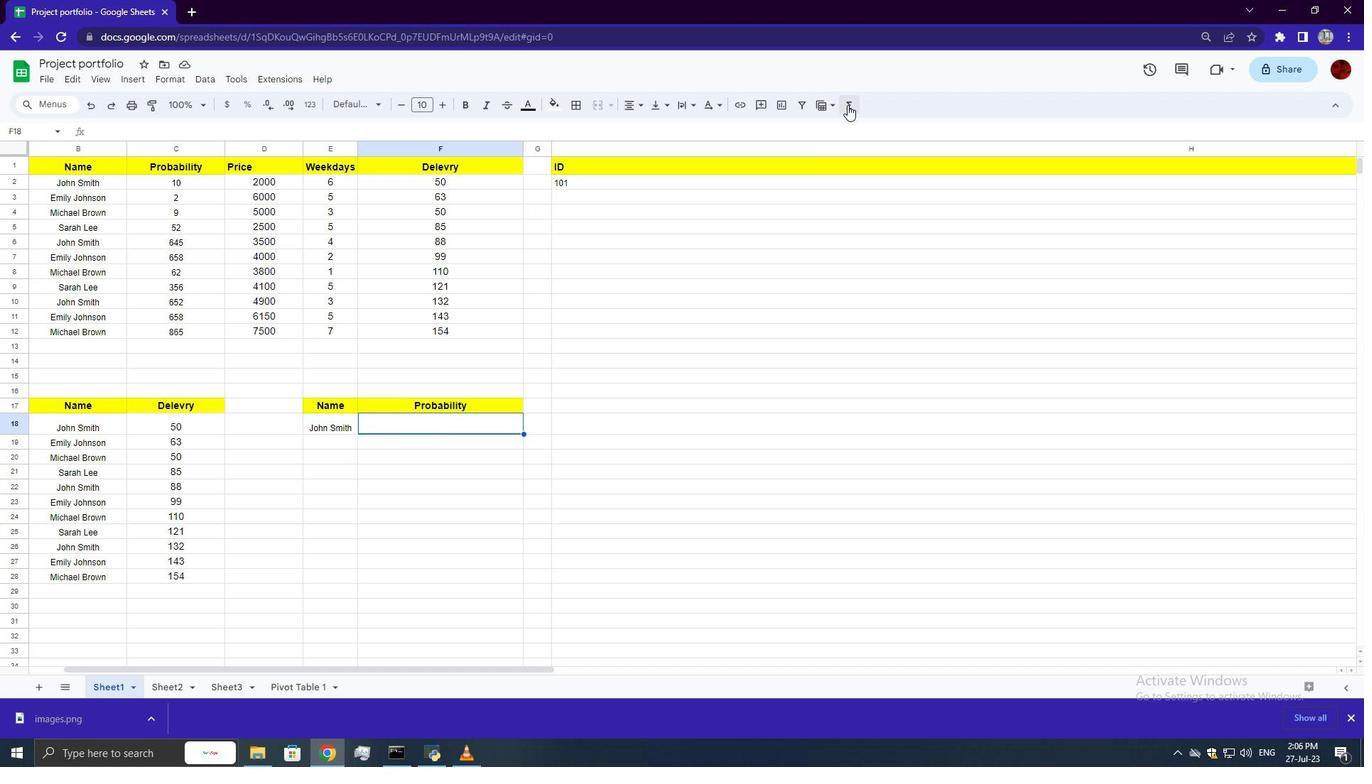 
Action: Mouse pressed left at (849, 105)
Screenshot: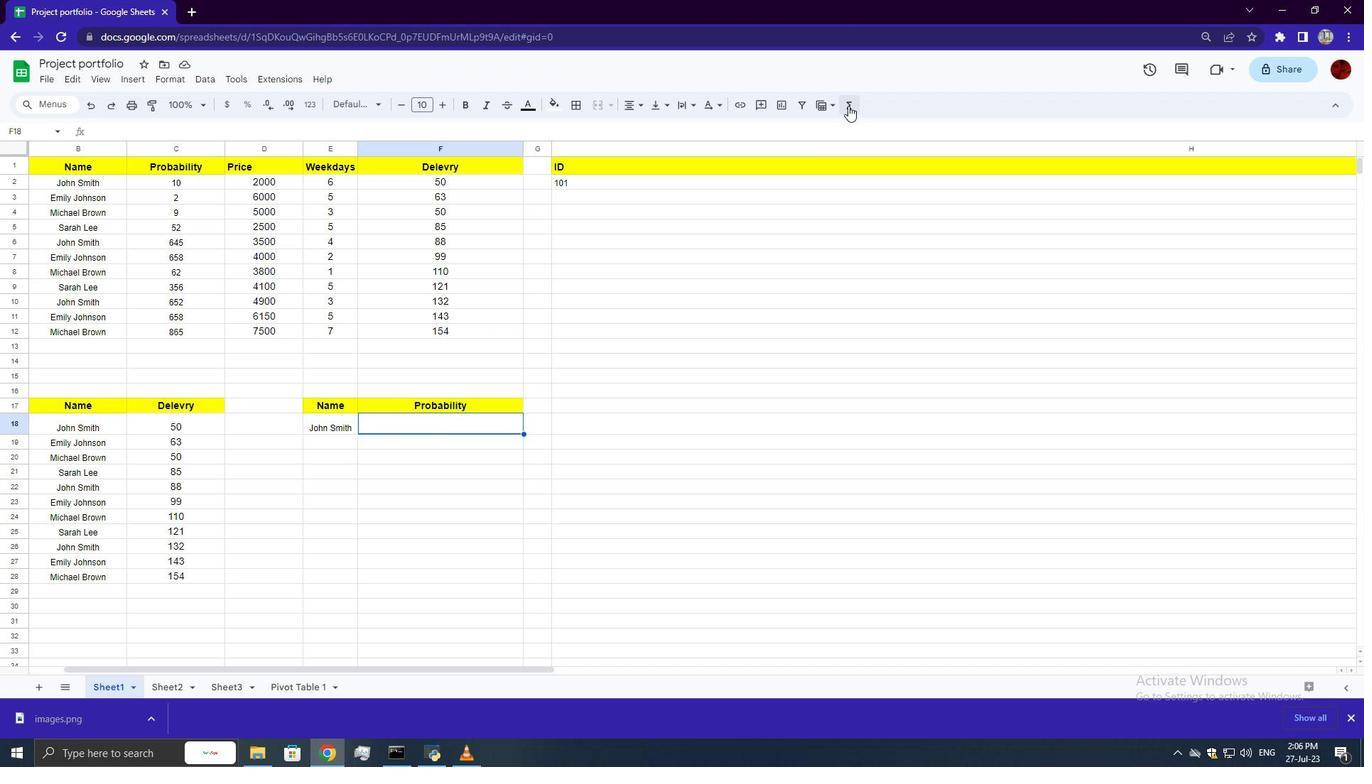 
Action: Mouse moved to (1041, 272)
Screenshot: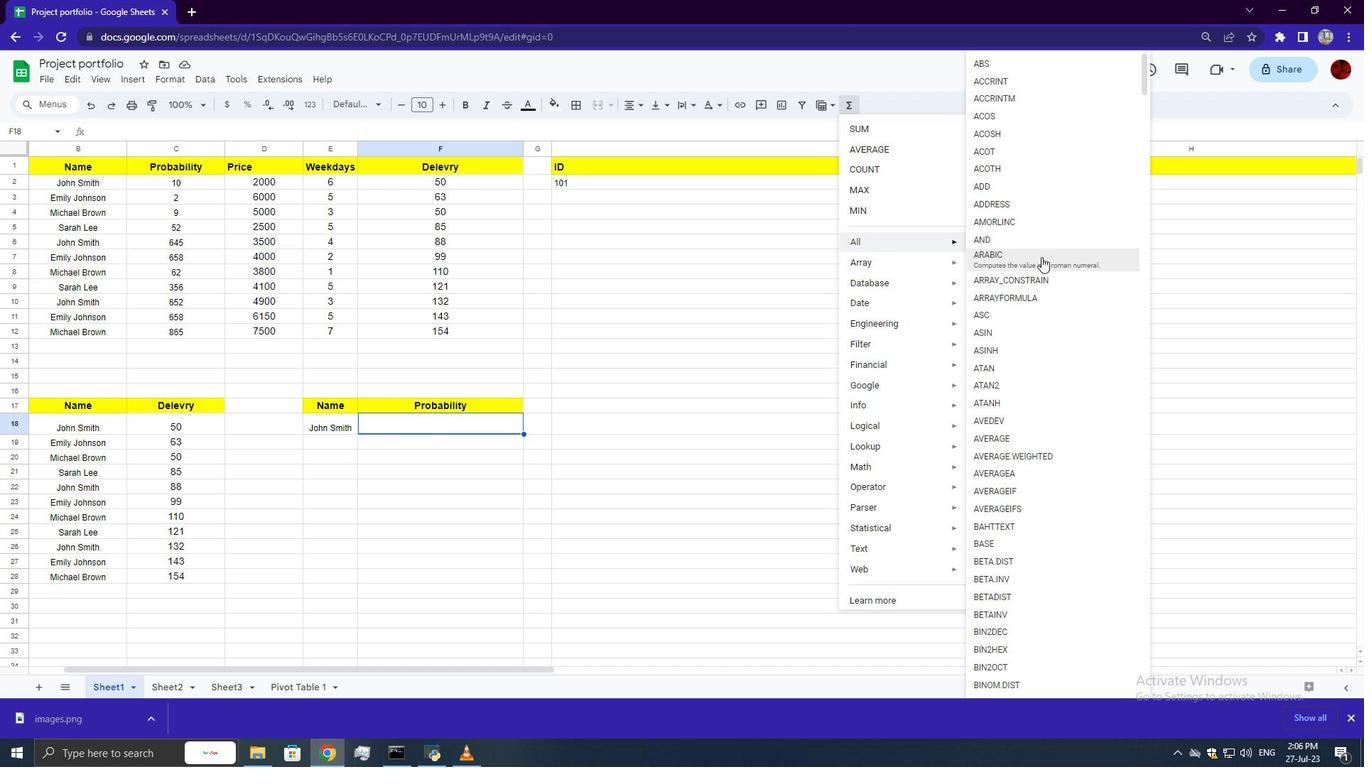
Action: Mouse scrolled (1041, 271) with delta (0, 0)
Screenshot: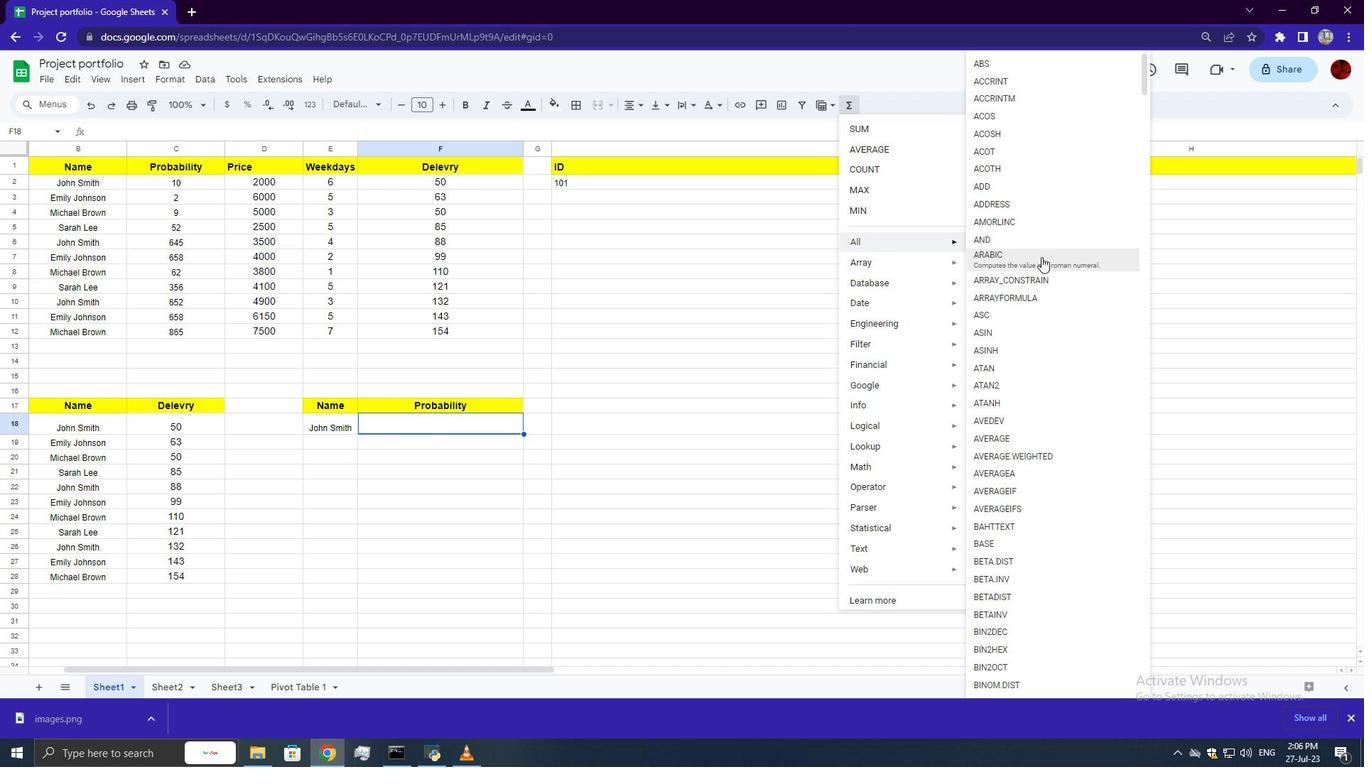 
Action: Mouse moved to (1041, 274)
Screenshot: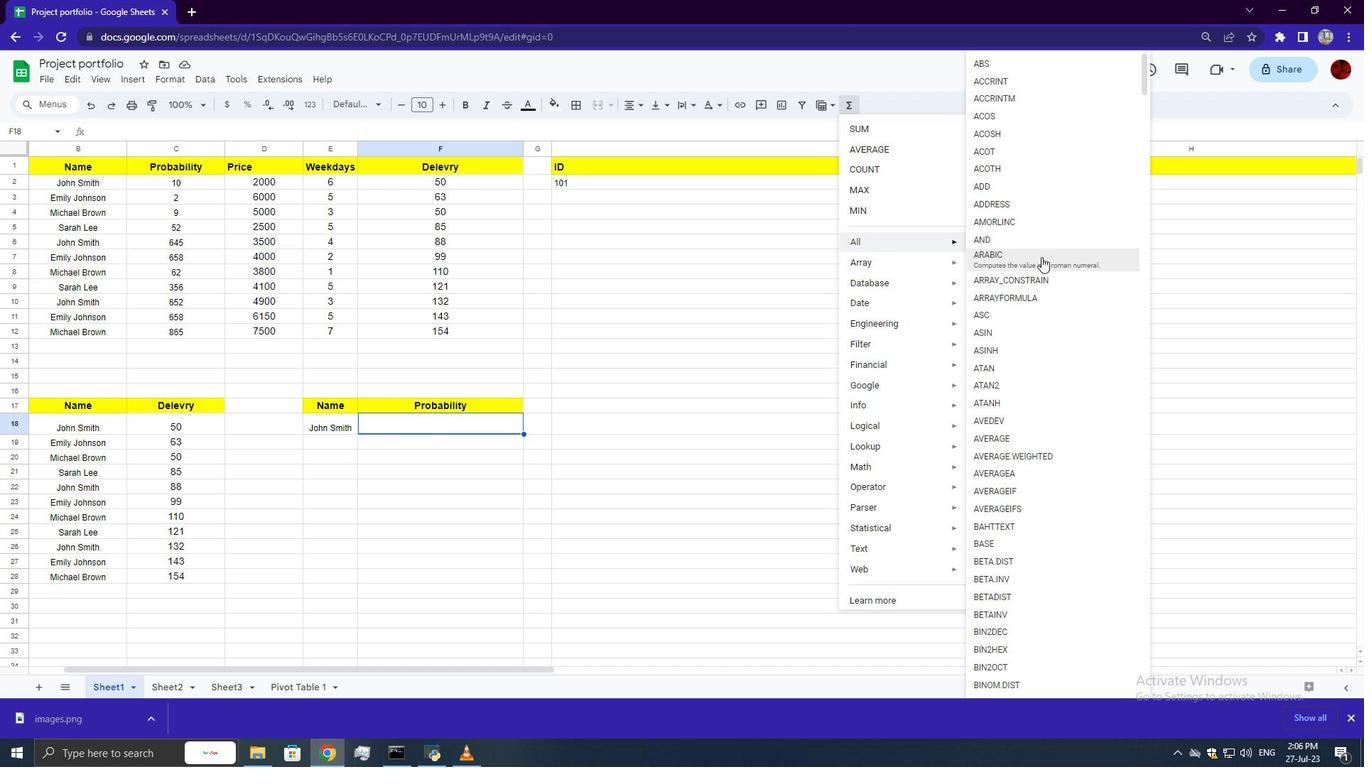 
Action: Mouse scrolled (1041, 273) with delta (0, 0)
Screenshot: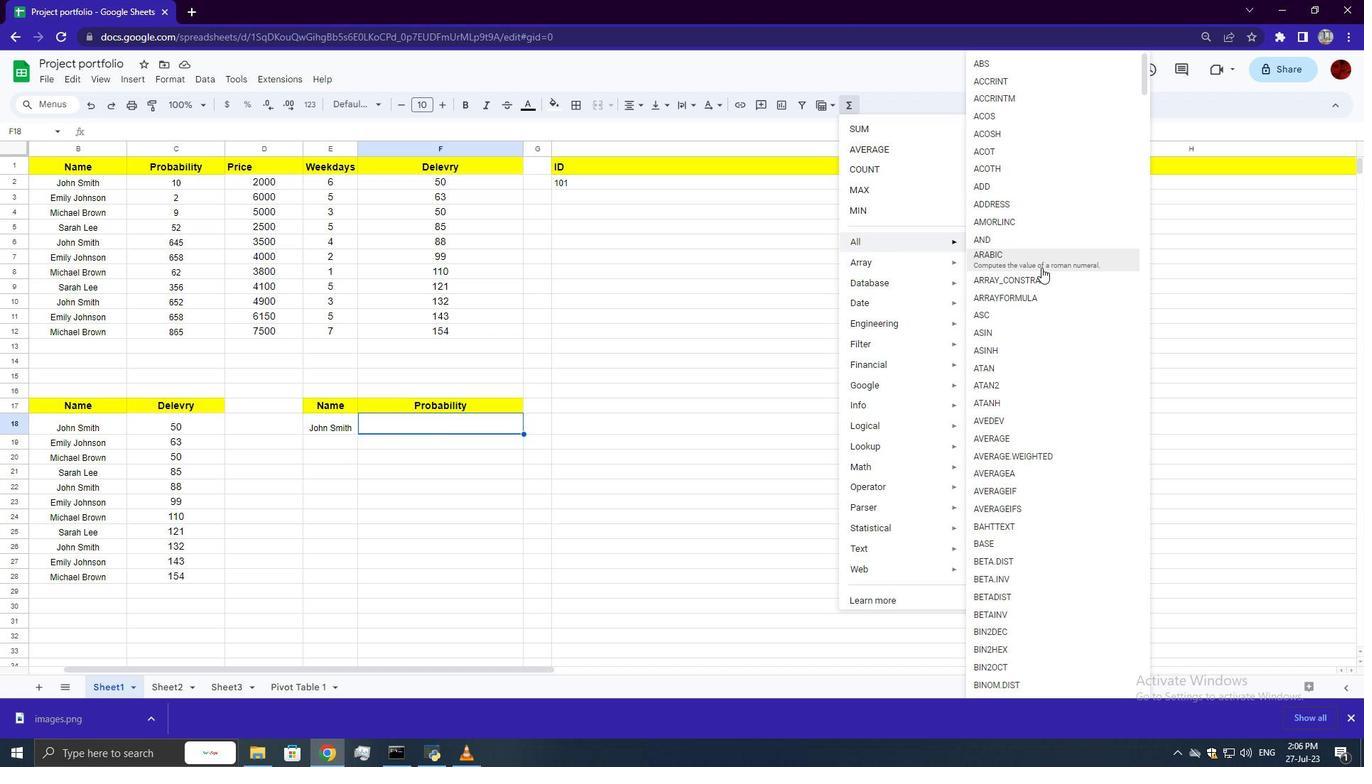 
Action: Mouse moved to (1040, 278)
Screenshot: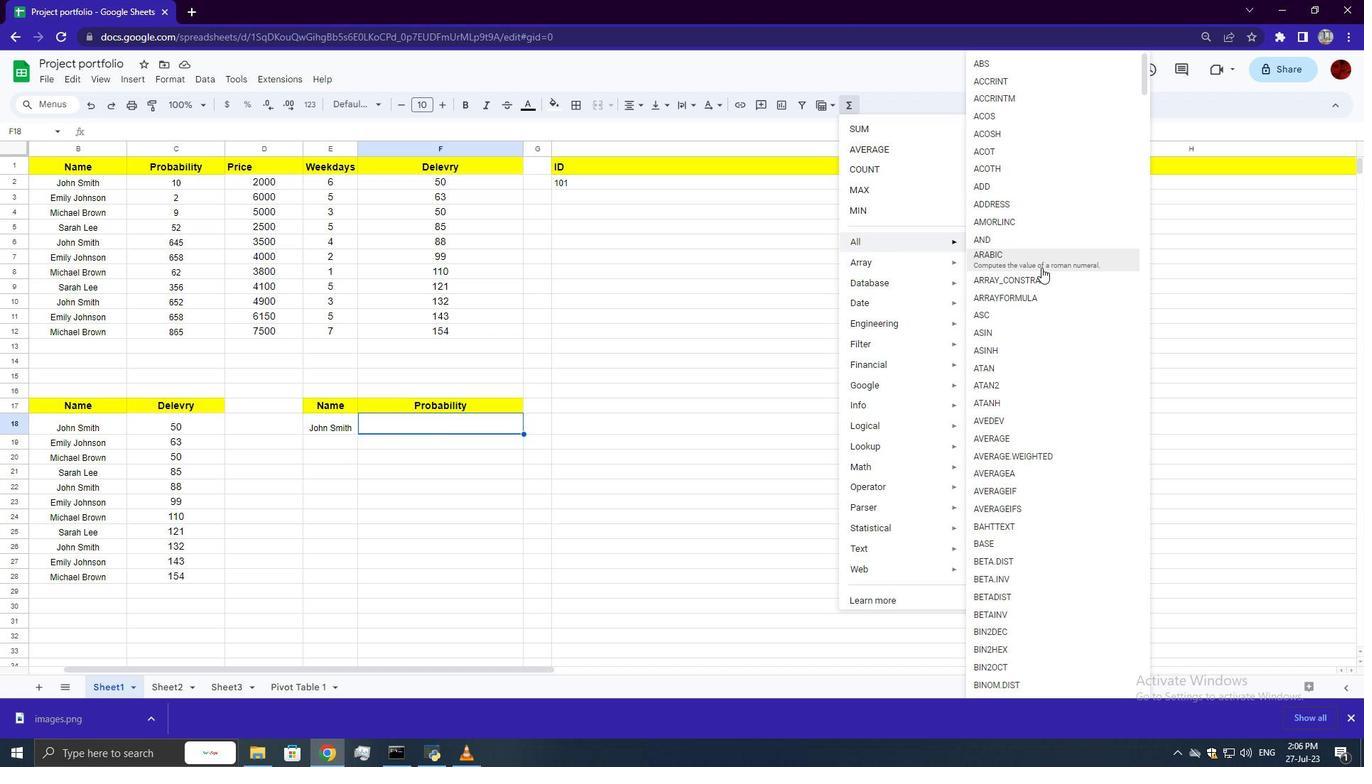 
Action: Mouse scrolled (1040, 277) with delta (0, 0)
Screenshot: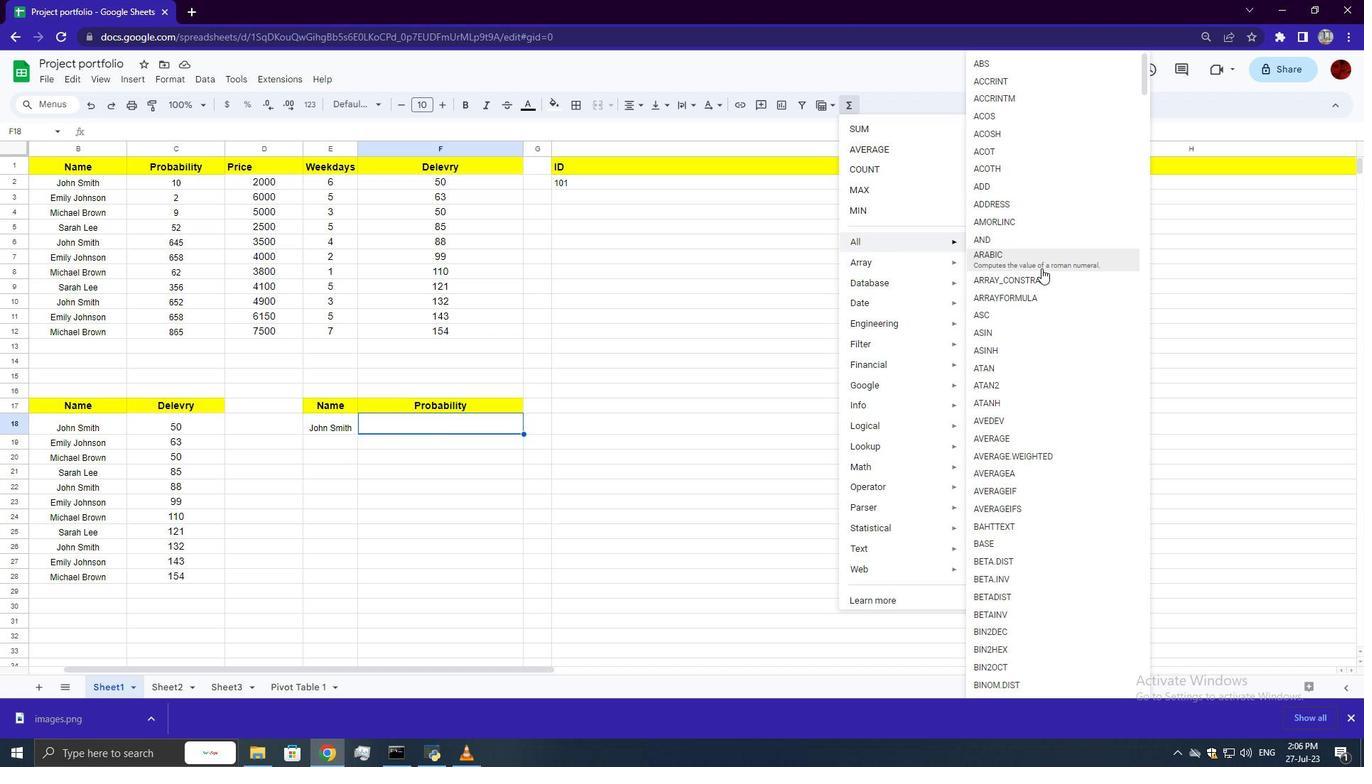 
Action: Mouse moved to (1040, 280)
Screenshot: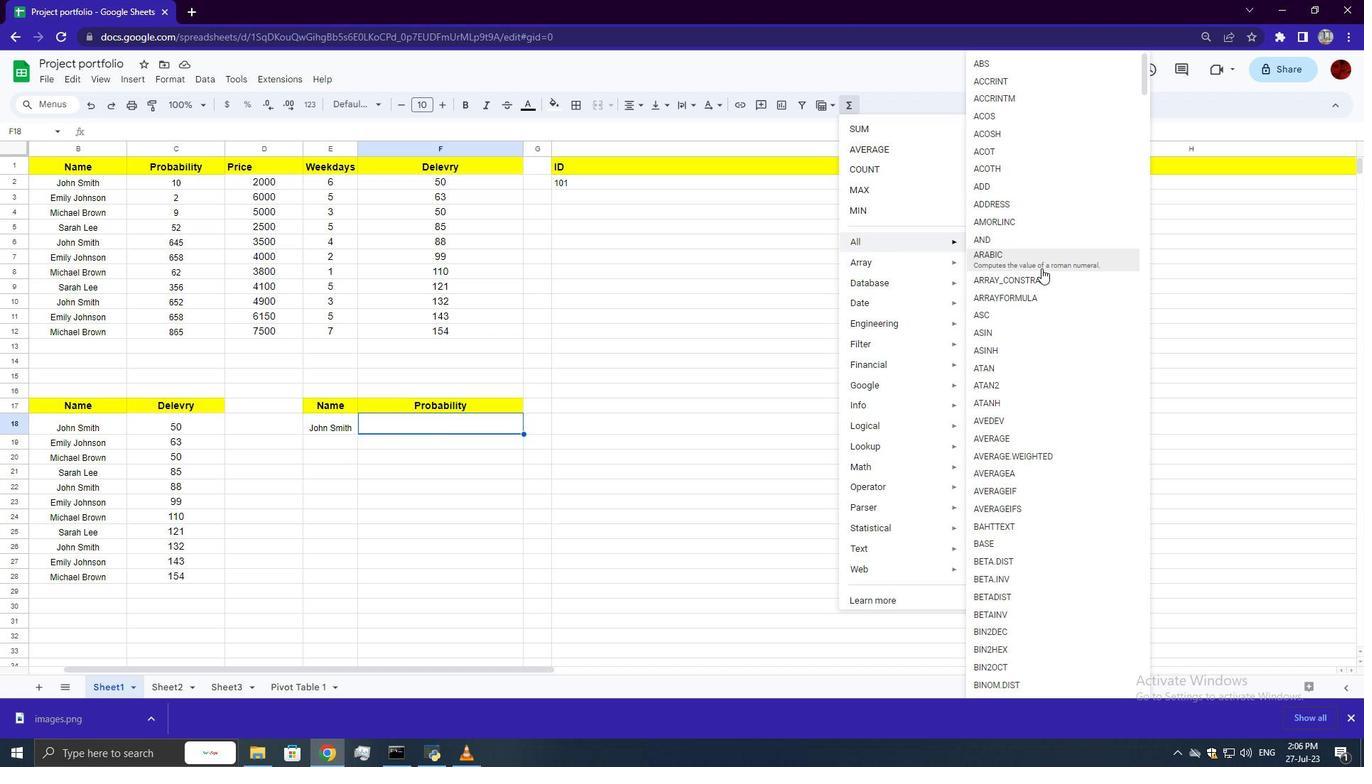 
Action: Mouse scrolled (1040, 279) with delta (0, 0)
Screenshot: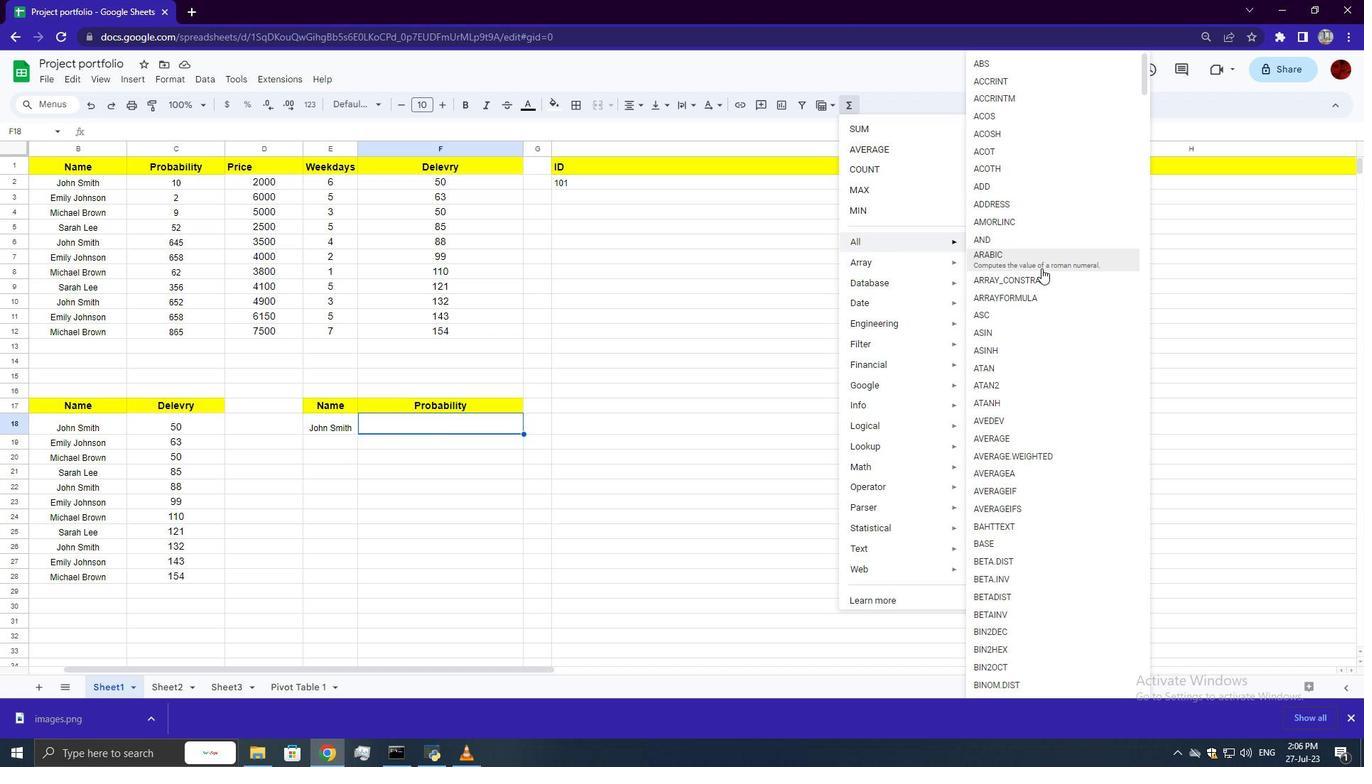 
Action: Mouse moved to (1040, 282)
Screenshot: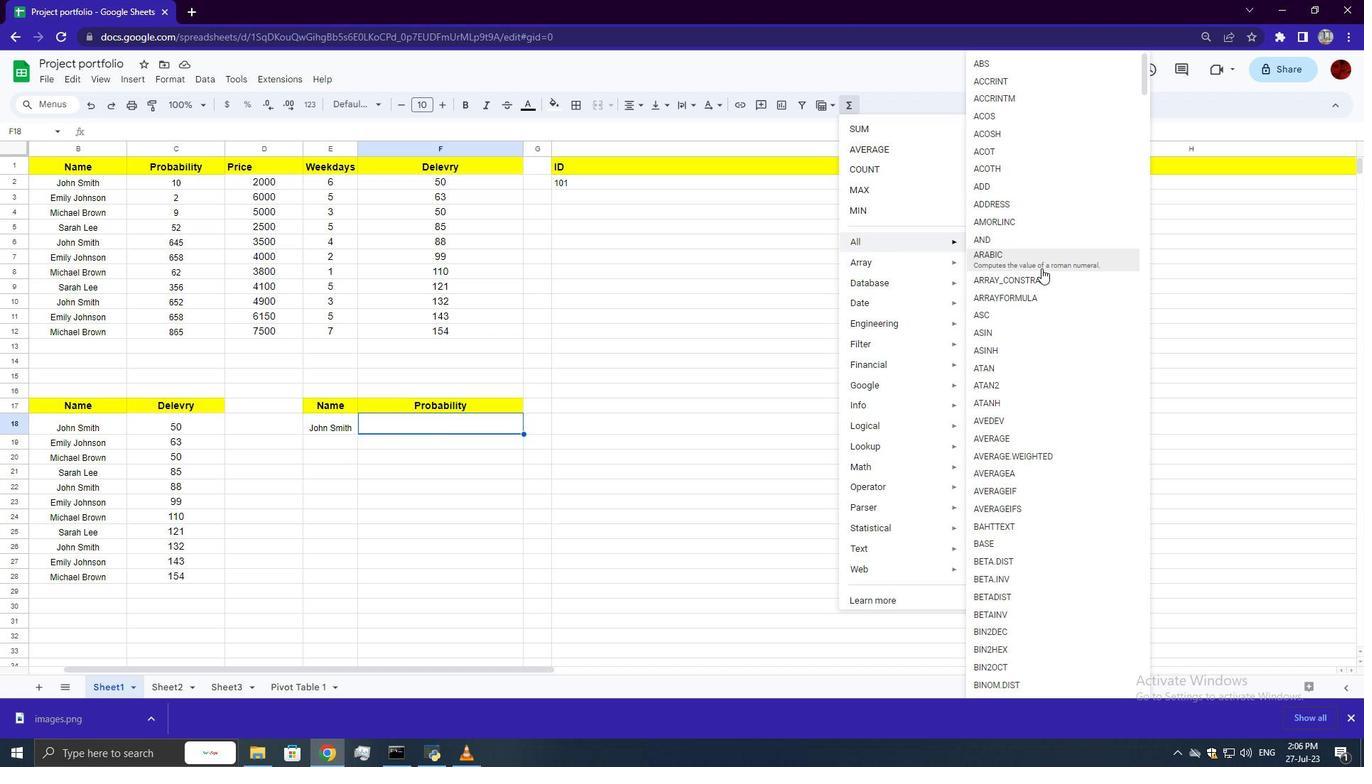 
Action: Mouse scrolled (1040, 282) with delta (0, 0)
Screenshot: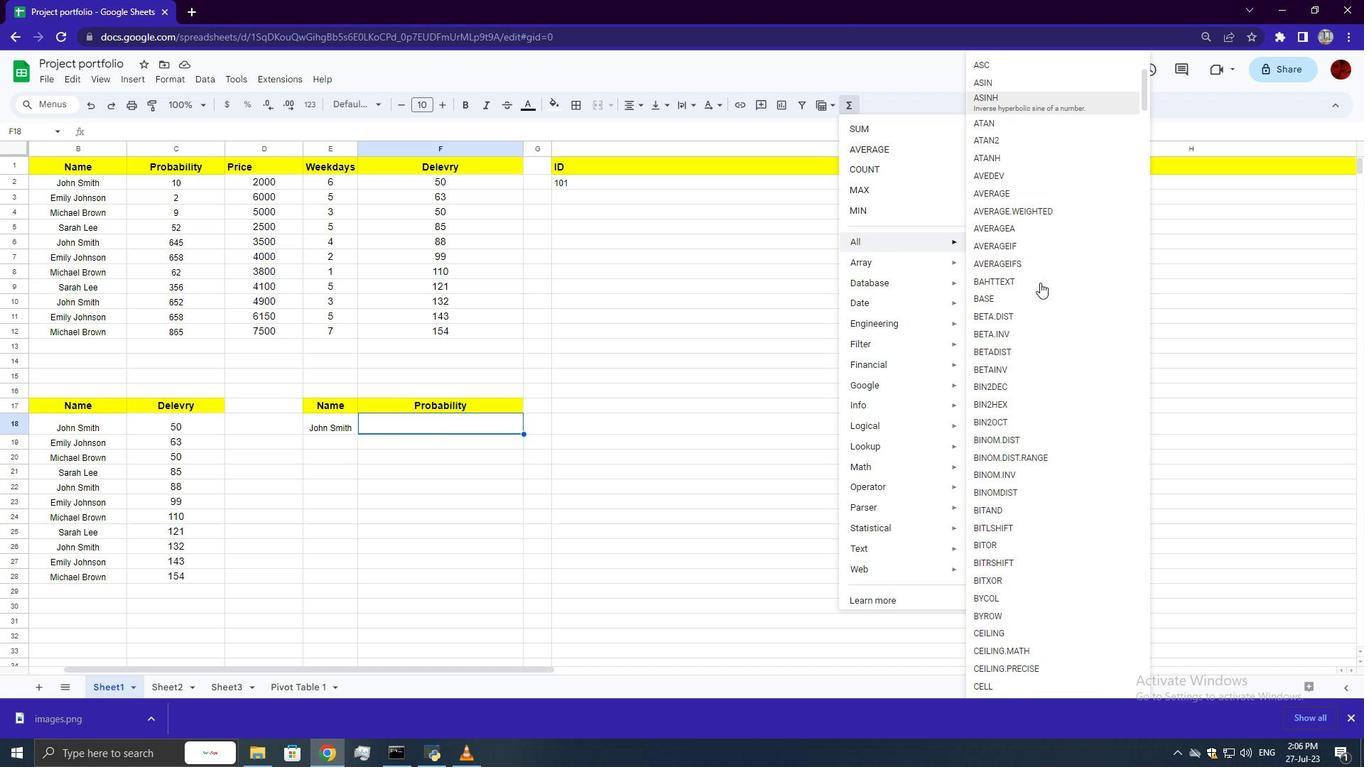 
Action: Mouse scrolled (1040, 282) with delta (0, 0)
Screenshot: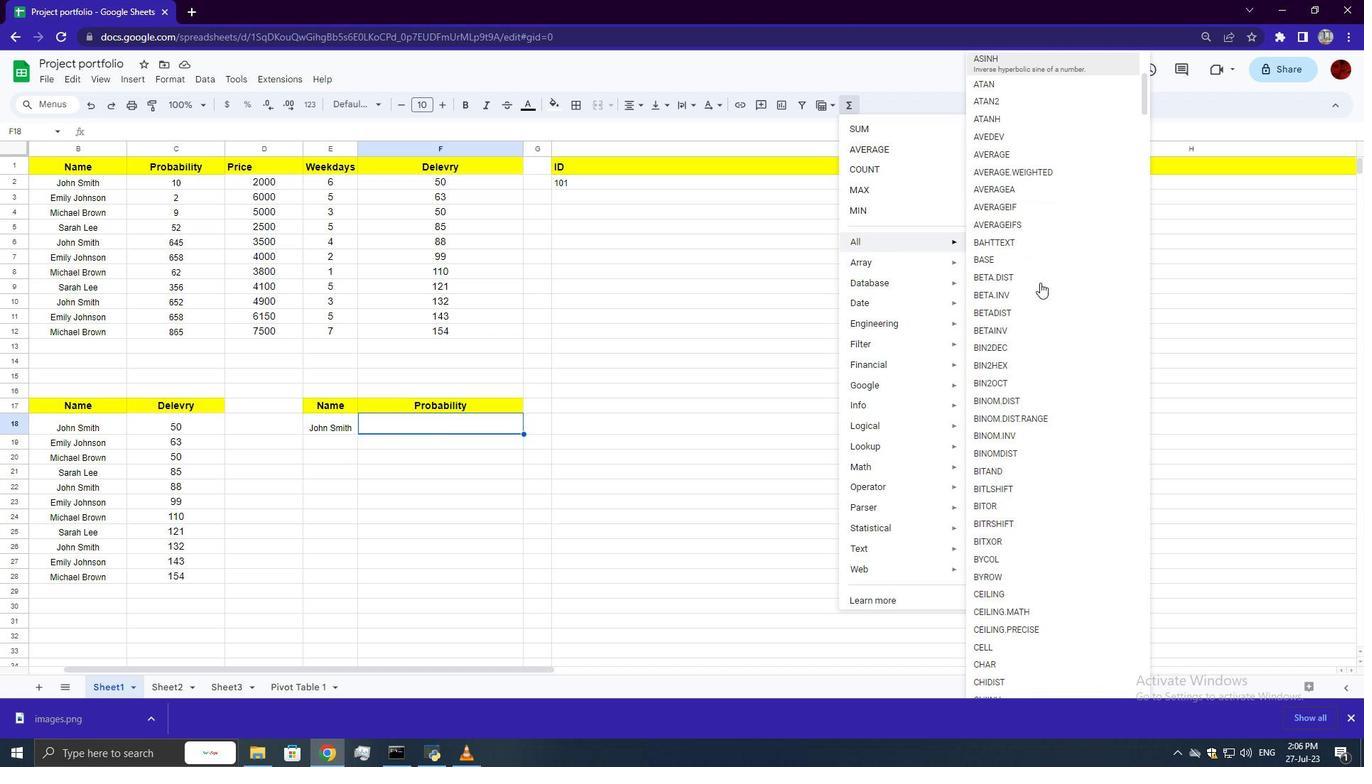 
Action: Mouse scrolled (1040, 282) with delta (0, 0)
Screenshot: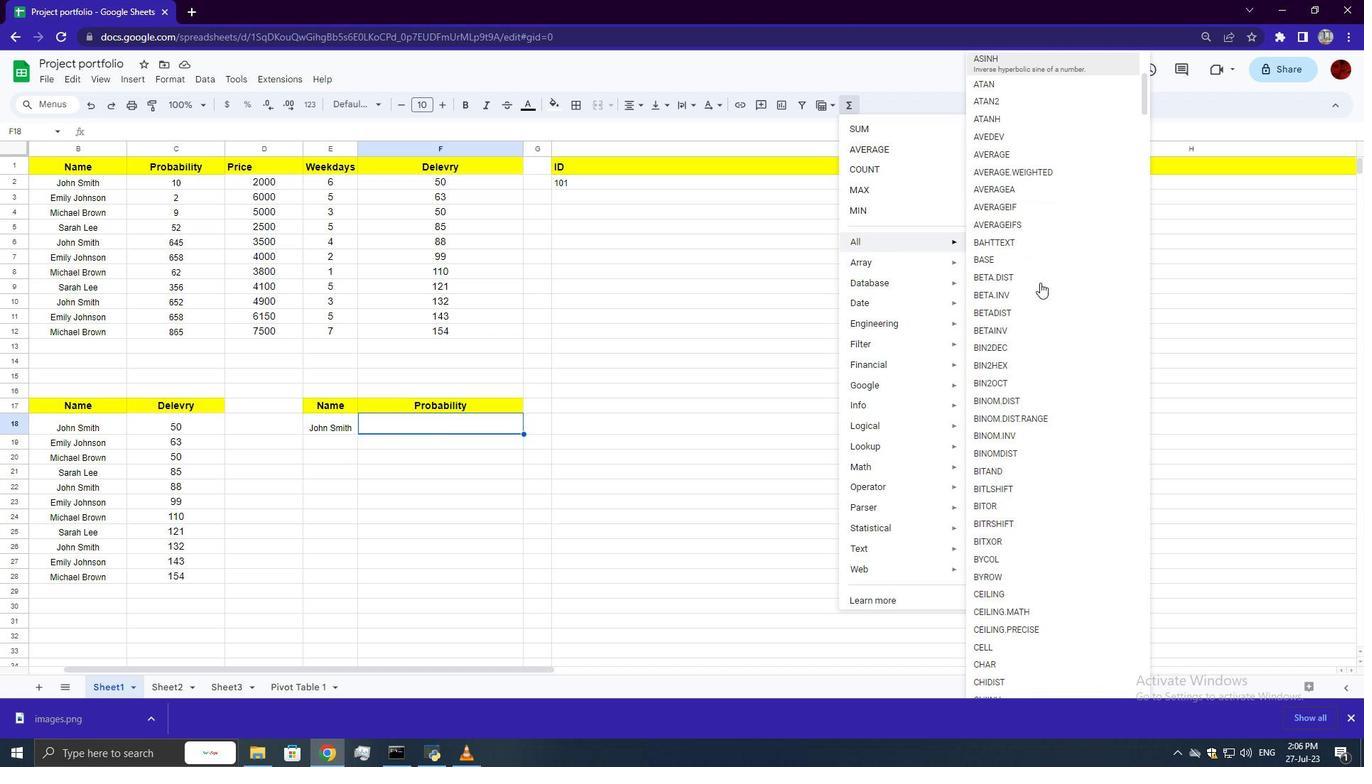 
Action: Mouse scrolled (1040, 282) with delta (0, 0)
Screenshot: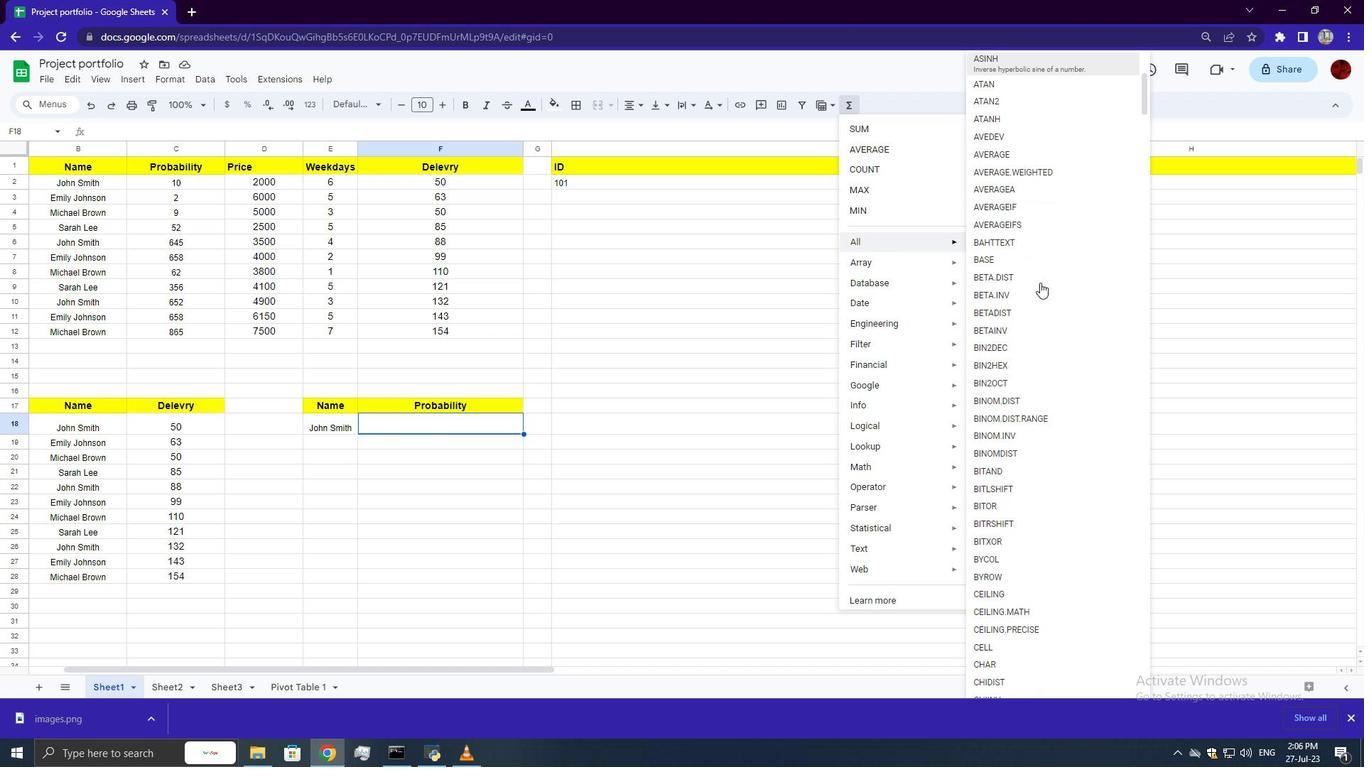 
Action: Mouse scrolled (1040, 282) with delta (0, 0)
Screenshot: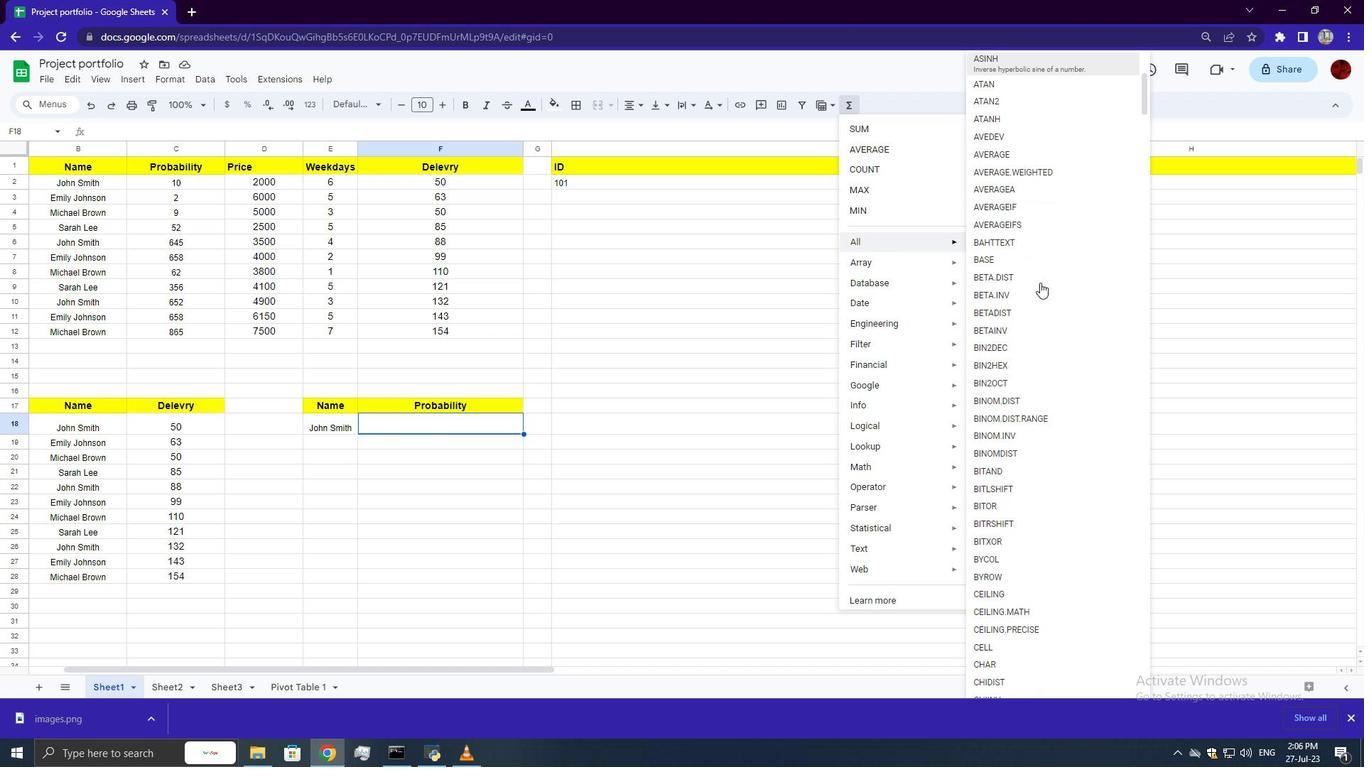 
Action: Mouse scrolled (1040, 282) with delta (0, 0)
Screenshot: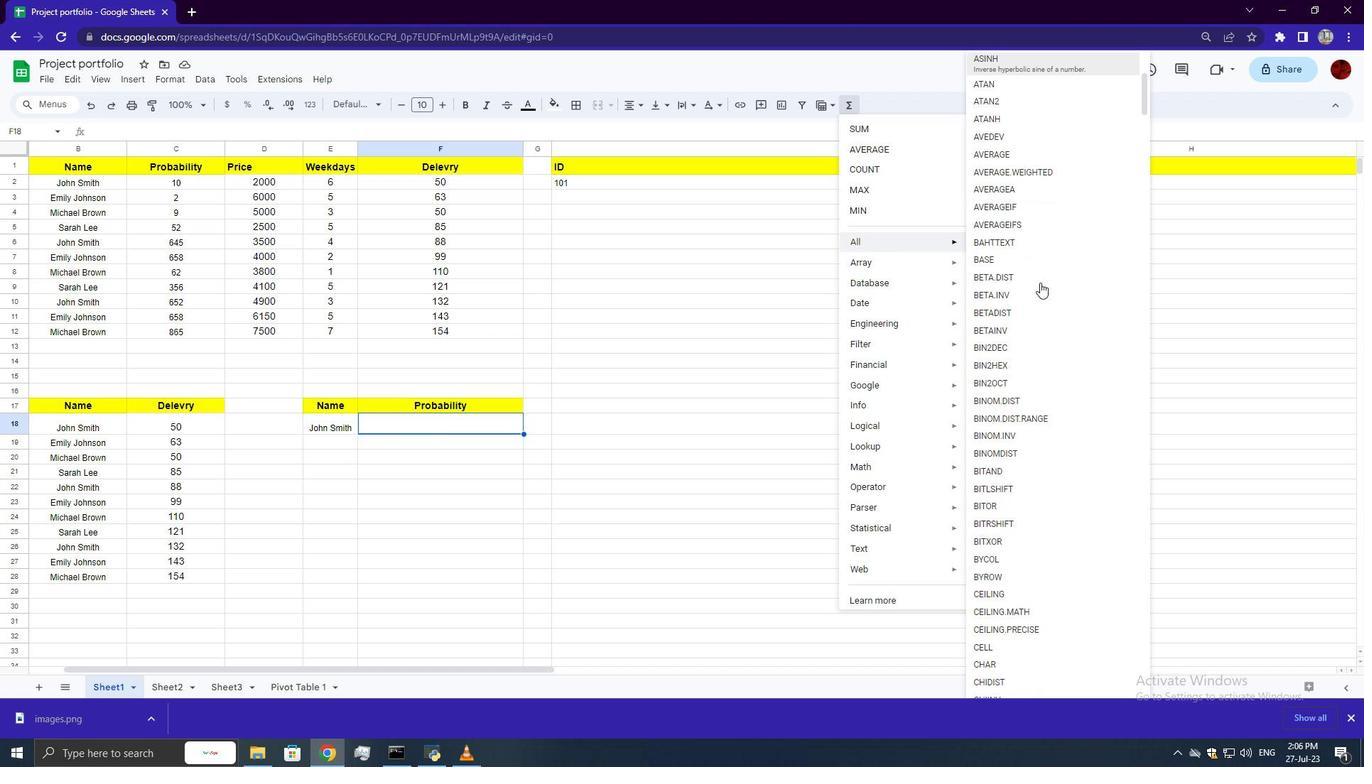 
Action: Mouse scrolled (1040, 282) with delta (0, 0)
Screenshot: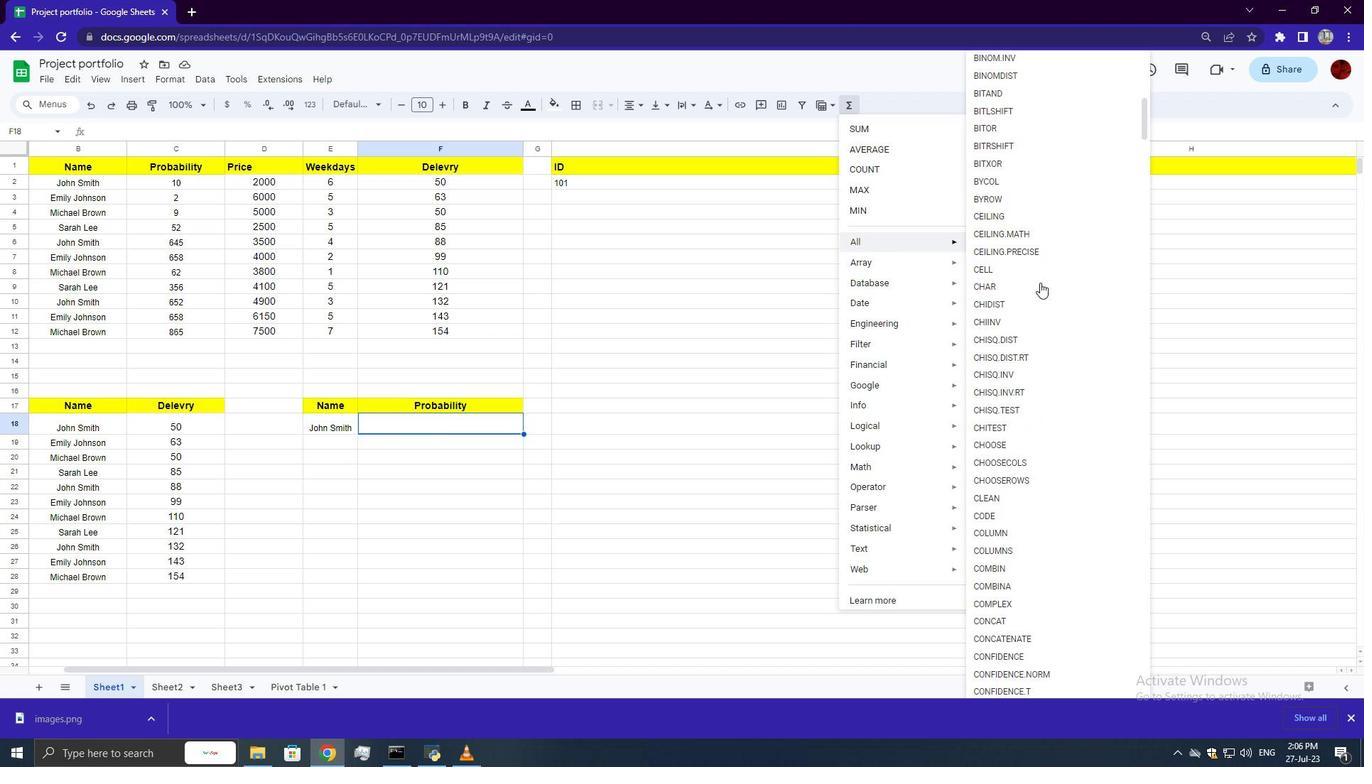 
Action: Mouse scrolled (1040, 282) with delta (0, 0)
Screenshot: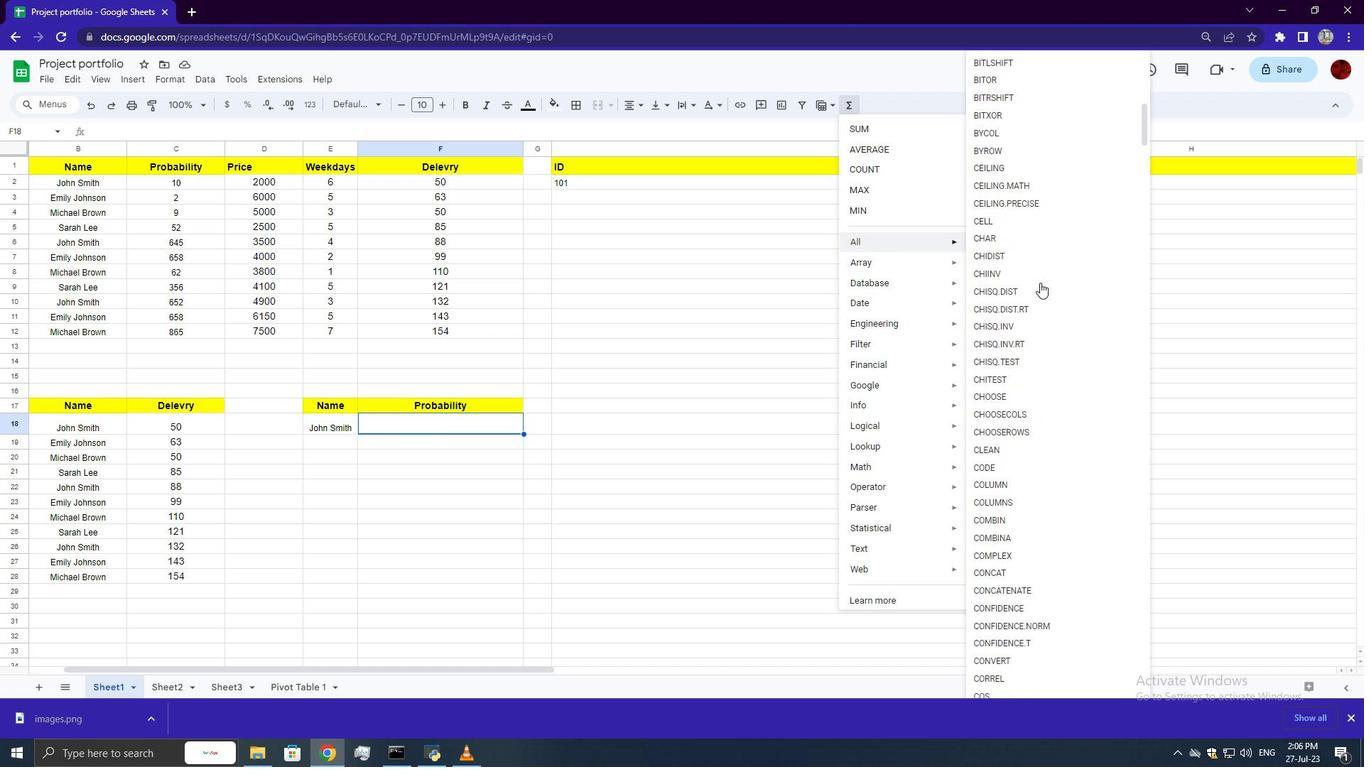 
Action: Mouse scrolled (1040, 282) with delta (0, 0)
Screenshot: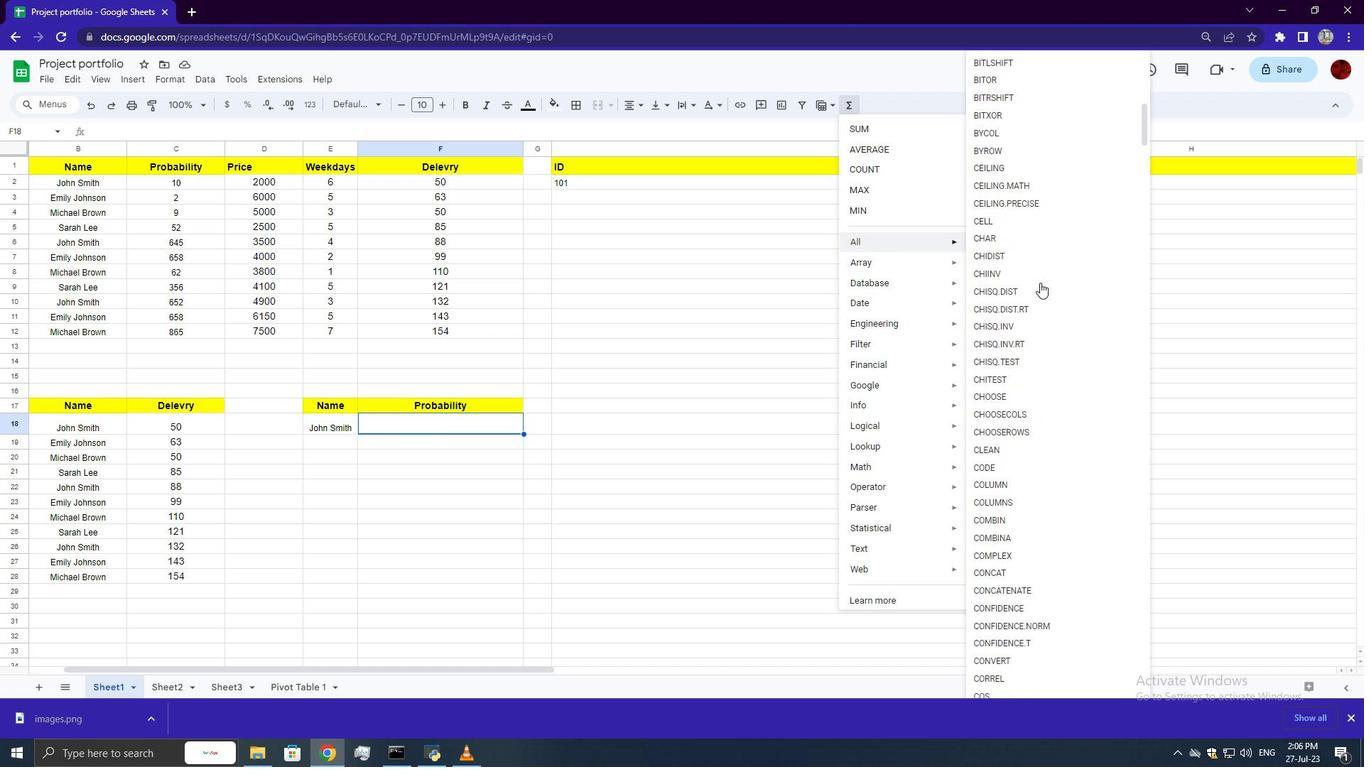 
Action: Mouse scrolled (1040, 282) with delta (0, 0)
Screenshot: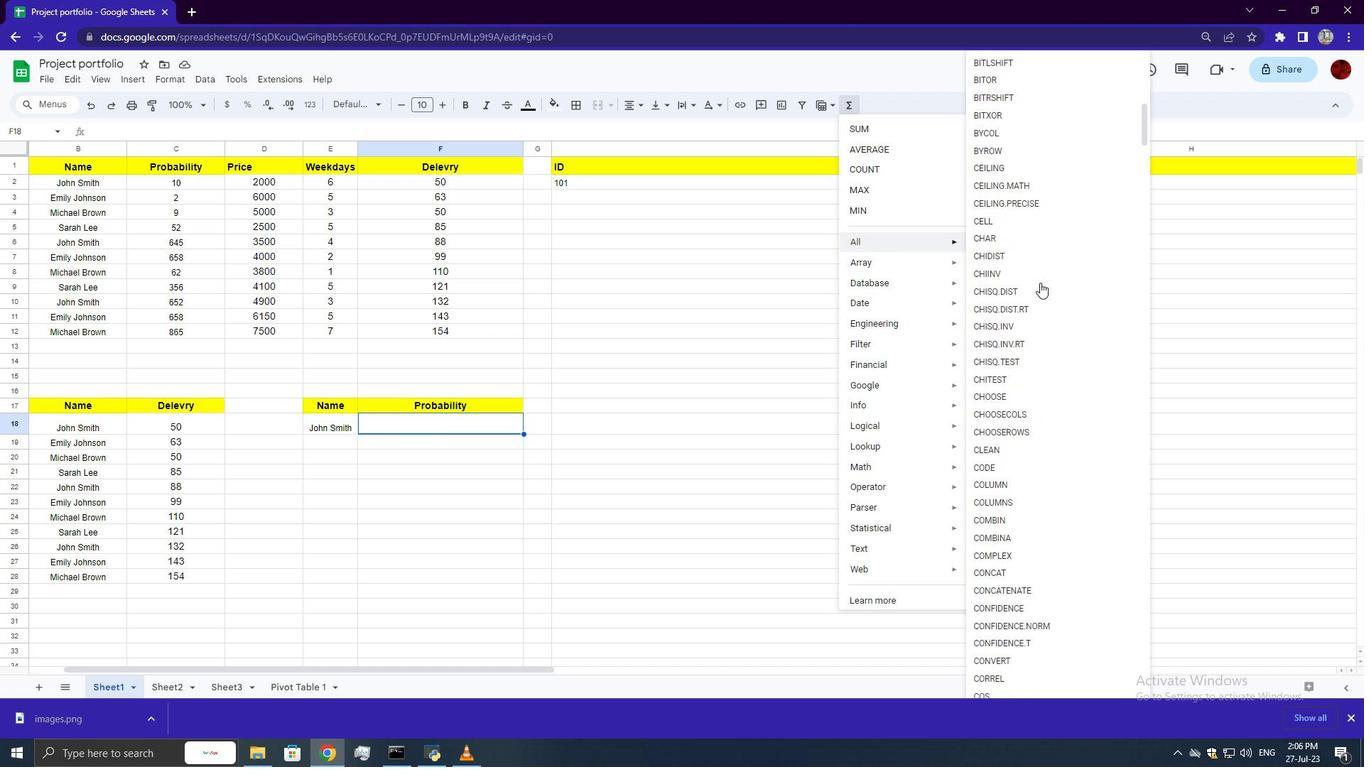 
Action: Mouse scrolled (1040, 282) with delta (0, 0)
Screenshot: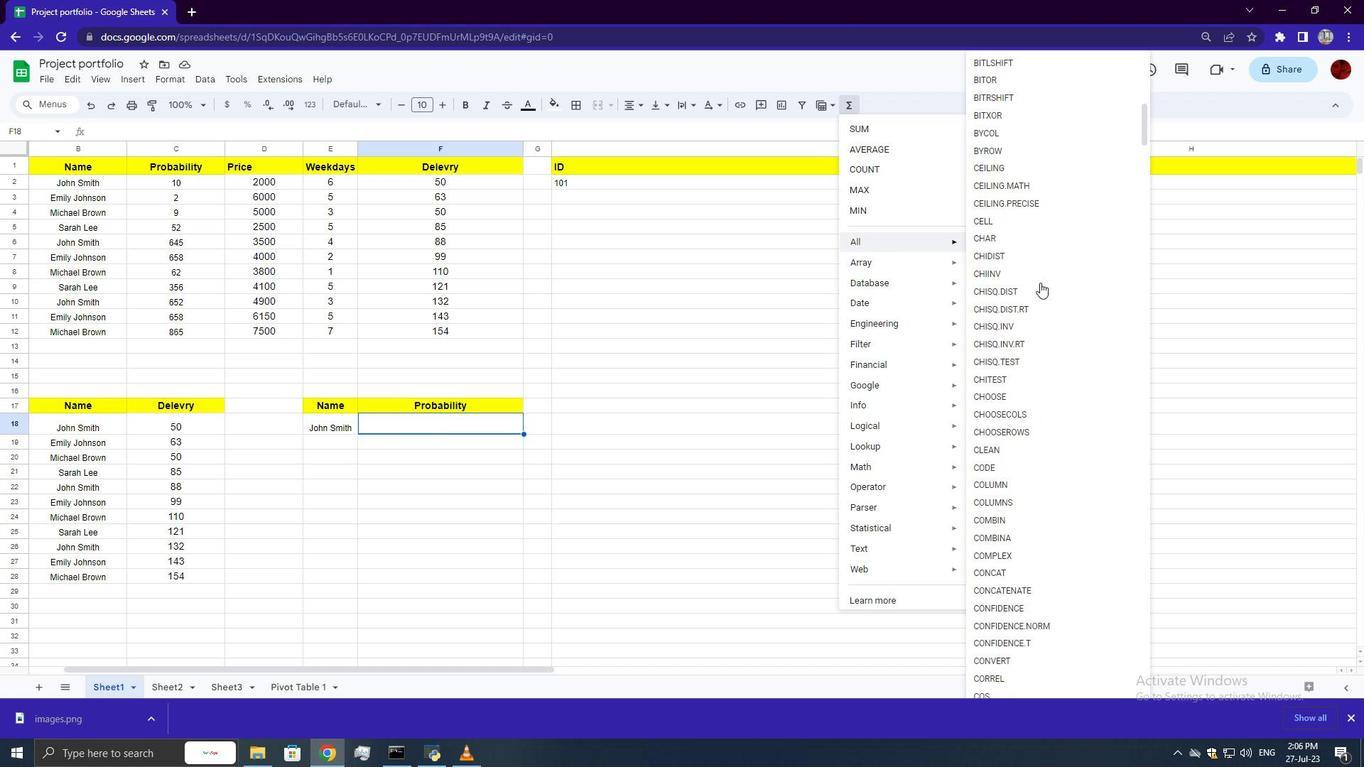 
Action: Mouse scrolled (1040, 282) with delta (0, 0)
Screenshot: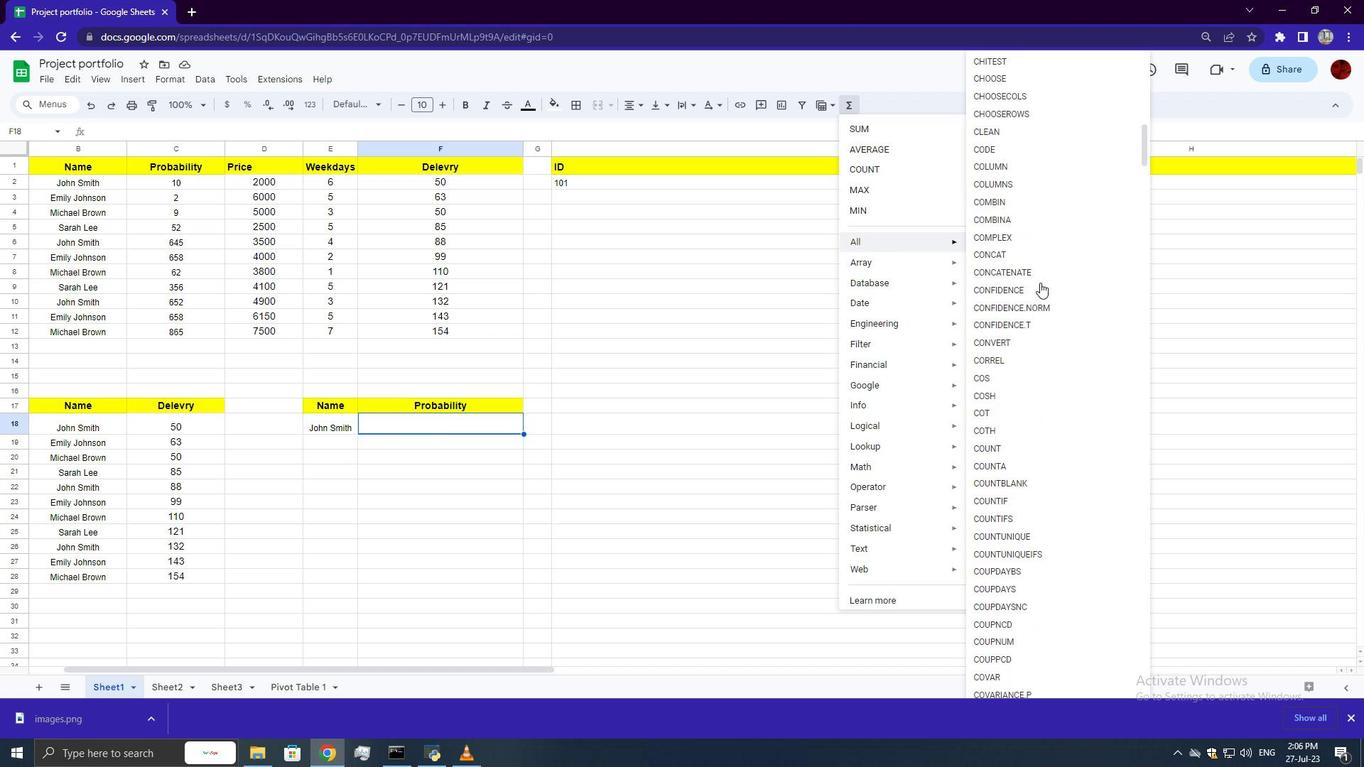 
Action: Mouse scrolled (1040, 282) with delta (0, 0)
Screenshot: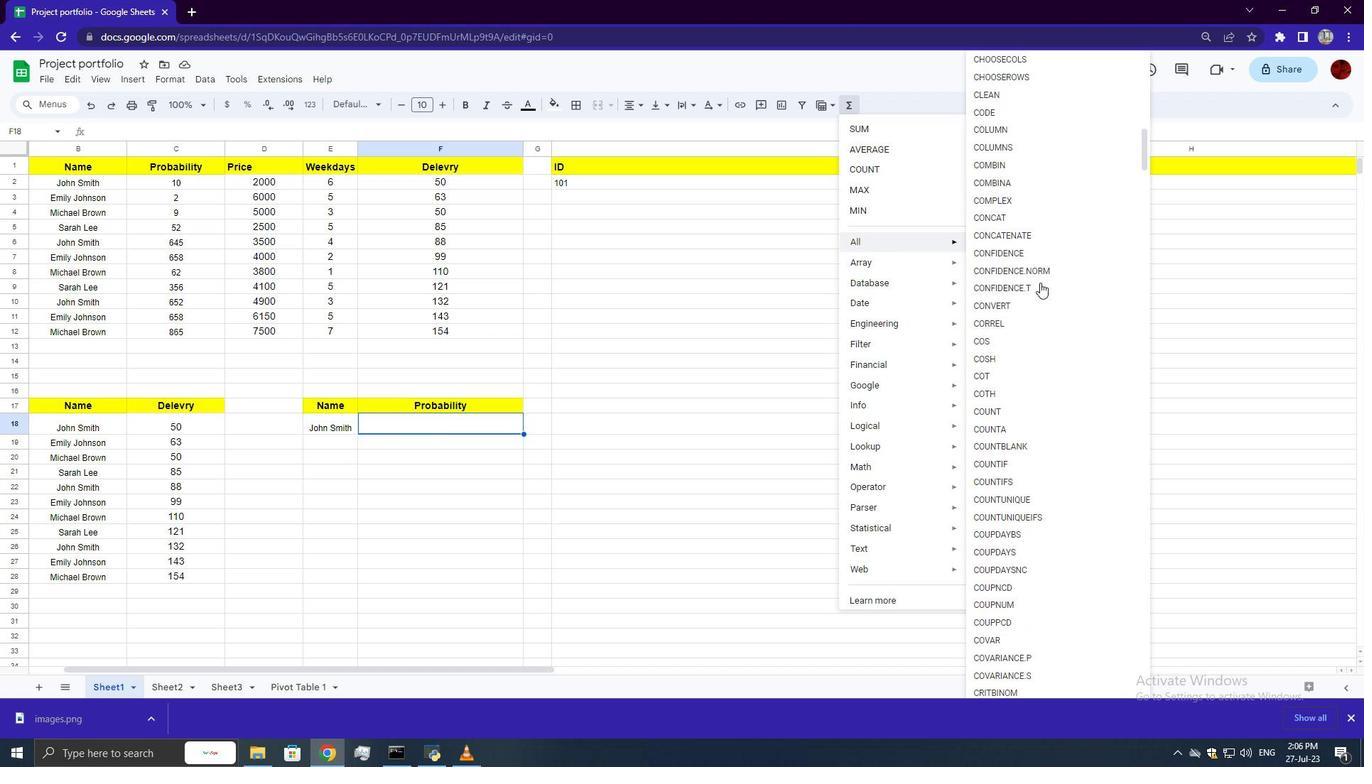
Action: Mouse scrolled (1040, 282) with delta (0, 0)
Screenshot: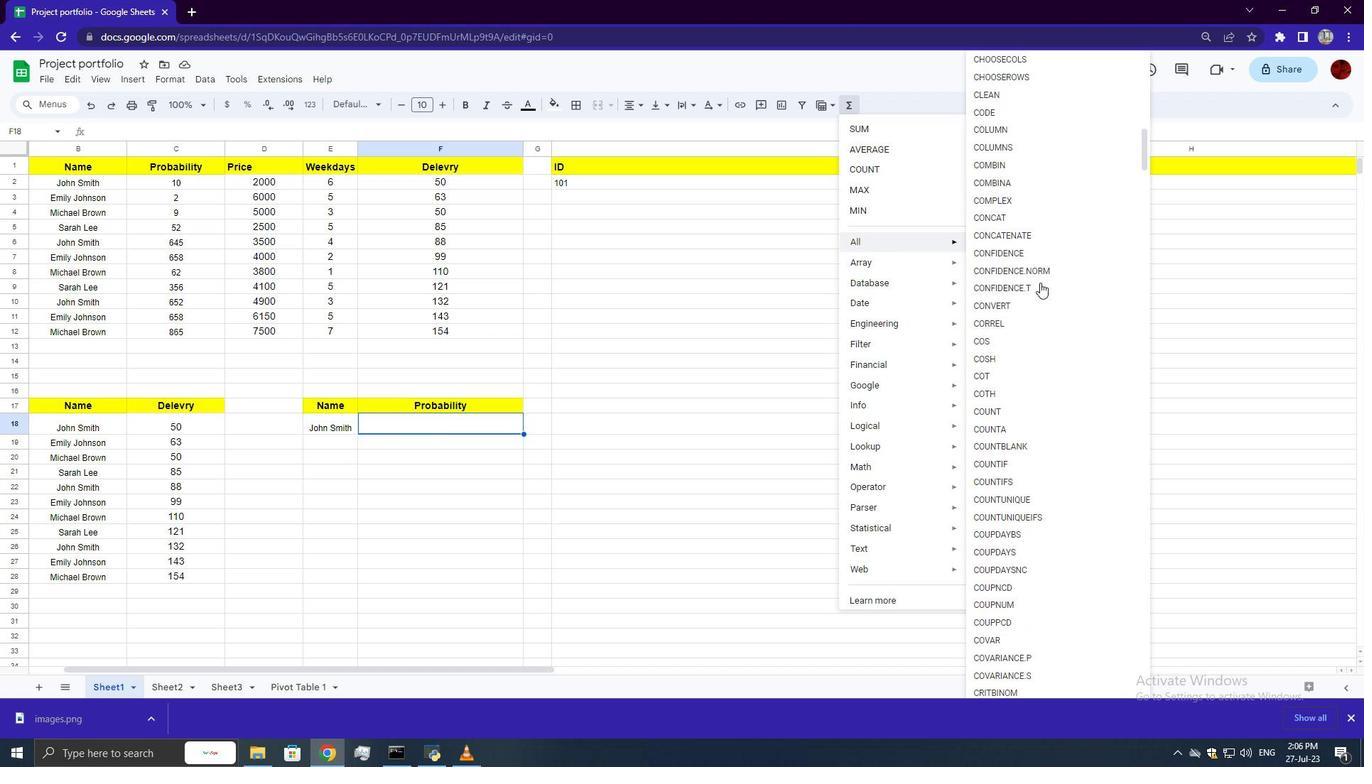 
Action: Mouse scrolled (1040, 282) with delta (0, 0)
Screenshot: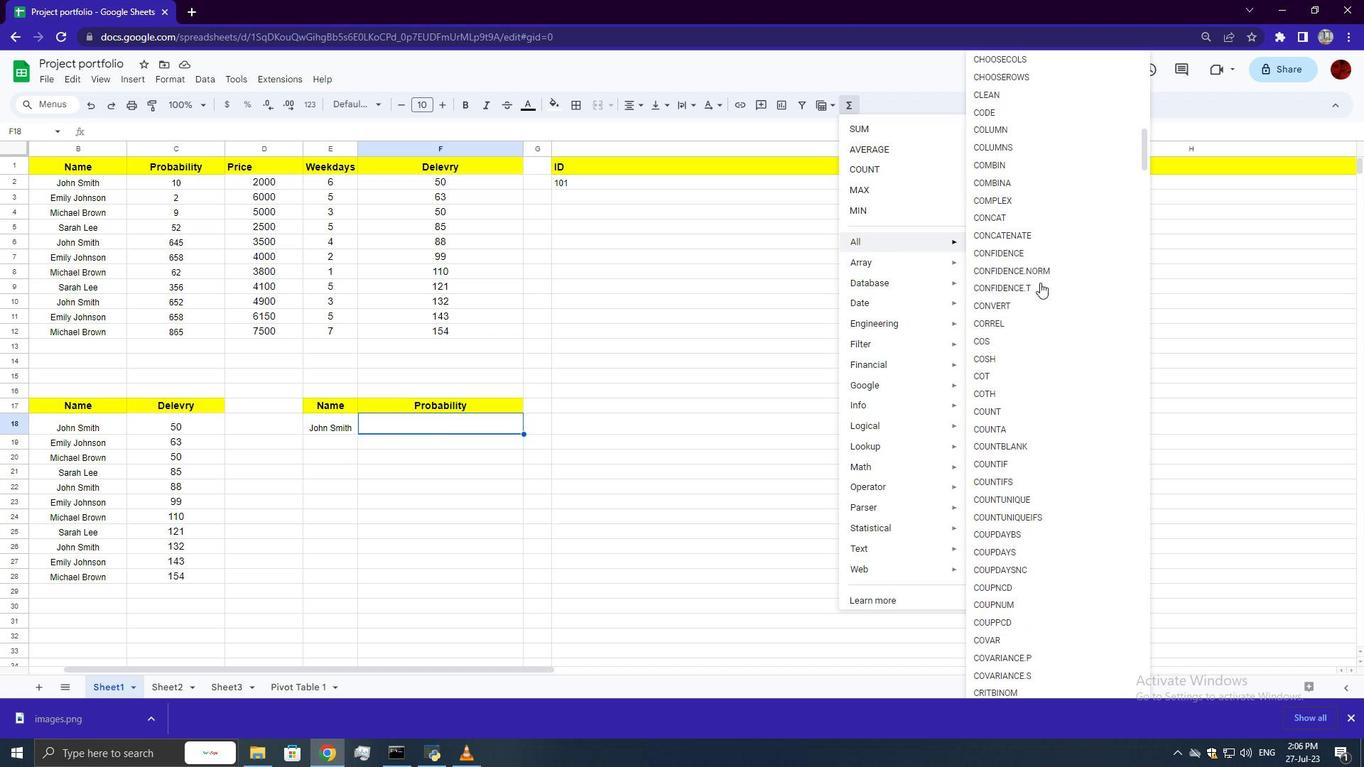 
Action: Mouse scrolled (1040, 282) with delta (0, 0)
Screenshot: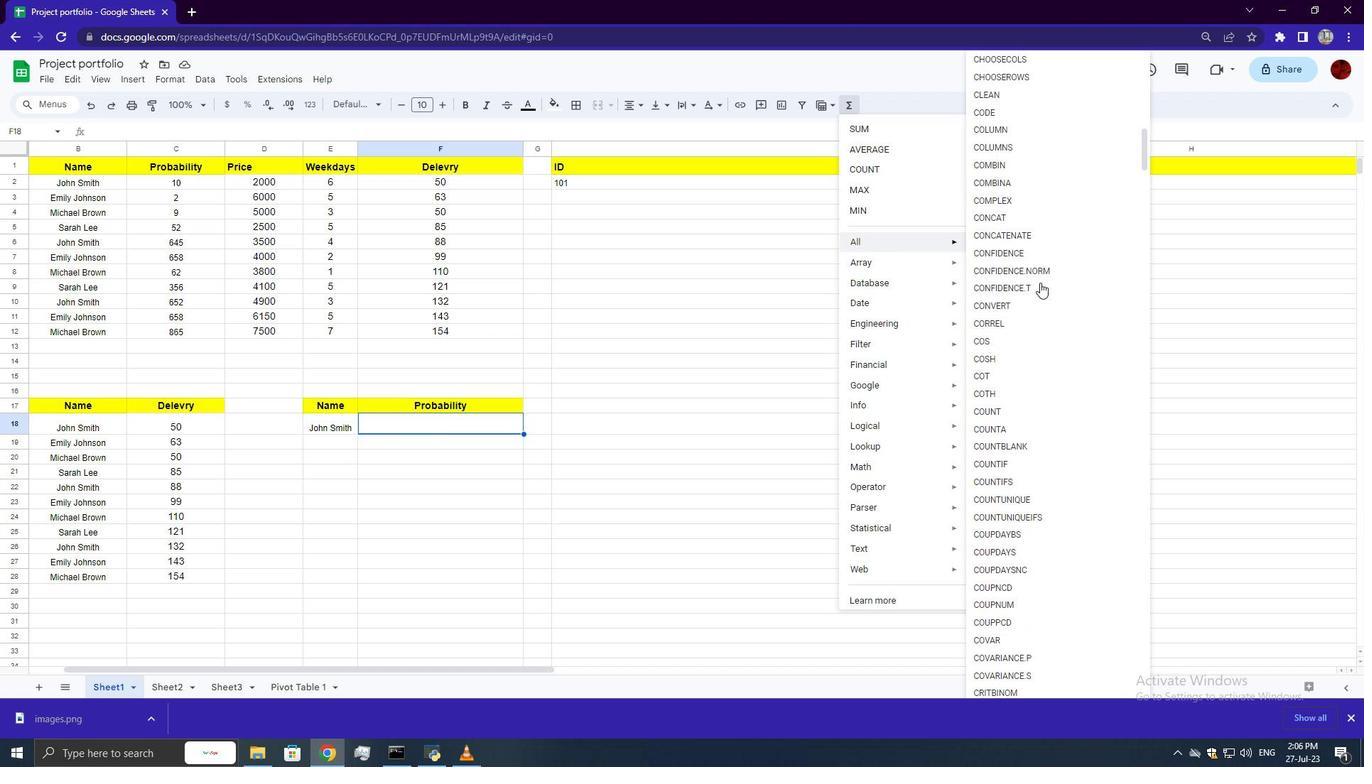 
Action: Mouse scrolled (1040, 282) with delta (0, 0)
Screenshot: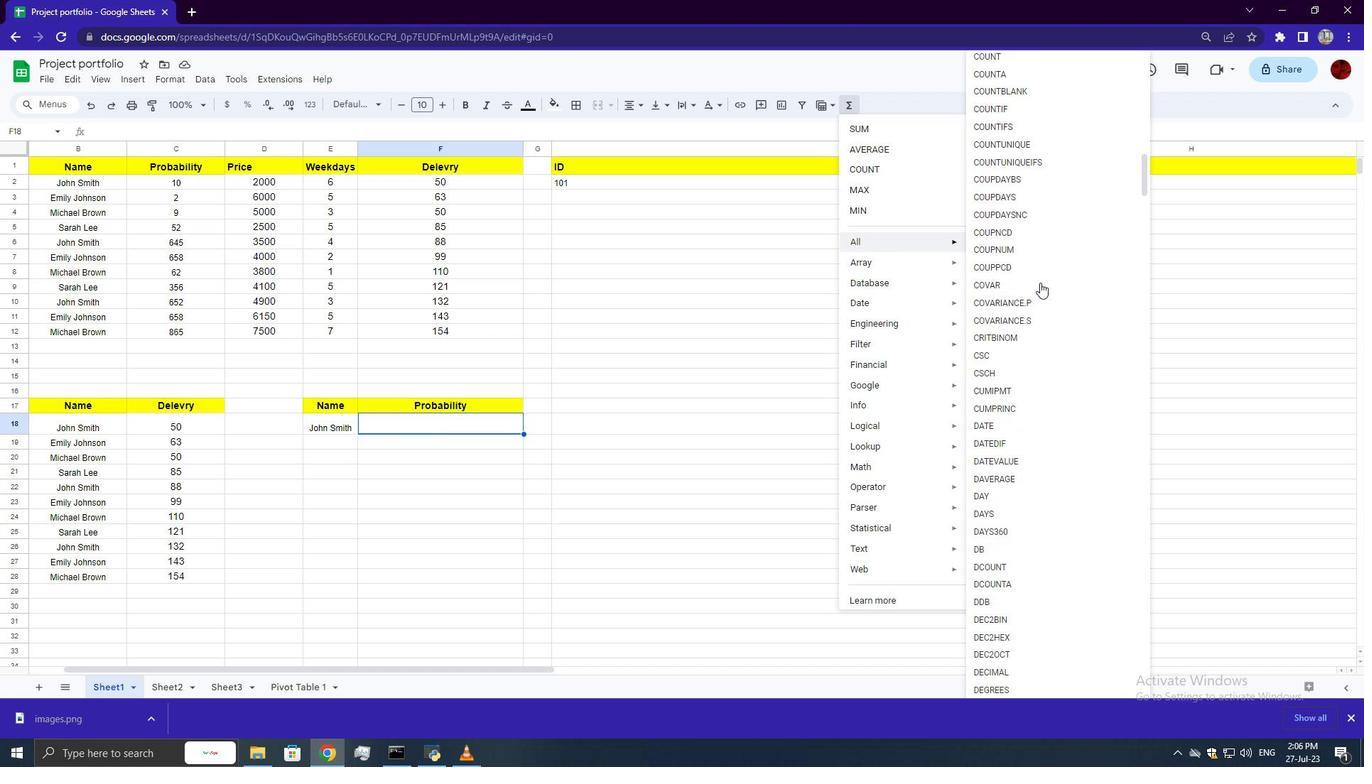 
Action: Mouse scrolled (1040, 282) with delta (0, 0)
Screenshot: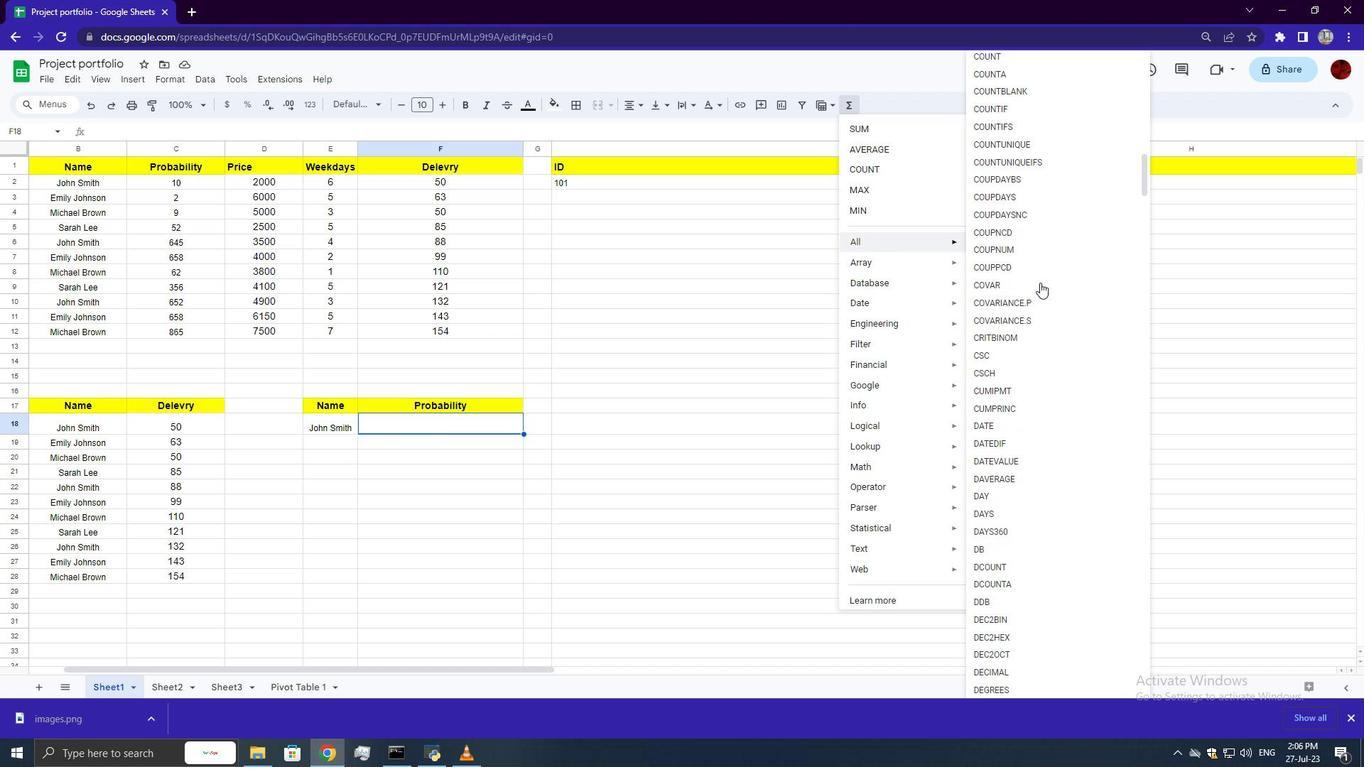 
Action: Mouse scrolled (1040, 282) with delta (0, 0)
Screenshot: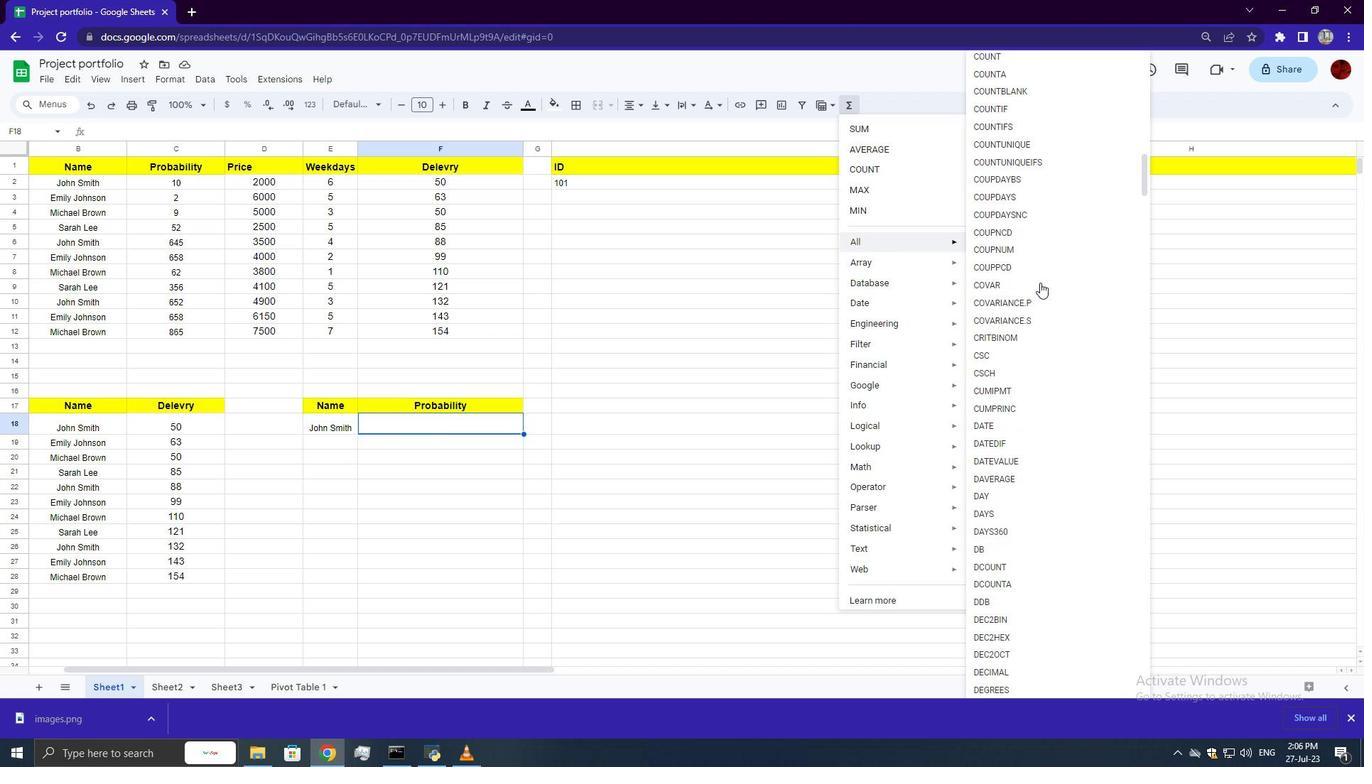
Action: Mouse scrolled (1040, 282) with delta (0, 0)
Screenshot: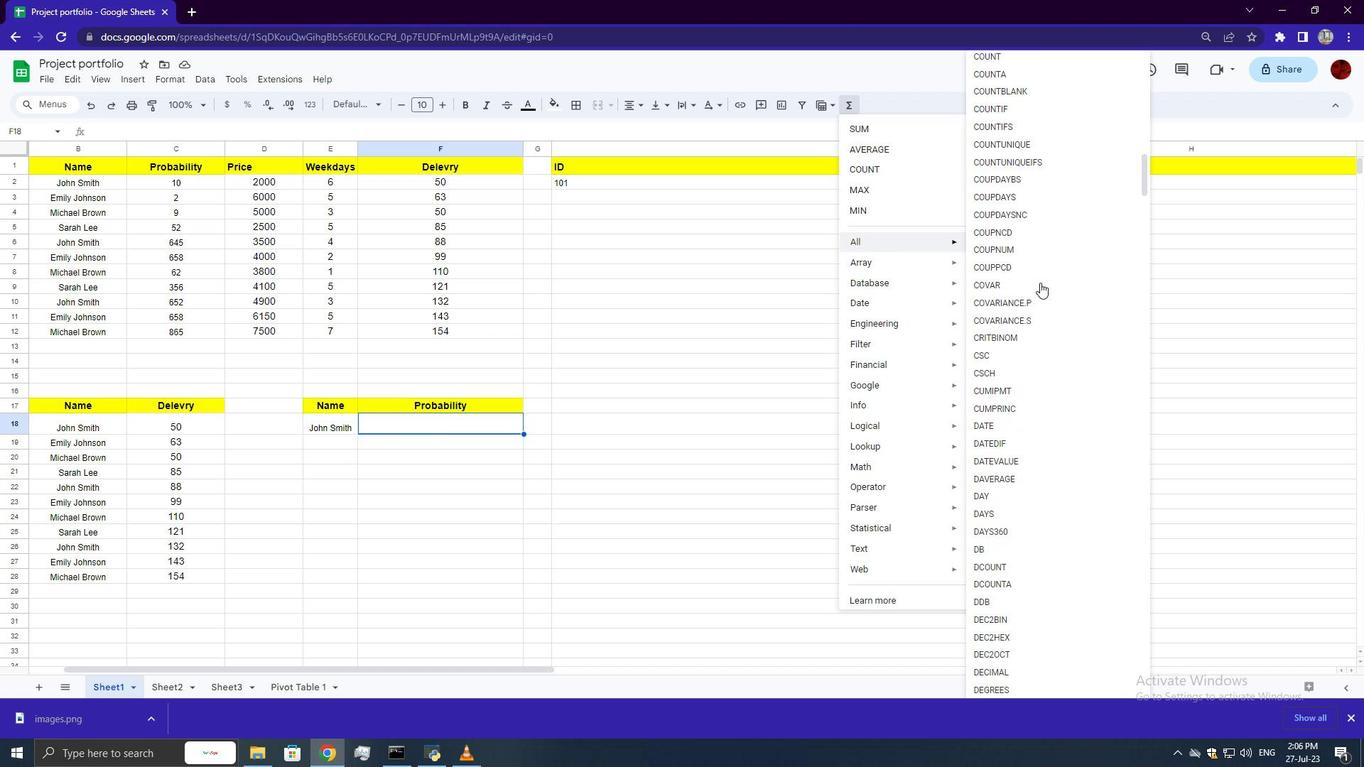 
Action: Mouse scrolled (1040, 282) with delta (0, 0)
Screenshot: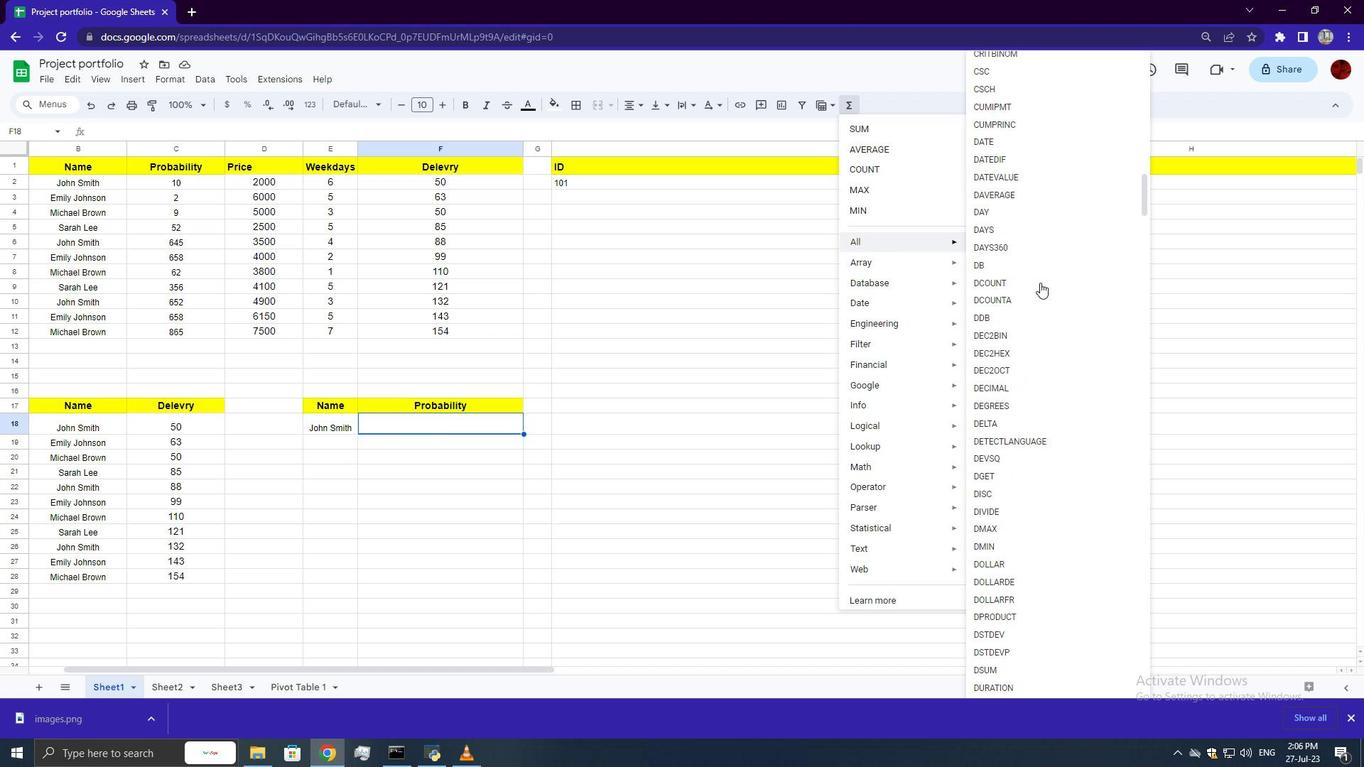 
Action: Mouse scrolled (1040, 282) with delta (0, 0)
Screenshot: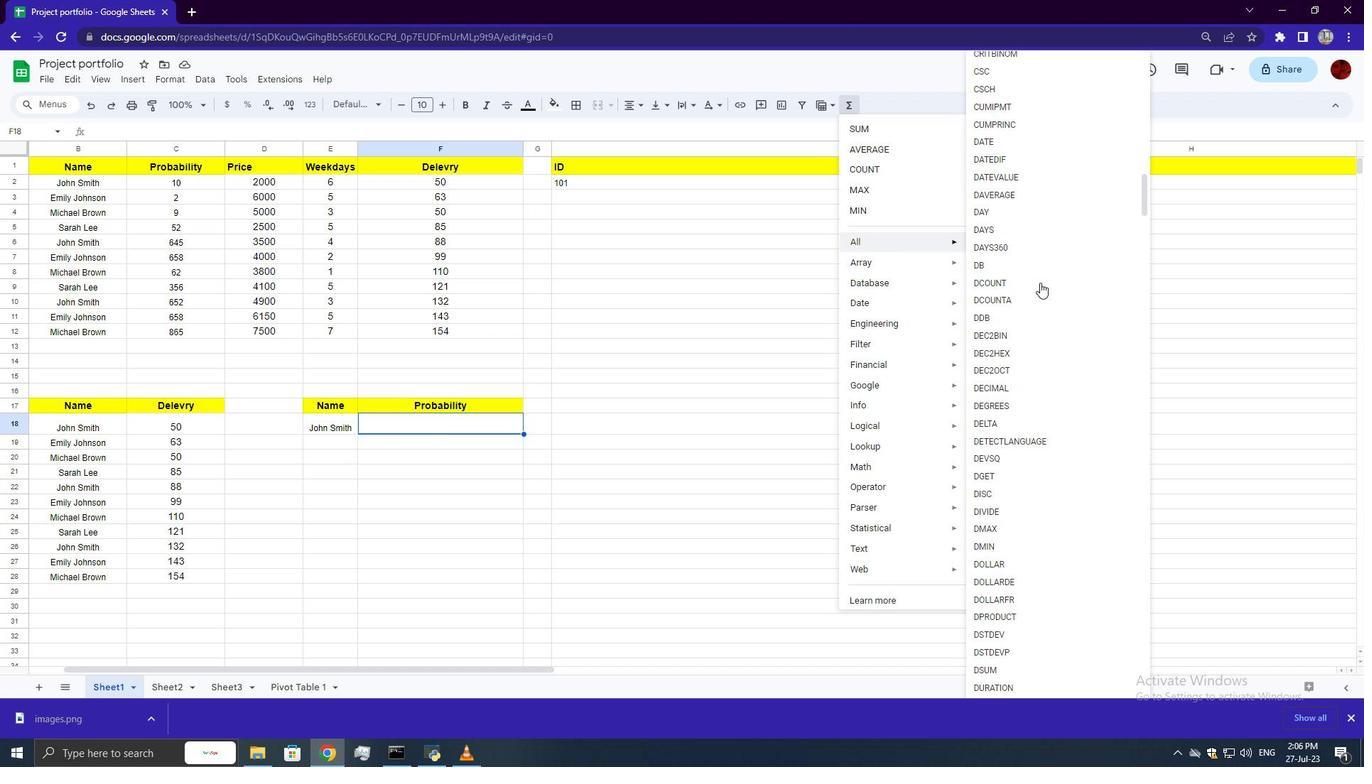 
Action: Mouse scrolled (1040, 282) with delta (0, 0)
Screenshot: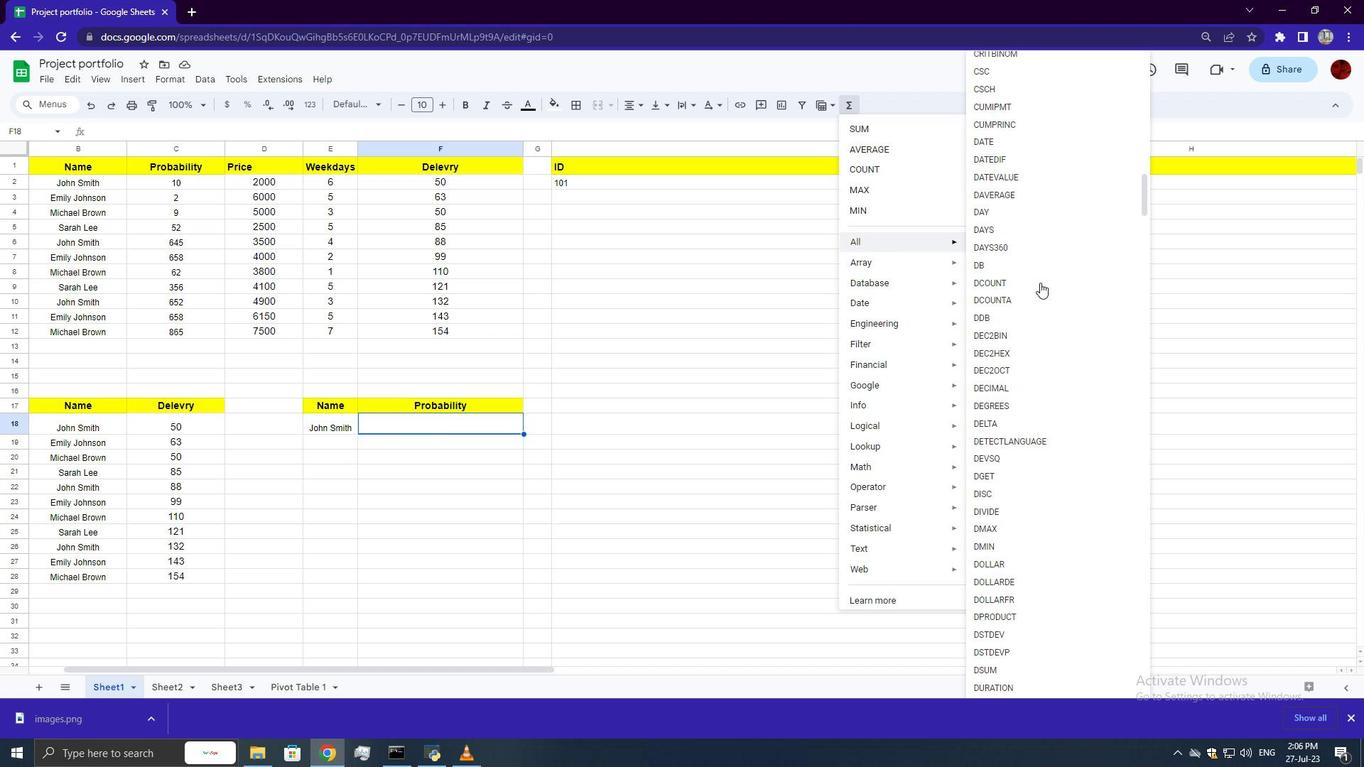 
Action: Mouse scrolled (1040, 282) with delta (0, 0)
Screenshot: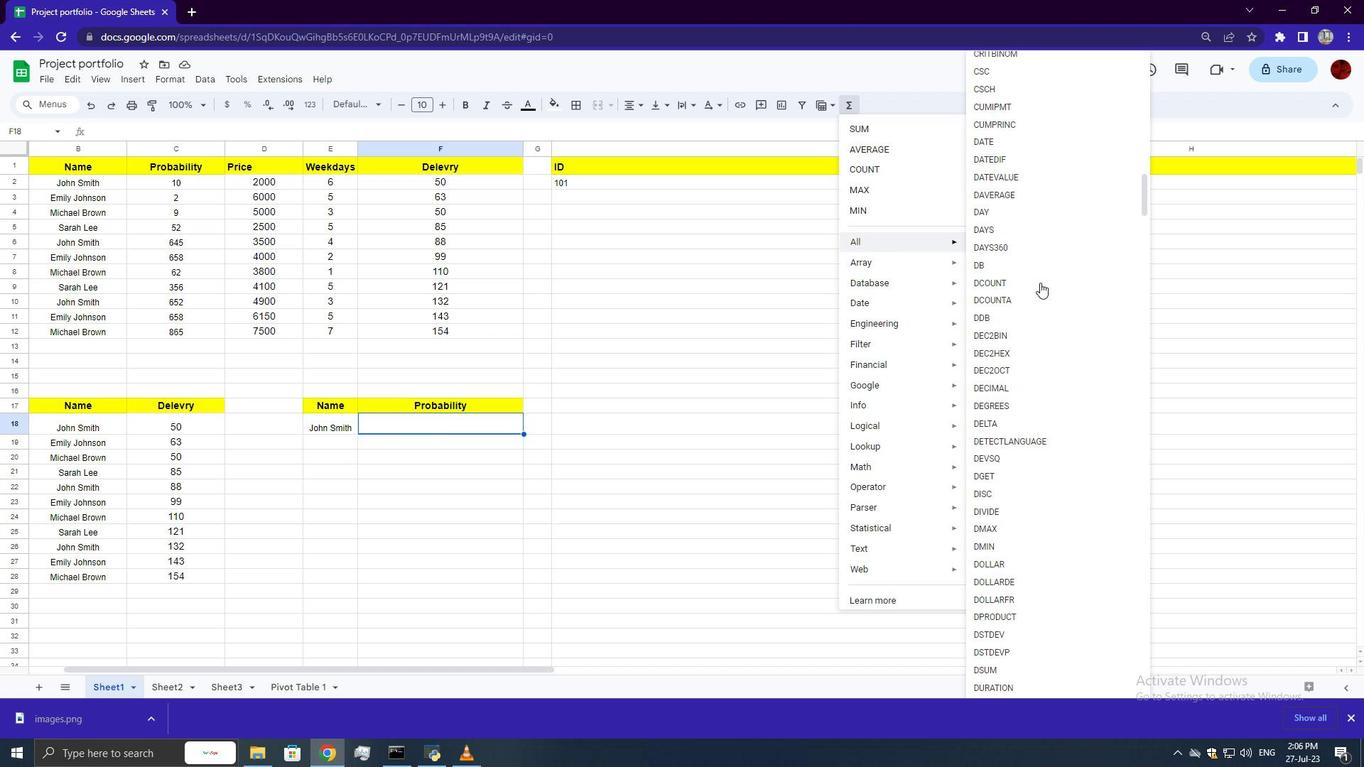 
Action: Mouse scrolled (1040, 282) with delta (0, 0)
Screenshot: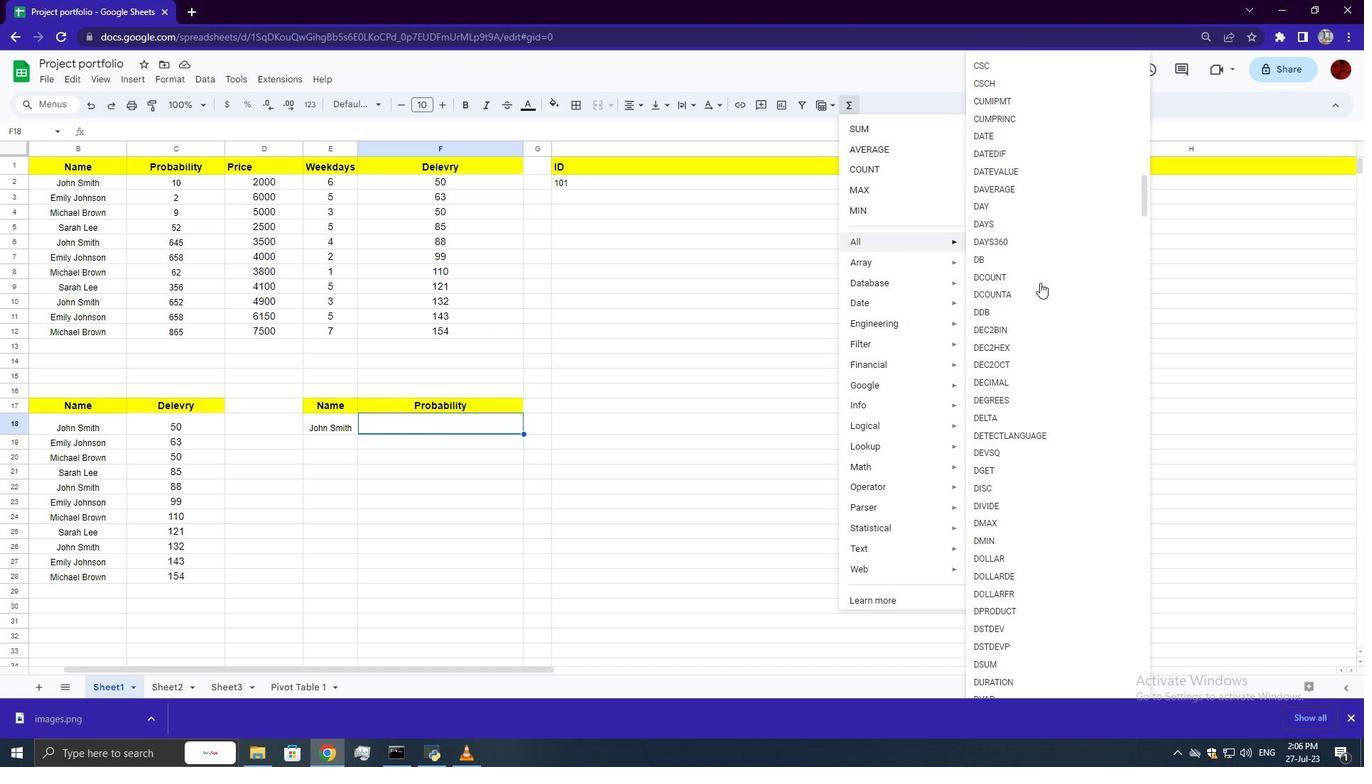
Action: Mouse scrolled (1040, 282) with delta (0, 0)
Screenshot: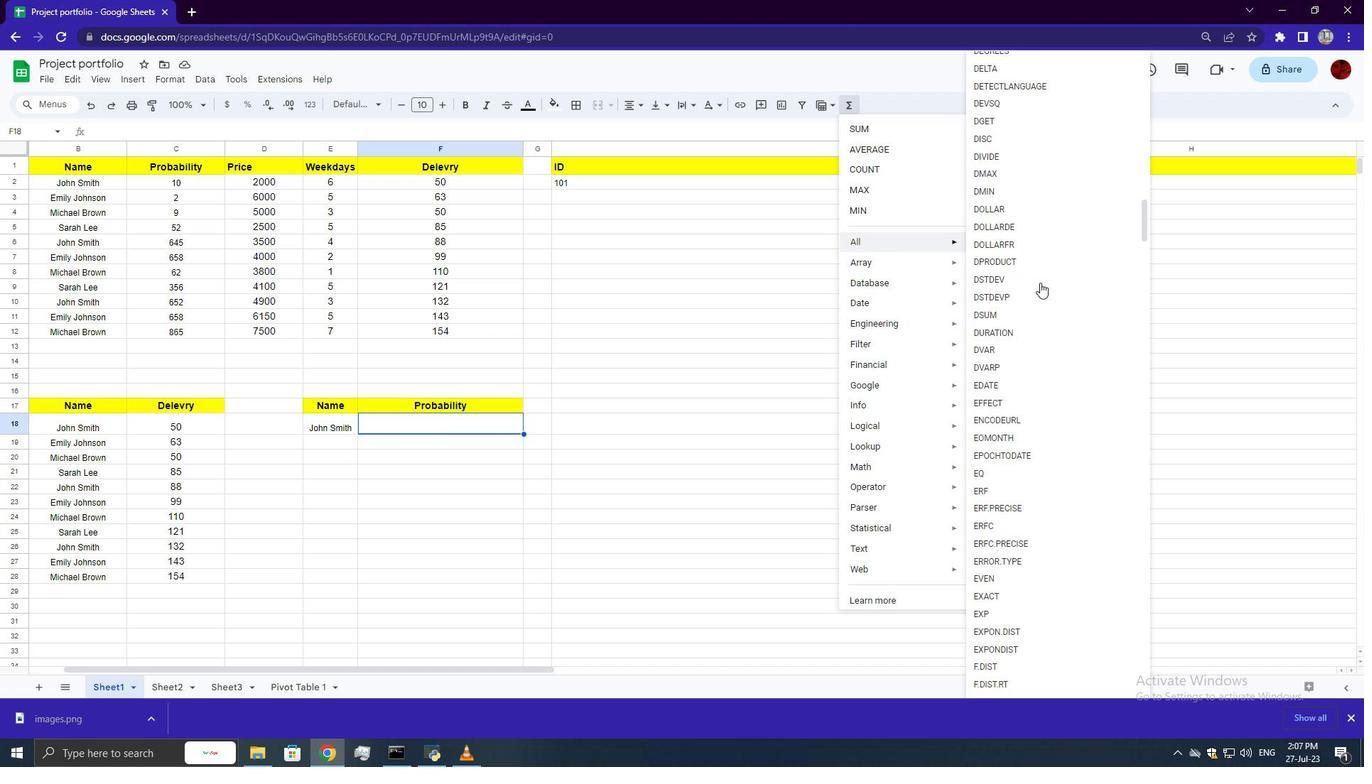 
Action: Mouse scrolled (1040, 282) with delta (0, 0)
Screenshot: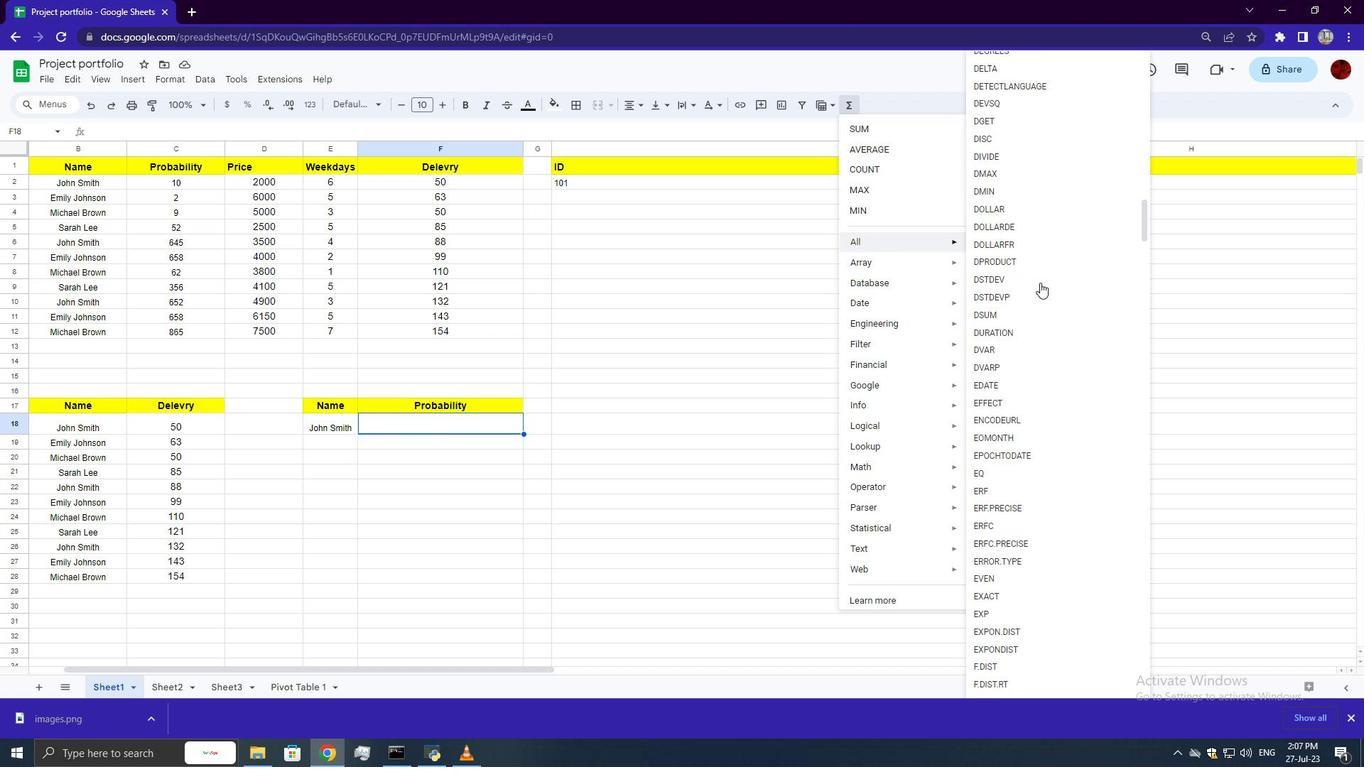 
Action: Mouse scrolled (1040, 282) with delta (0, 0)
Screenshot: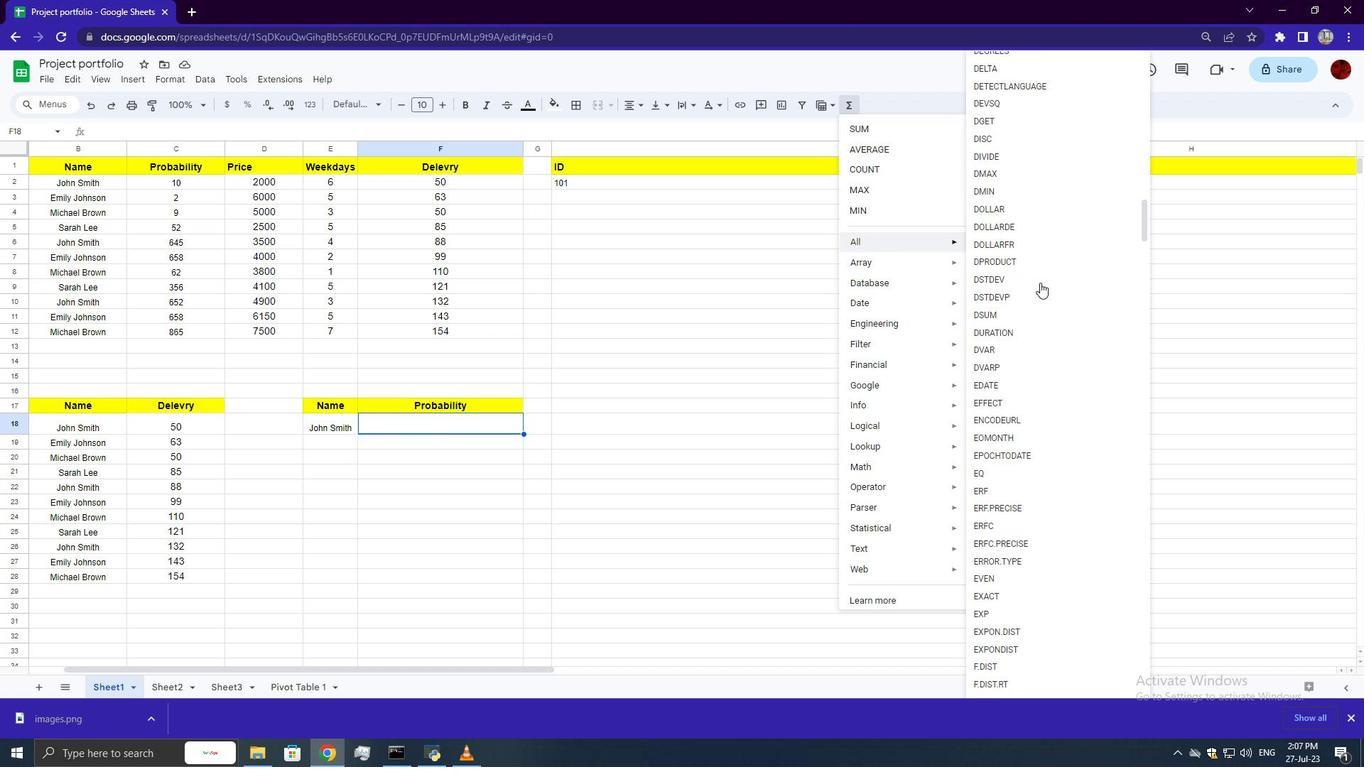 
Action: Mouse scrolled (1040, 282) with delta (0, 0)
Screenshot: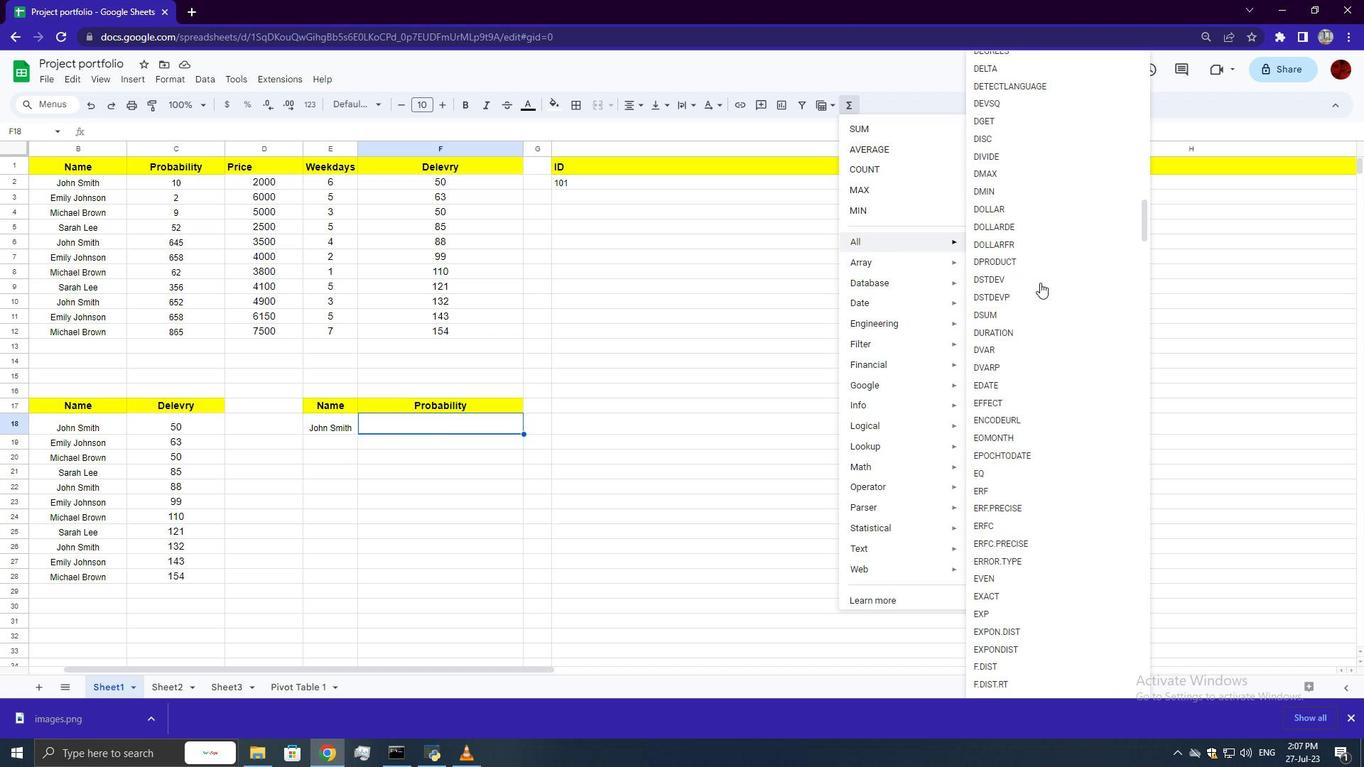 
Action: Mouse scrolled (1040, 282) with delta (0, 0)
Screenshot: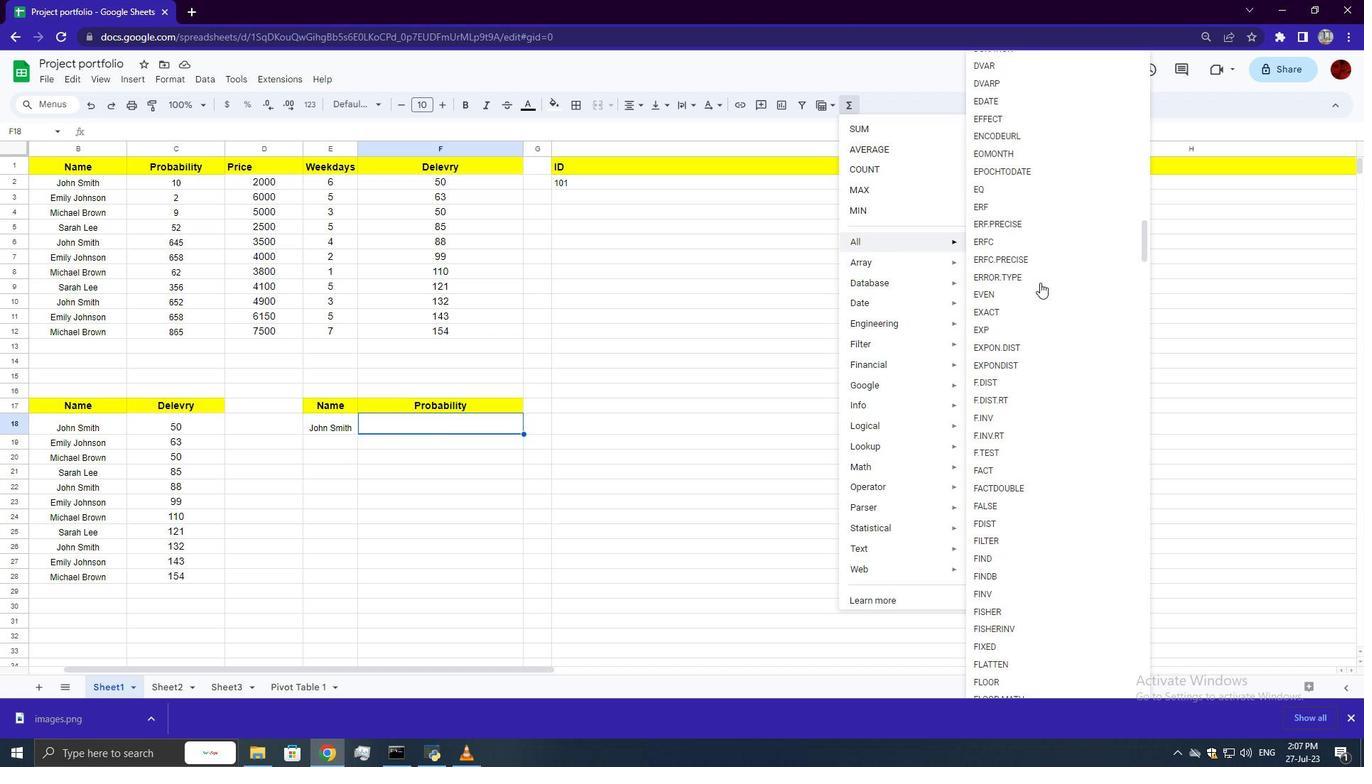 
Action: Mouse scrolled (1040, 282) with delta (0, 0)
Screenshot: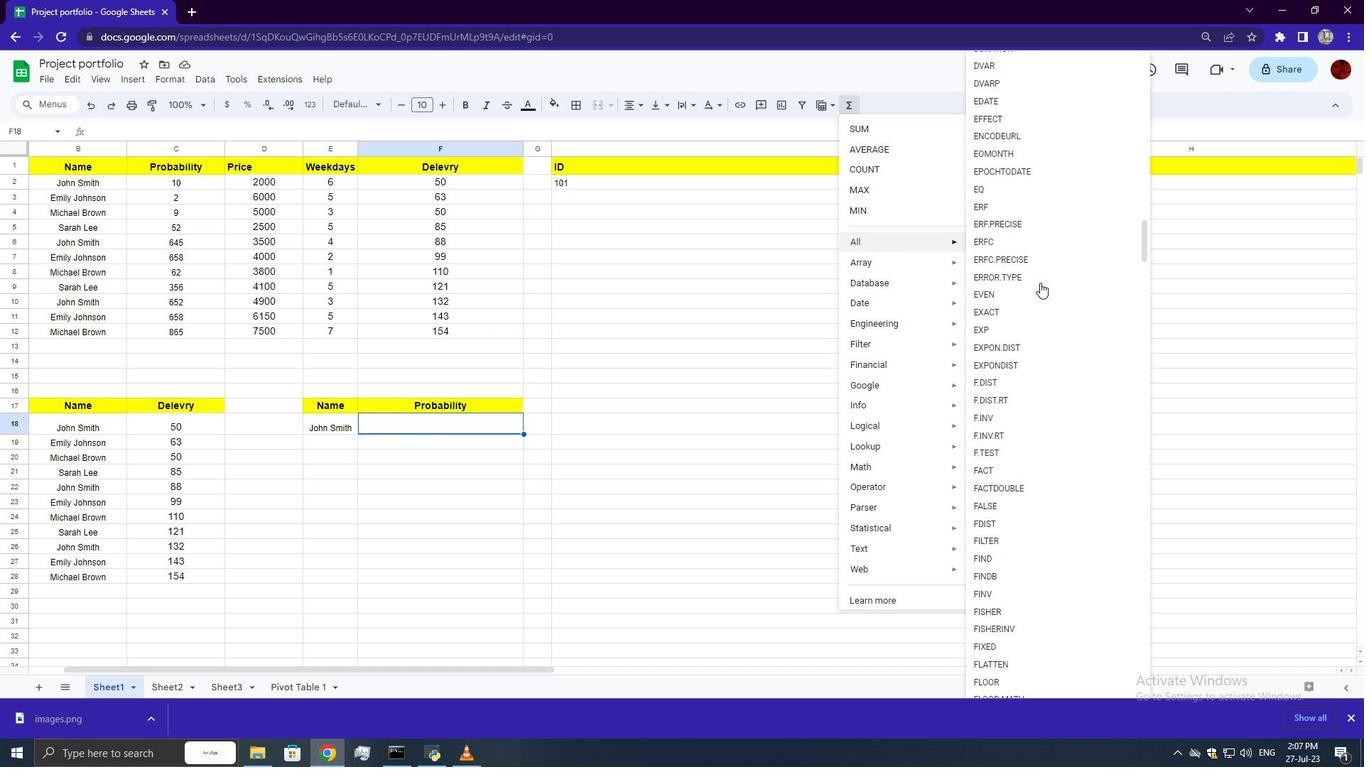 
Action: Mouse scrolled (1040, 282) with delta (0, 0)
Screenshot: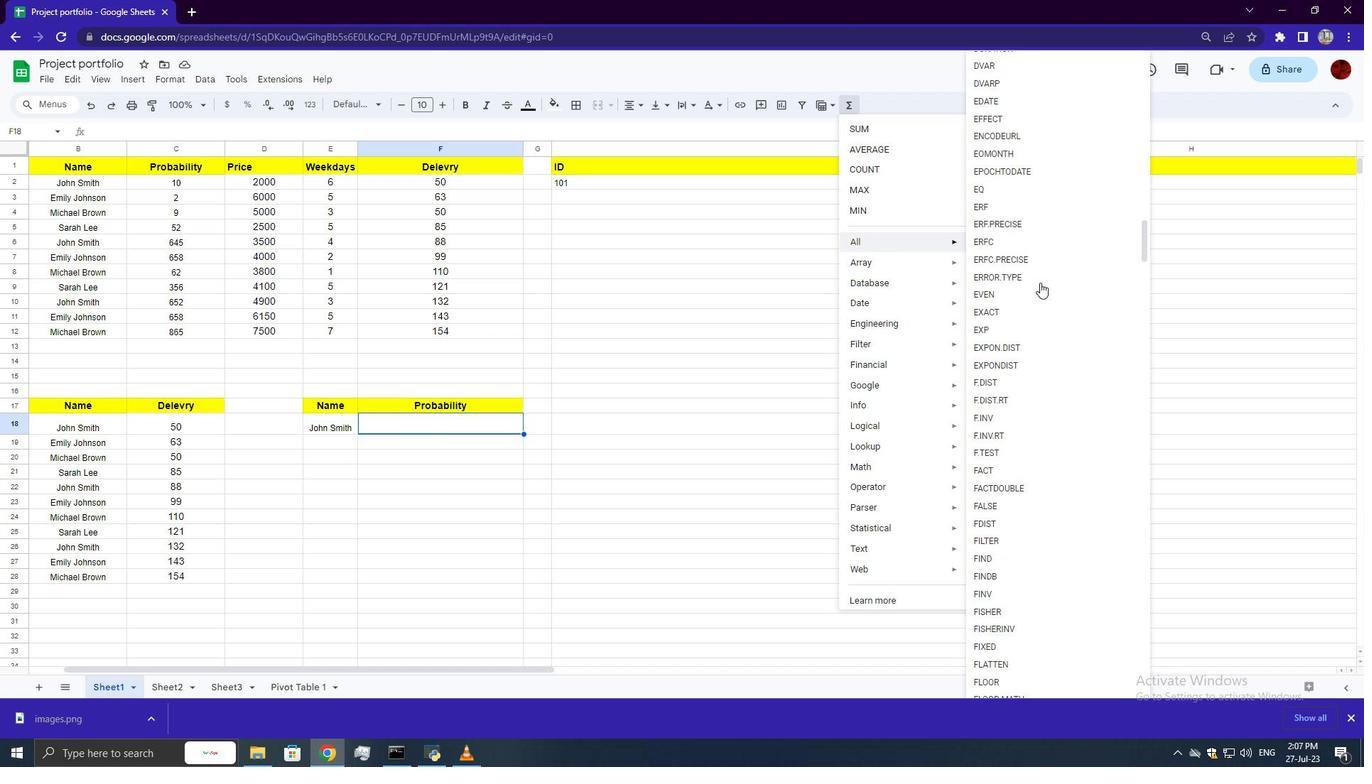 
Action: Mouse scrolled (1040, 282) with delta (0, 0)
Screenshot: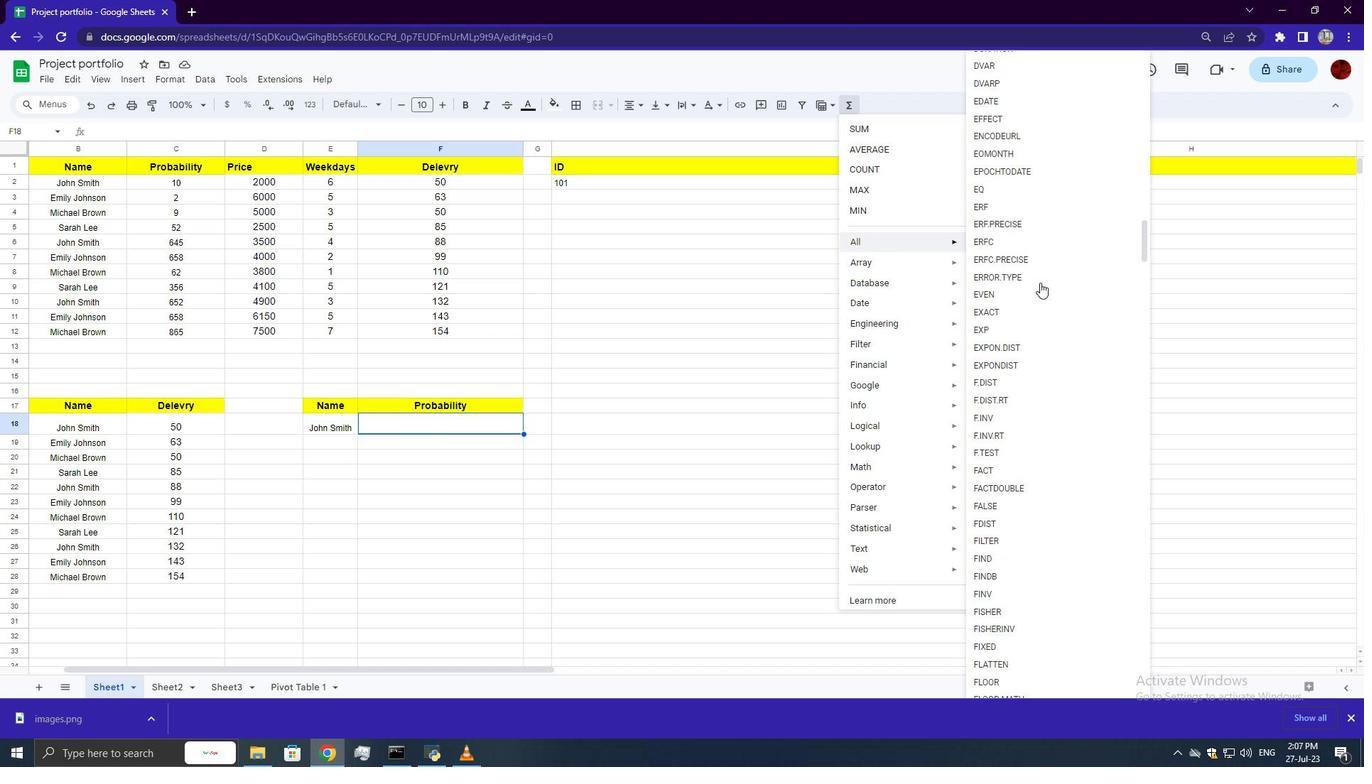 
Action: Mouse scrolled (1040, 282) with delta (0, 0)
Screenshot: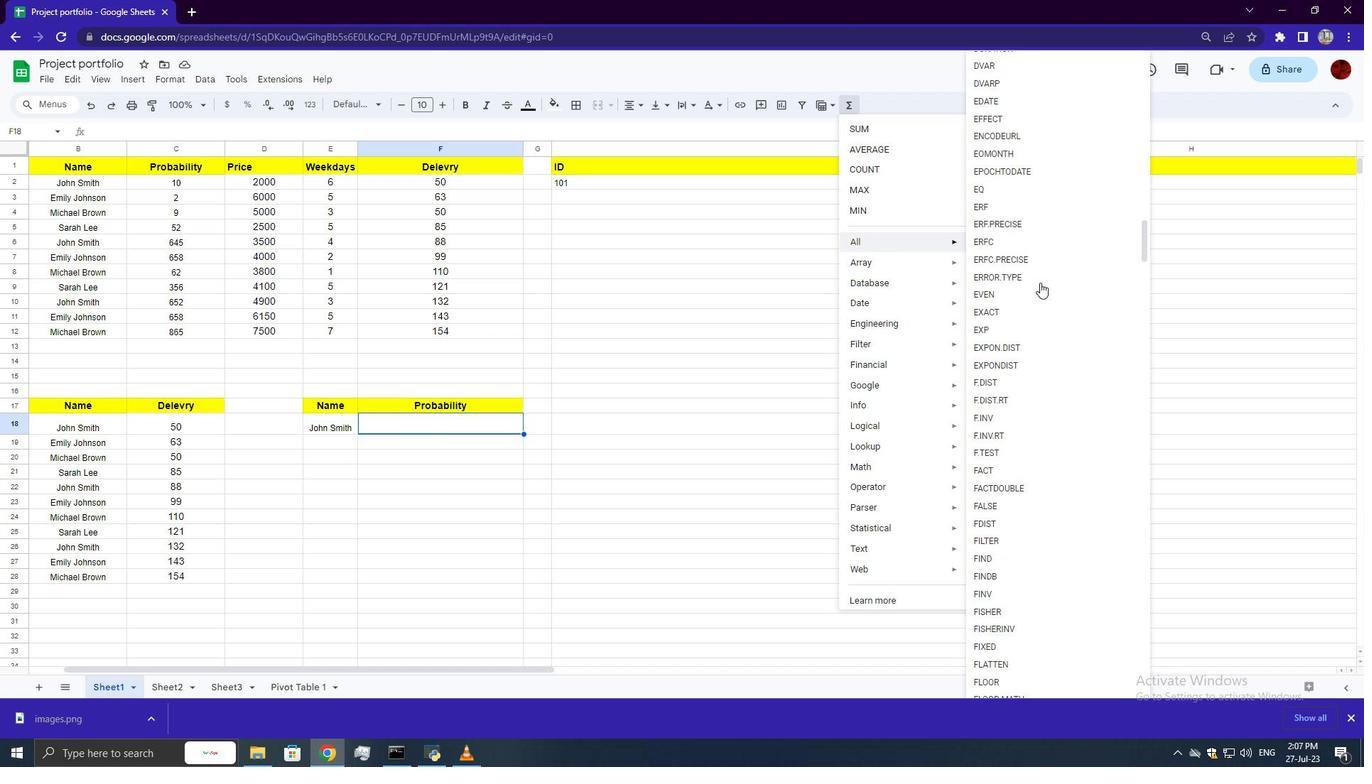 
Action: Mouse scrolled (1040, 282) with delta (0, 0)
Screenshot: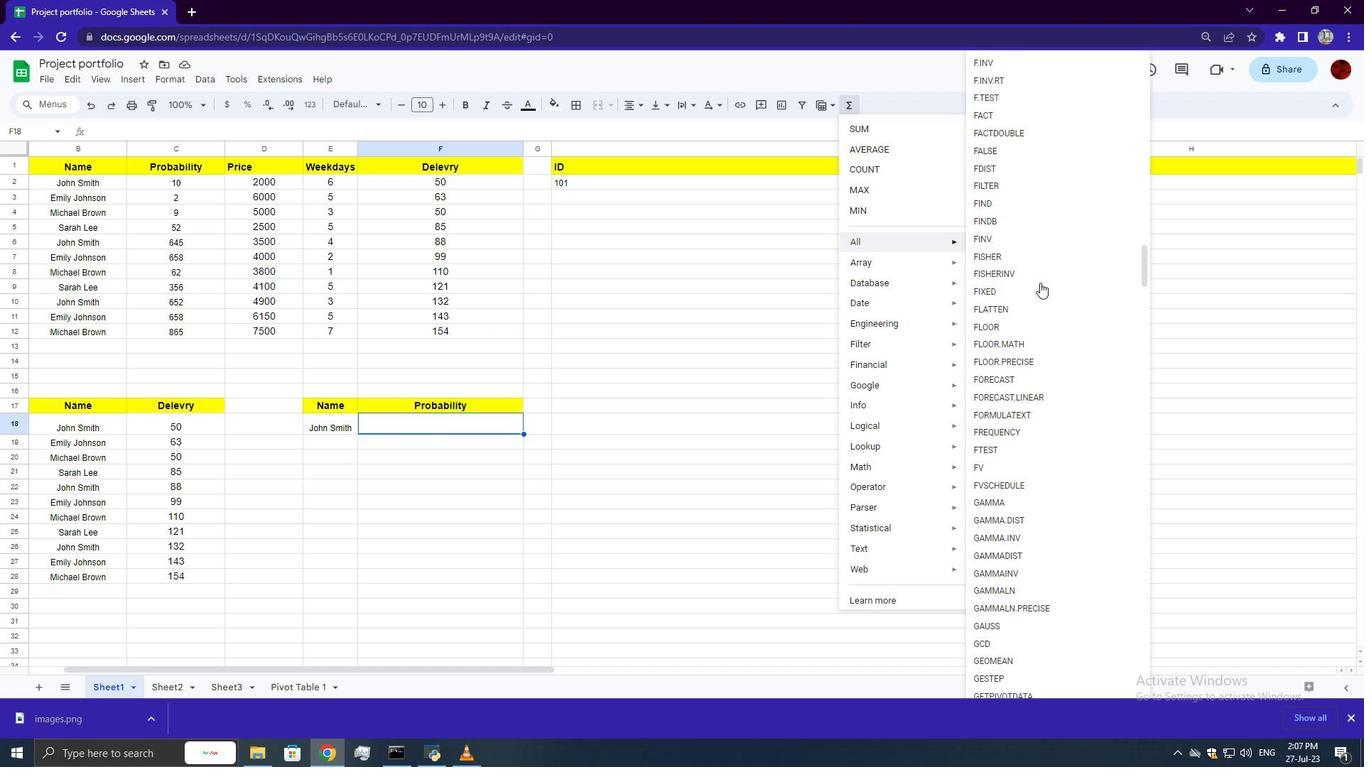 
Action: Mouse scrolled (1040, 282) with delta (0, 0)
Screenshot: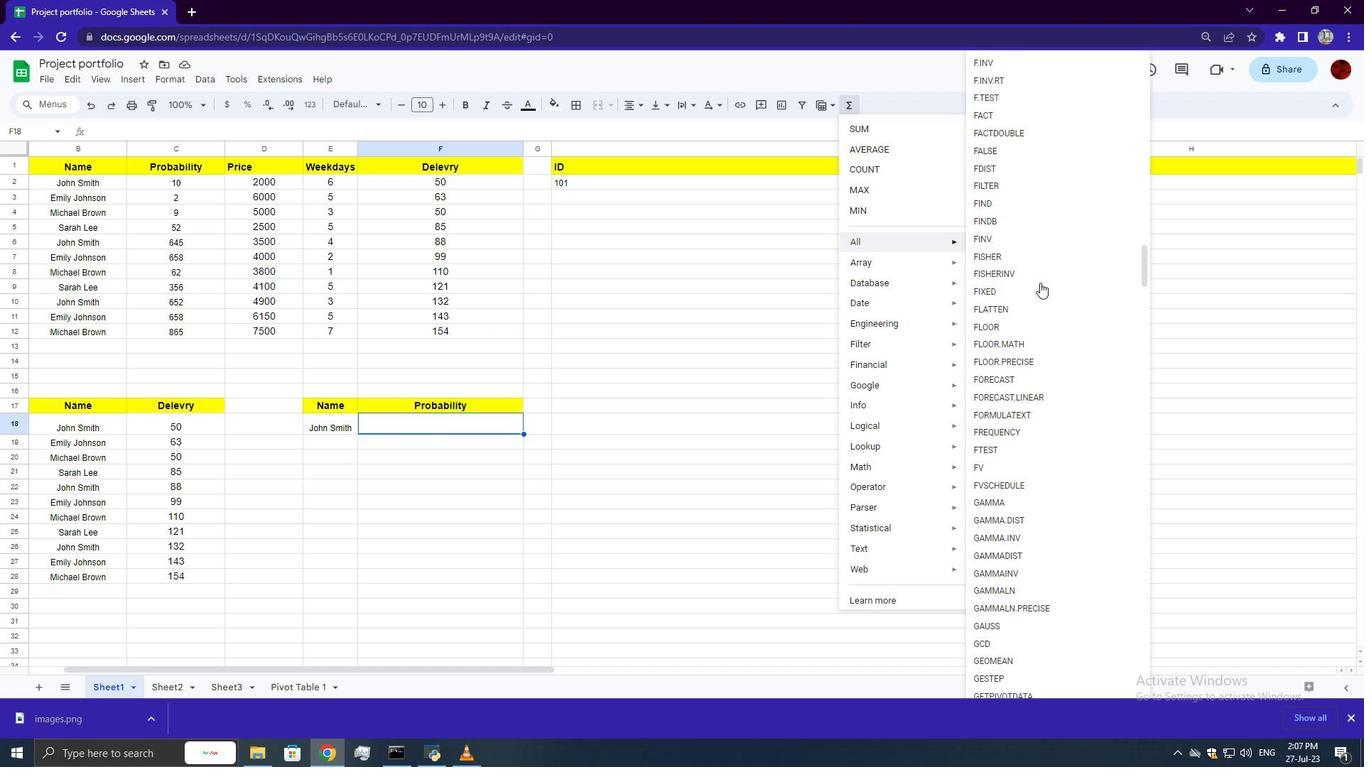
Action: Mouse scrolled (1040, 282) with delta (0, 0)
Screenshot: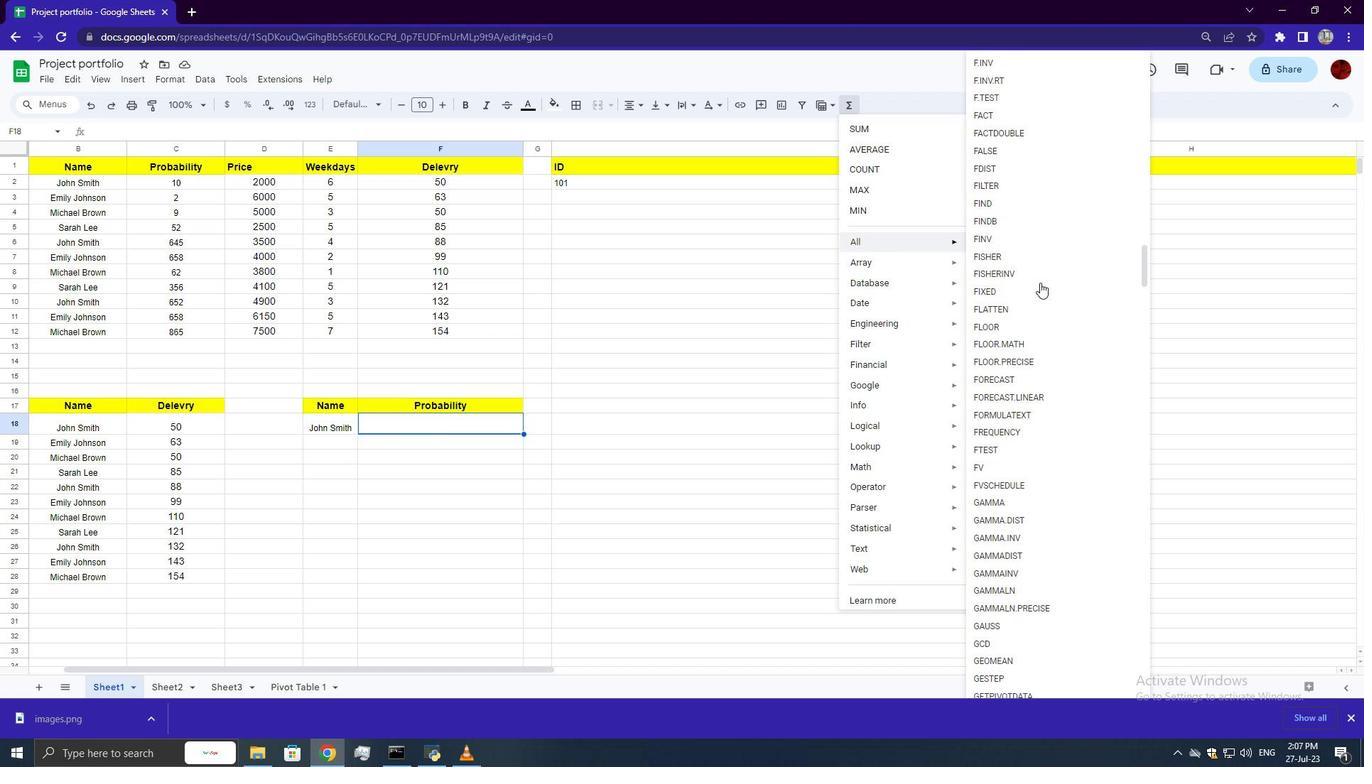 
Action: Mouse scrolled (1040, 282) with delta (0, 0)
Screenshot: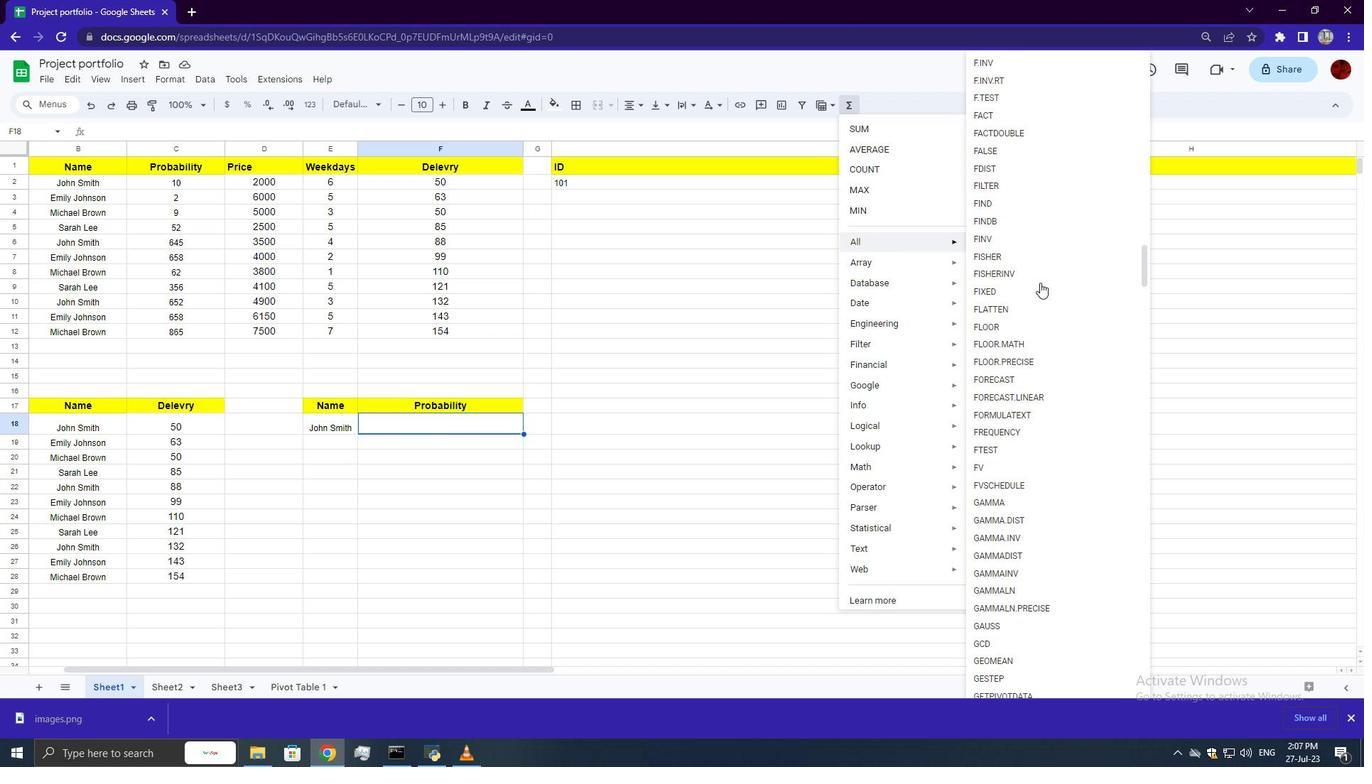 
Action: Mouse scrolled (1040, 282) with delta (0, 0)
Screenshot: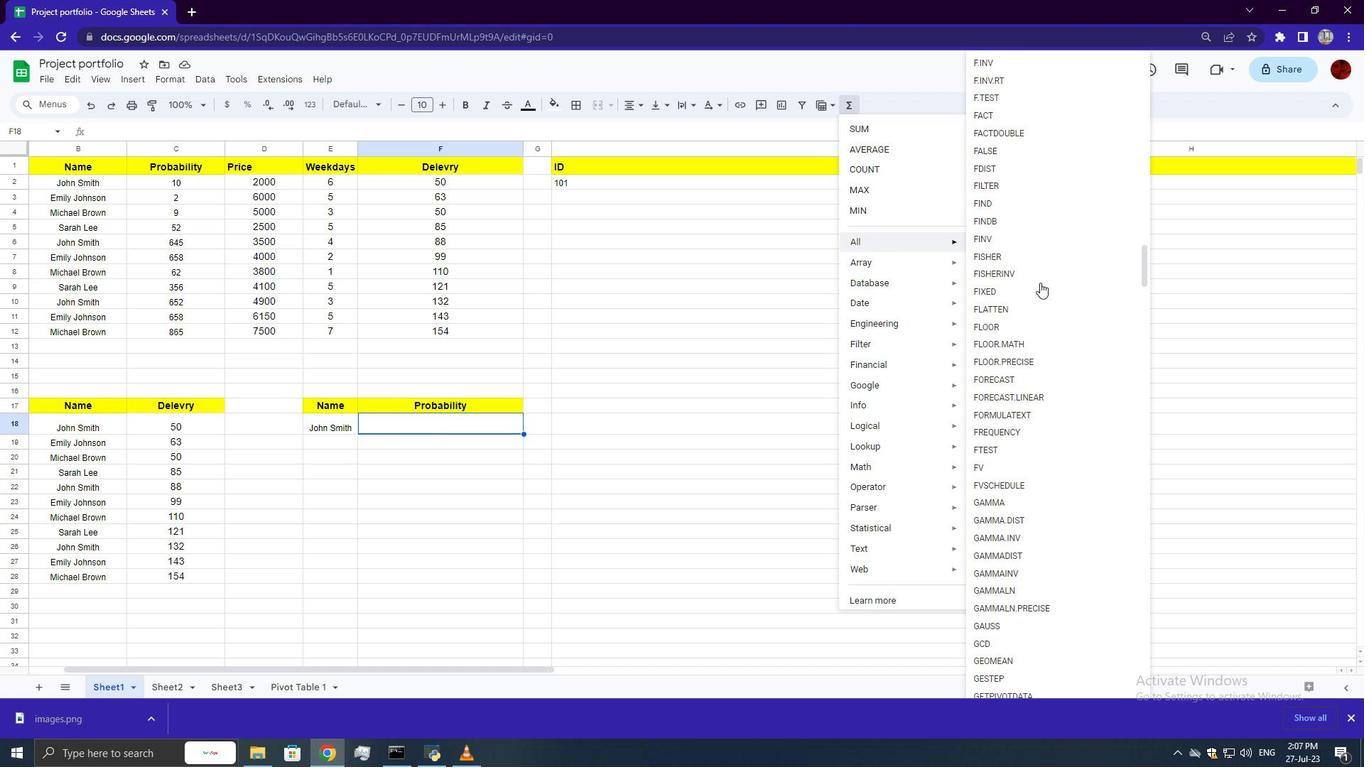 
Action: Mouse scrolled (1040, 282) with delta (0, 0)
Screenshot: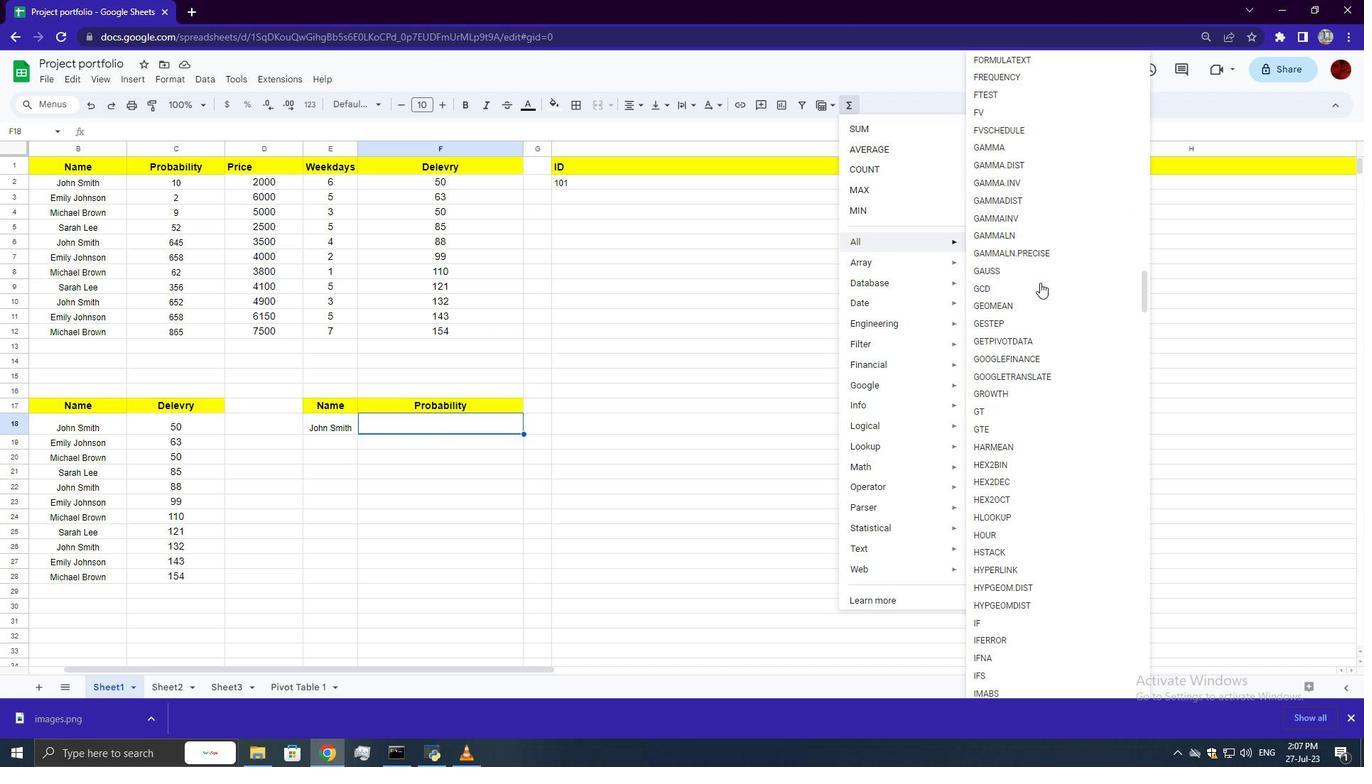 
Action: Mouse scrolled (1040, 282) with delta (0, 0)
Screenshot: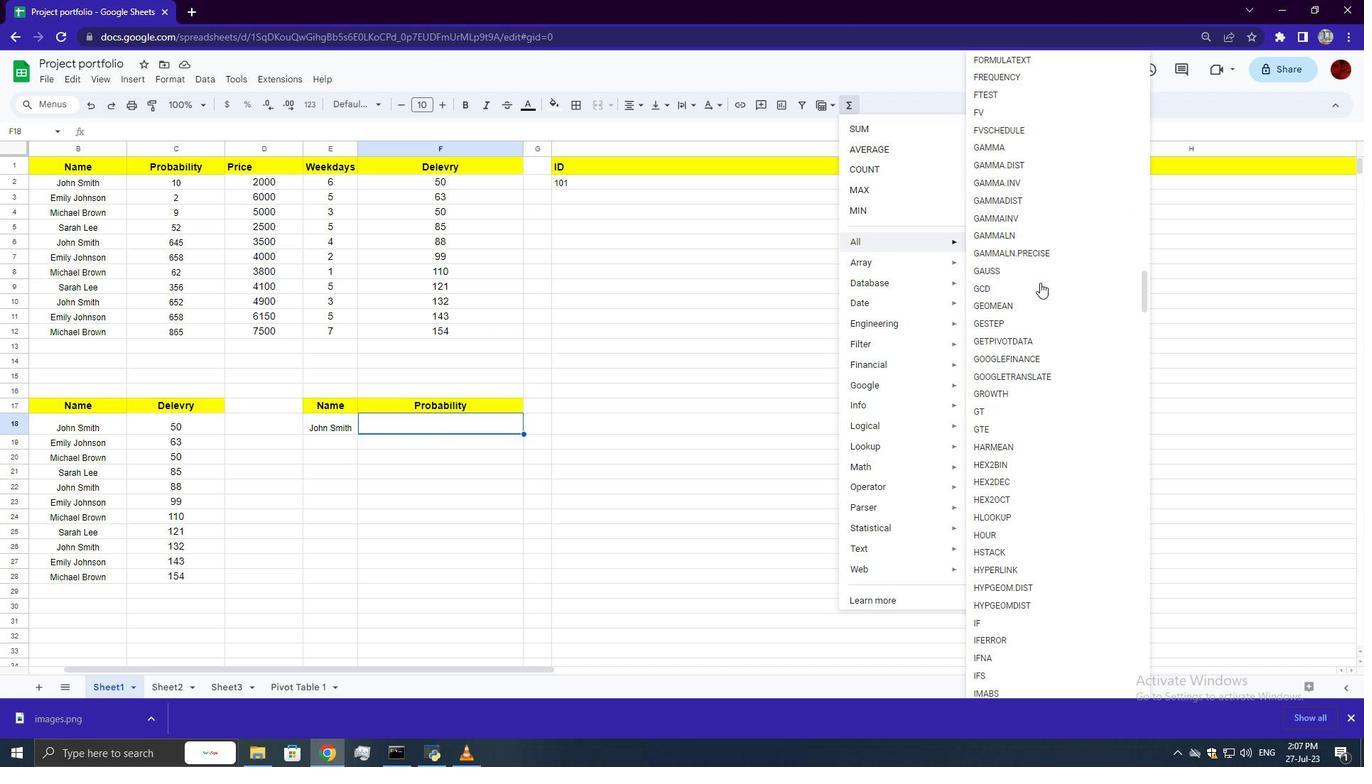 
Action: Mouse scrolled (1040, 282) with delta (0, 0)
Screenshot: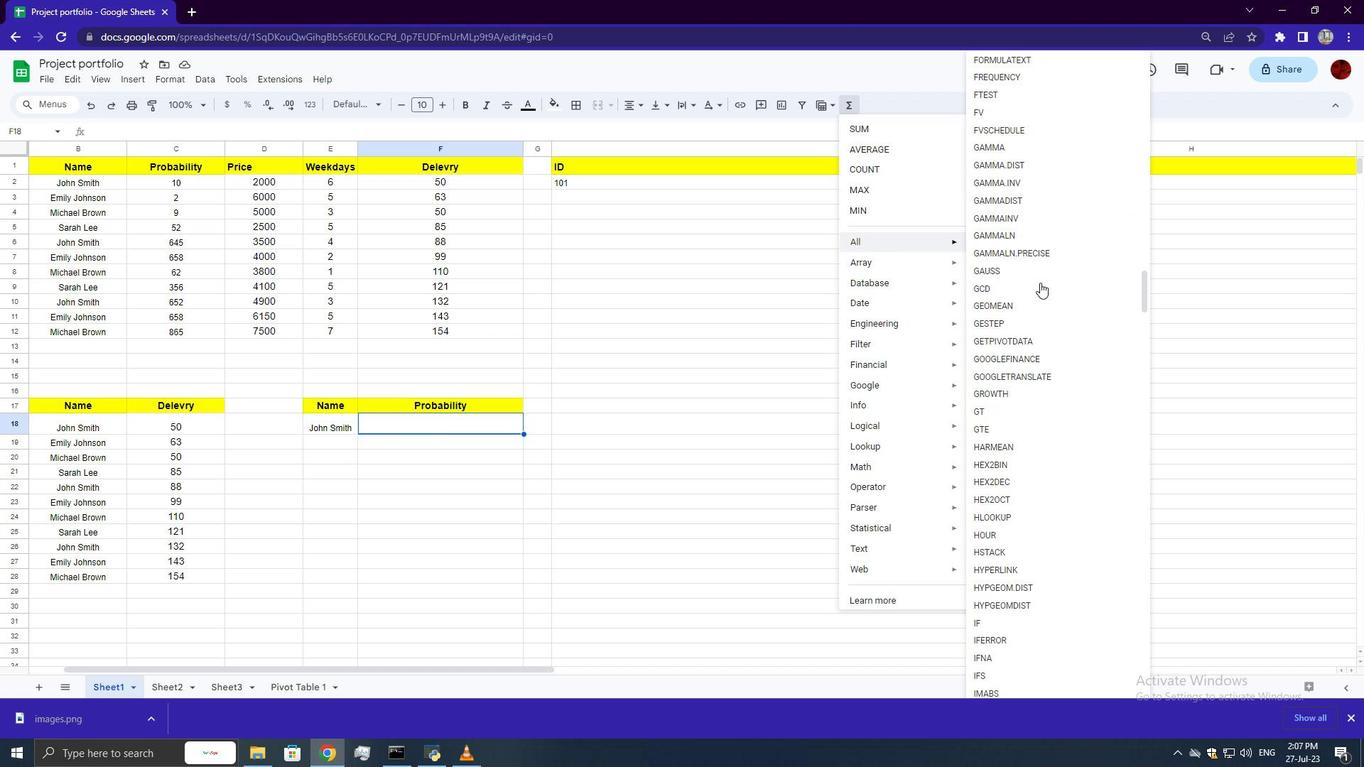 
Action: Mouse scrolled (1040, 282) with delta (0, 0)
Screenshot: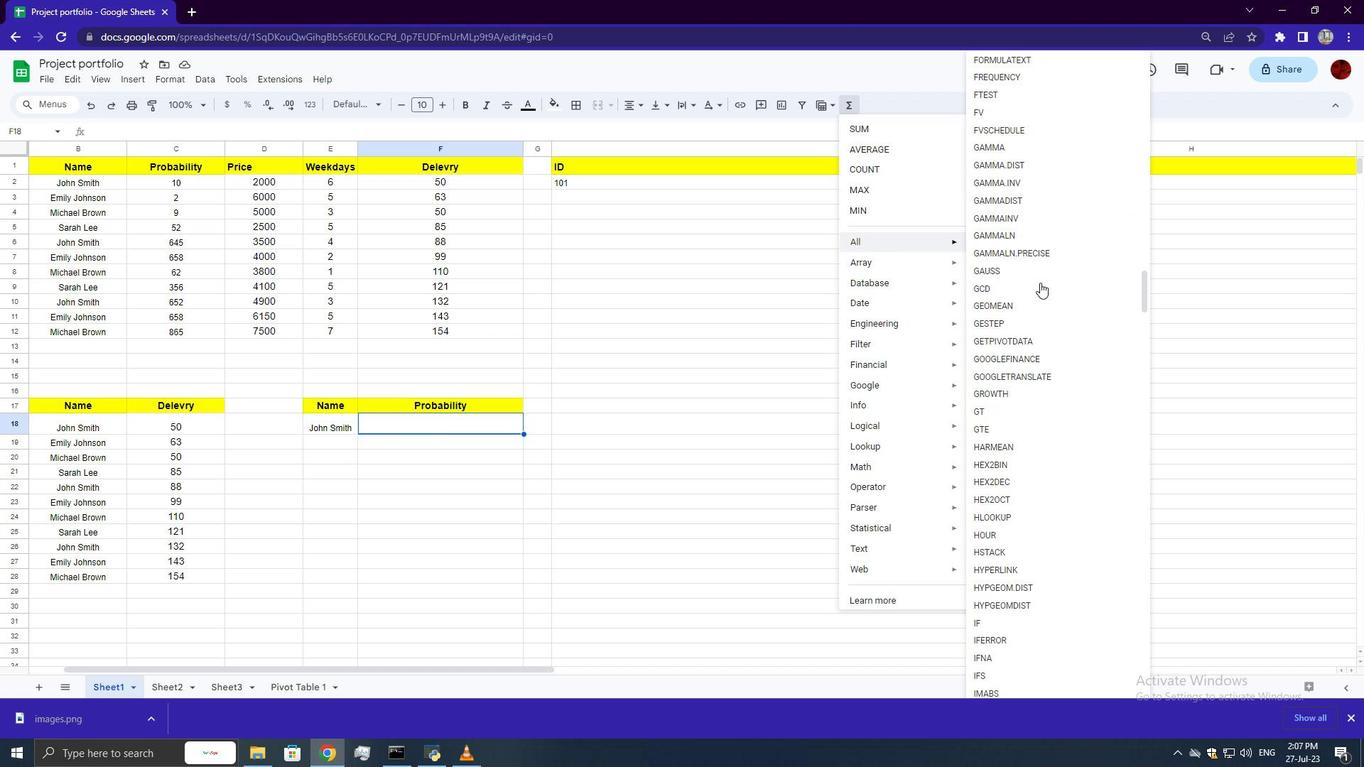 
Action: Mouse scrolled (1040, 282) with delta (0, 0)
Screenshot: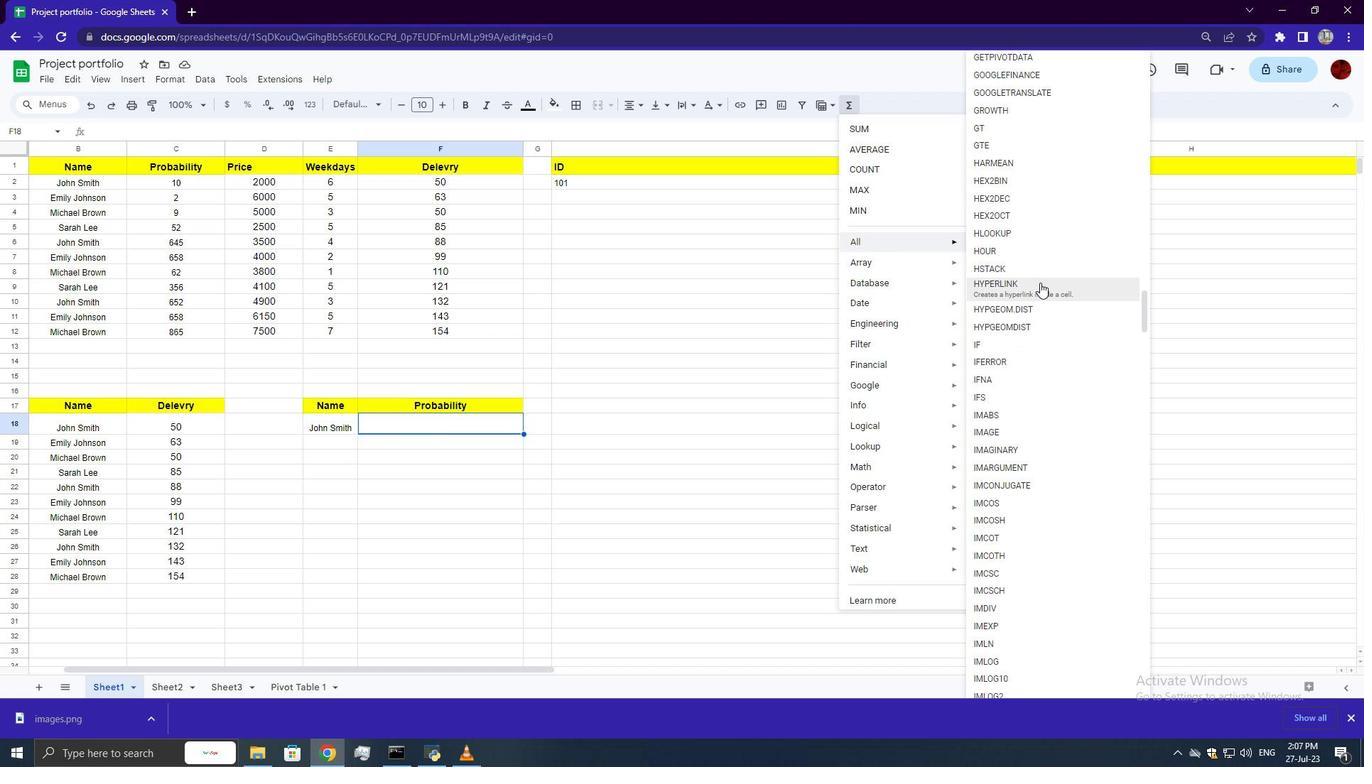 
Action: Mouse scrolled (1040, 282) with delta (0, 0)
Screenshot: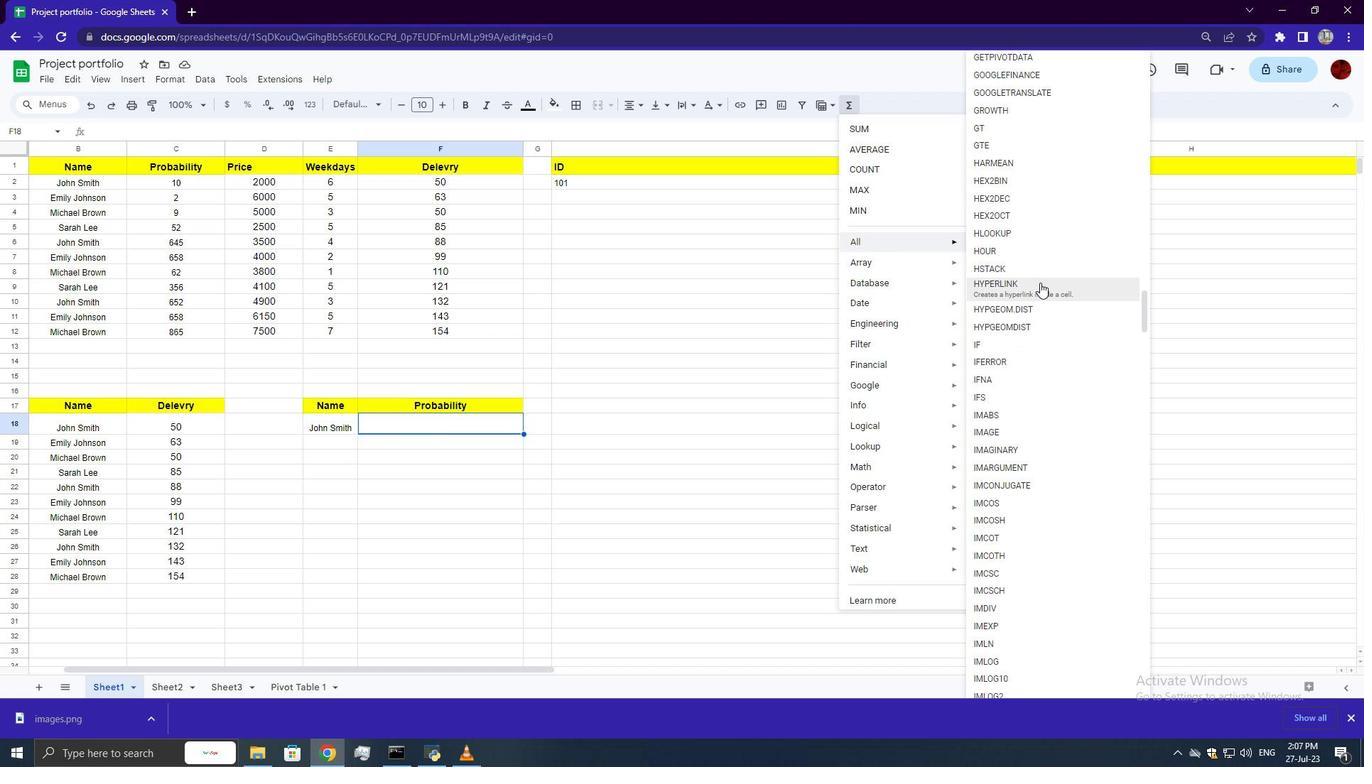 
Action: Mouse scrolled (1040, 282) with delta (0, 0)
Screenshot: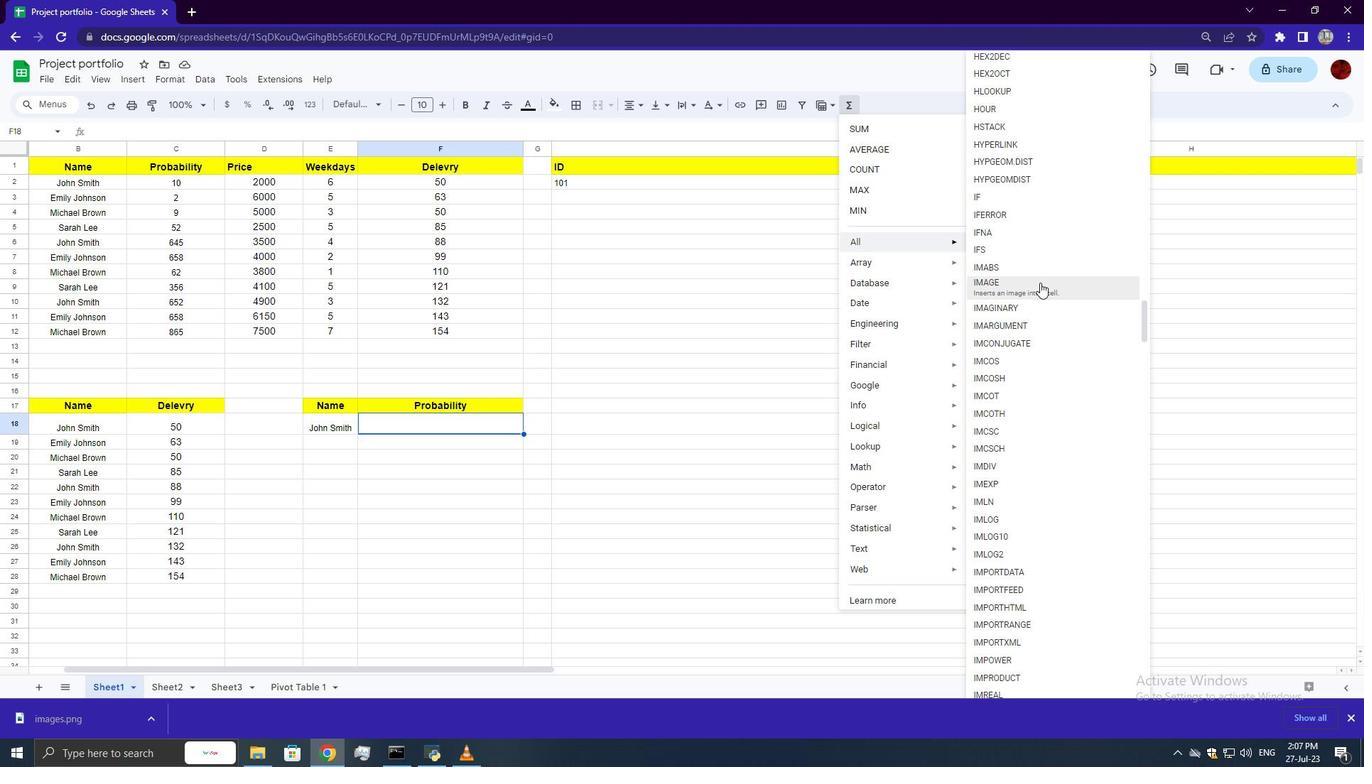 
Action: Mouse scrolled (1040, 282) with delta (0, 0)
Screenshot: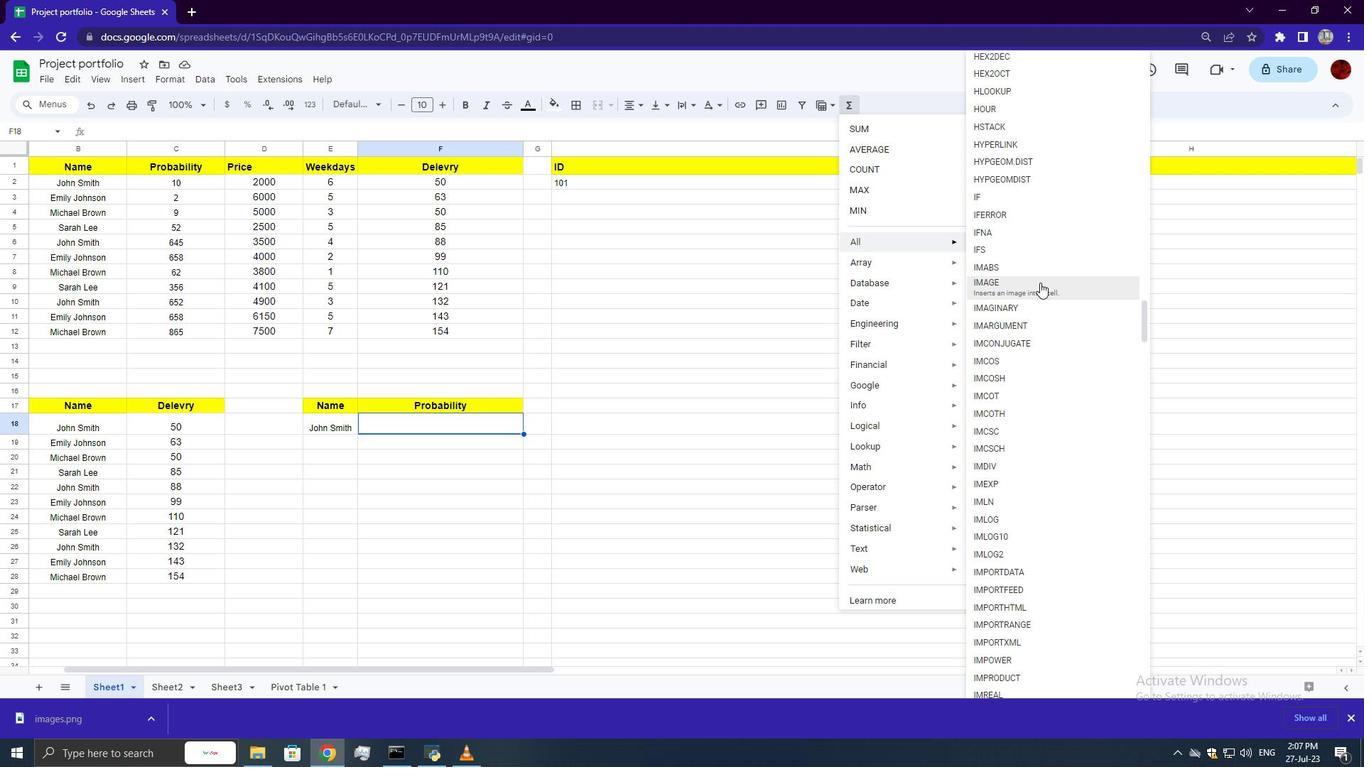 
Action: Mouse scrolled (1040, 282) with delta (0, 0)
Screenshot: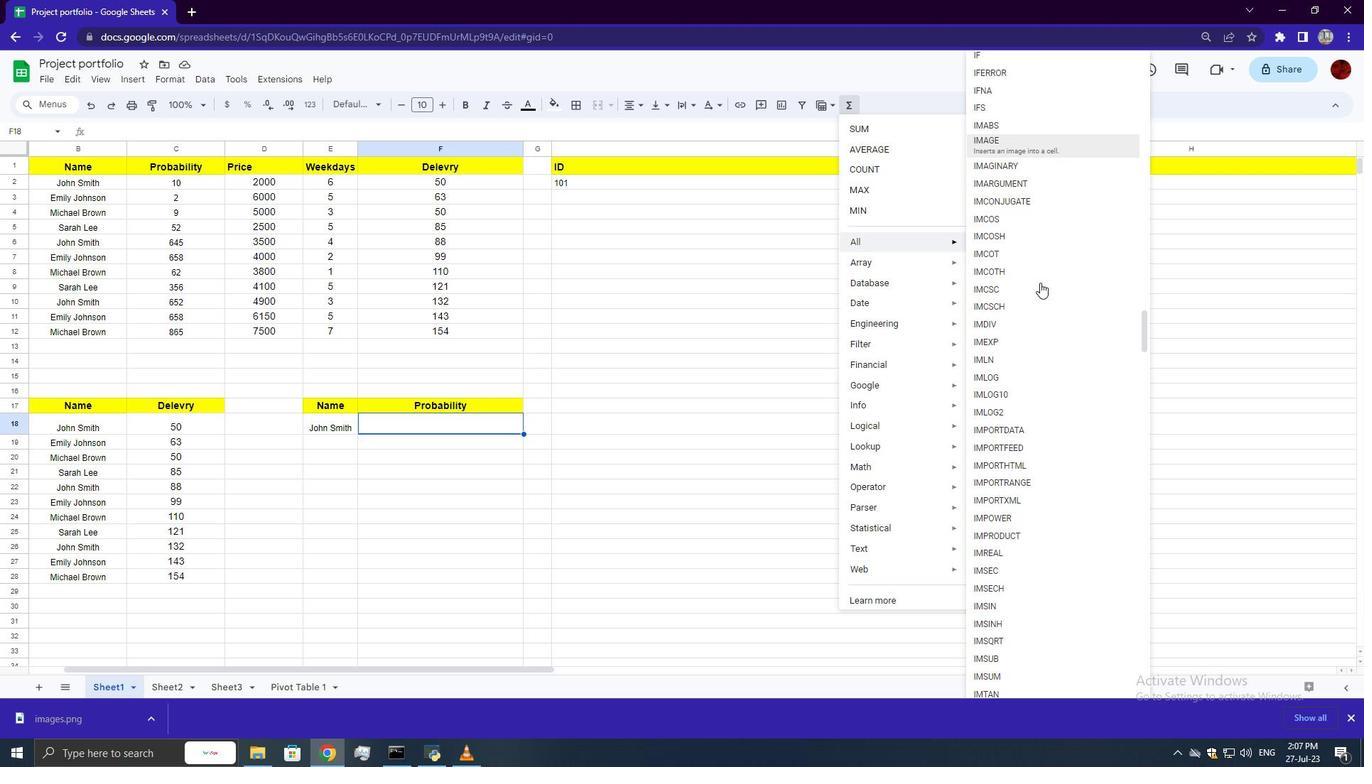 
Action: Mouse scrolled (1040, 282) with delta (0, 0)
Screenshot: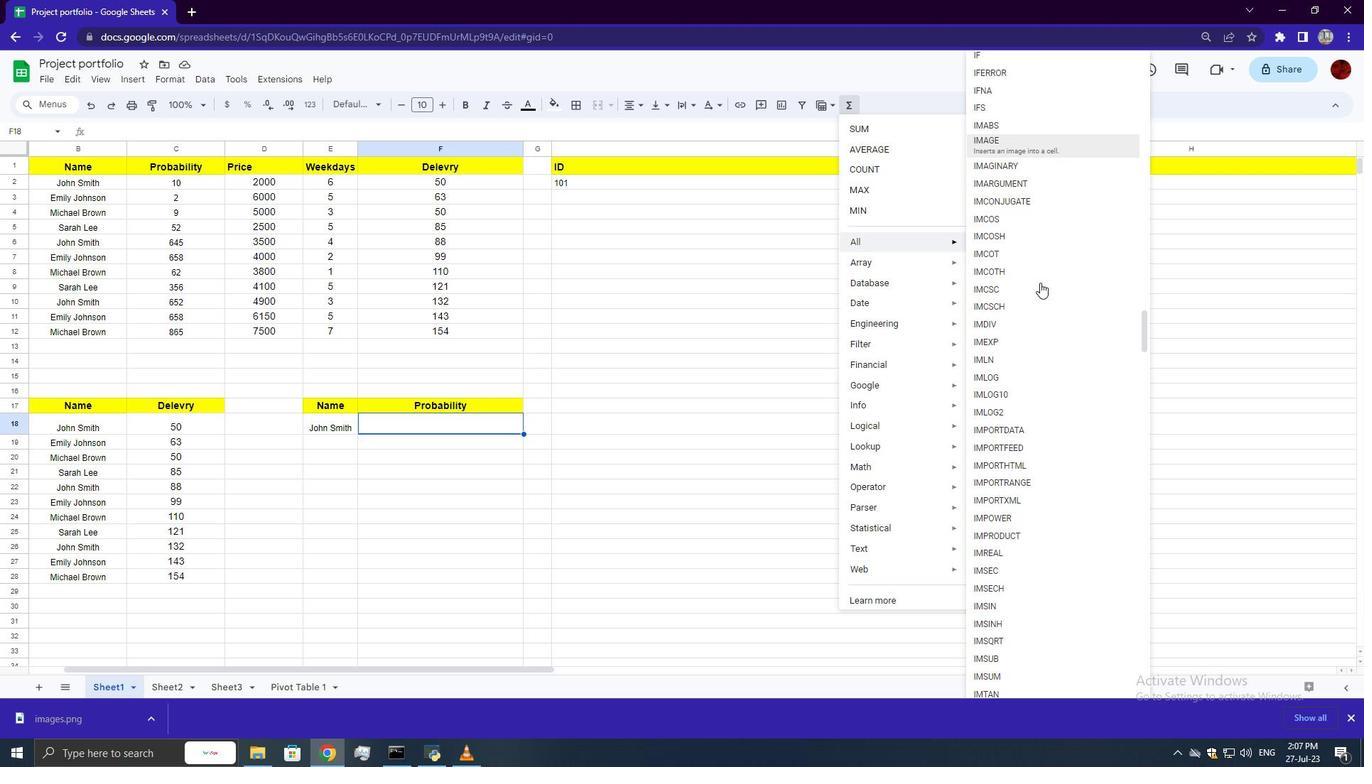 
Action: Mouse scrolled (1040, 282) with delta (0, 0)
Screenshot: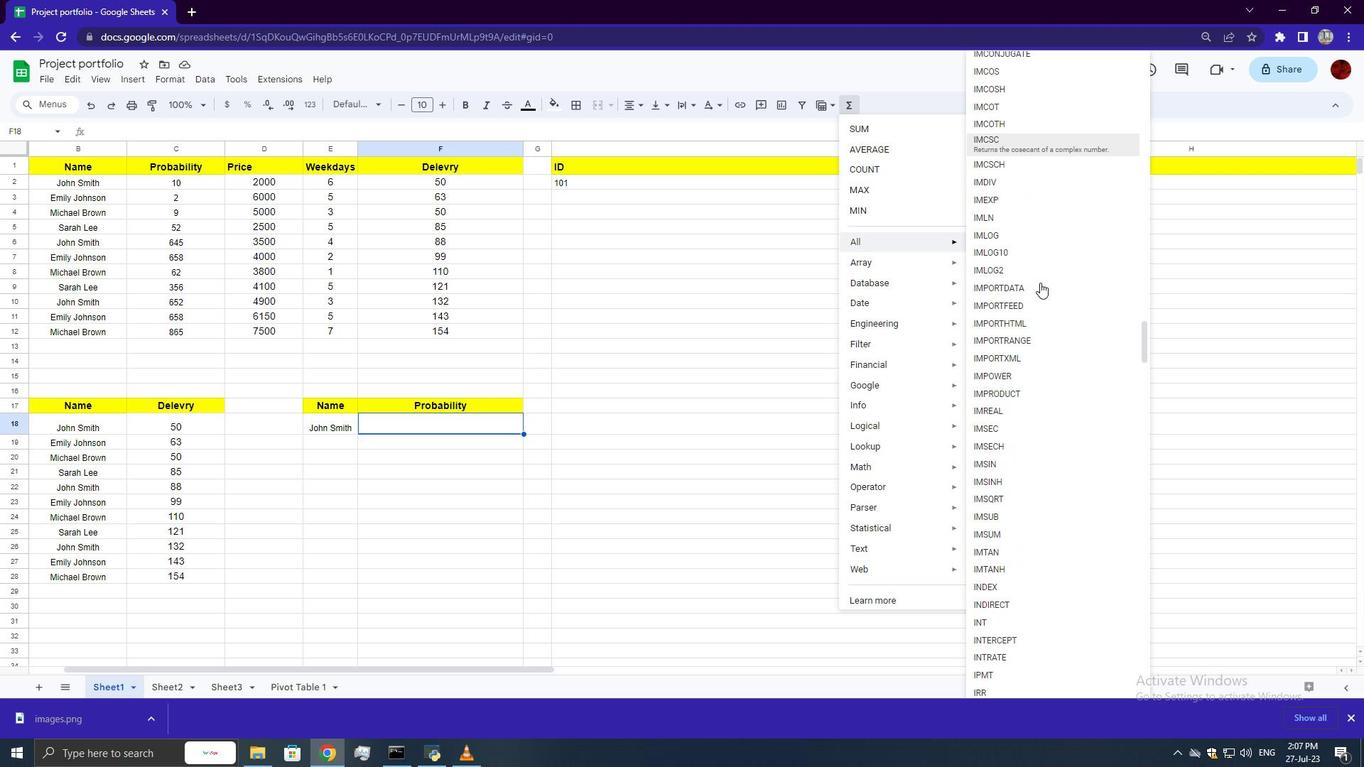 
Action: Mouse scrolled (1040, 282) with delta (0, 0)
Screenshot: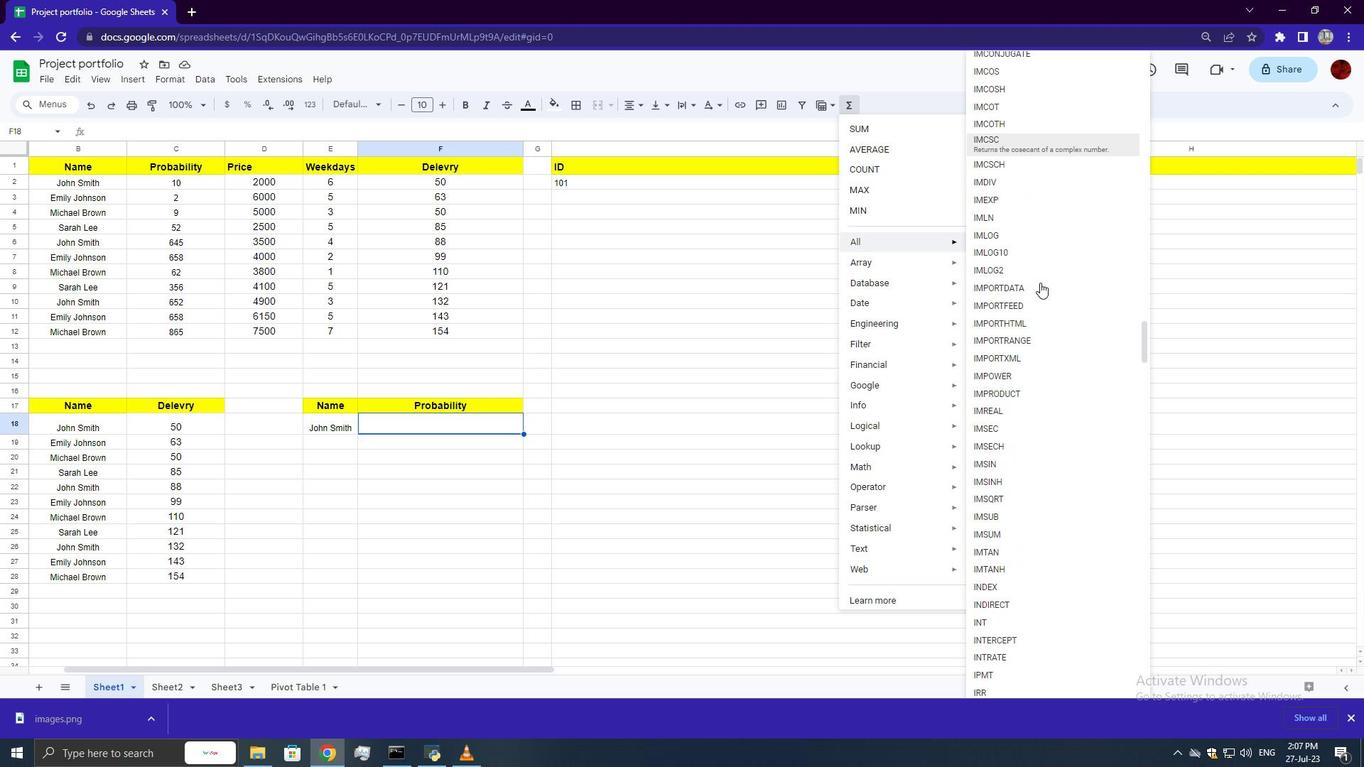 
Action: Mouse moved to (999, 473)
Screenshot: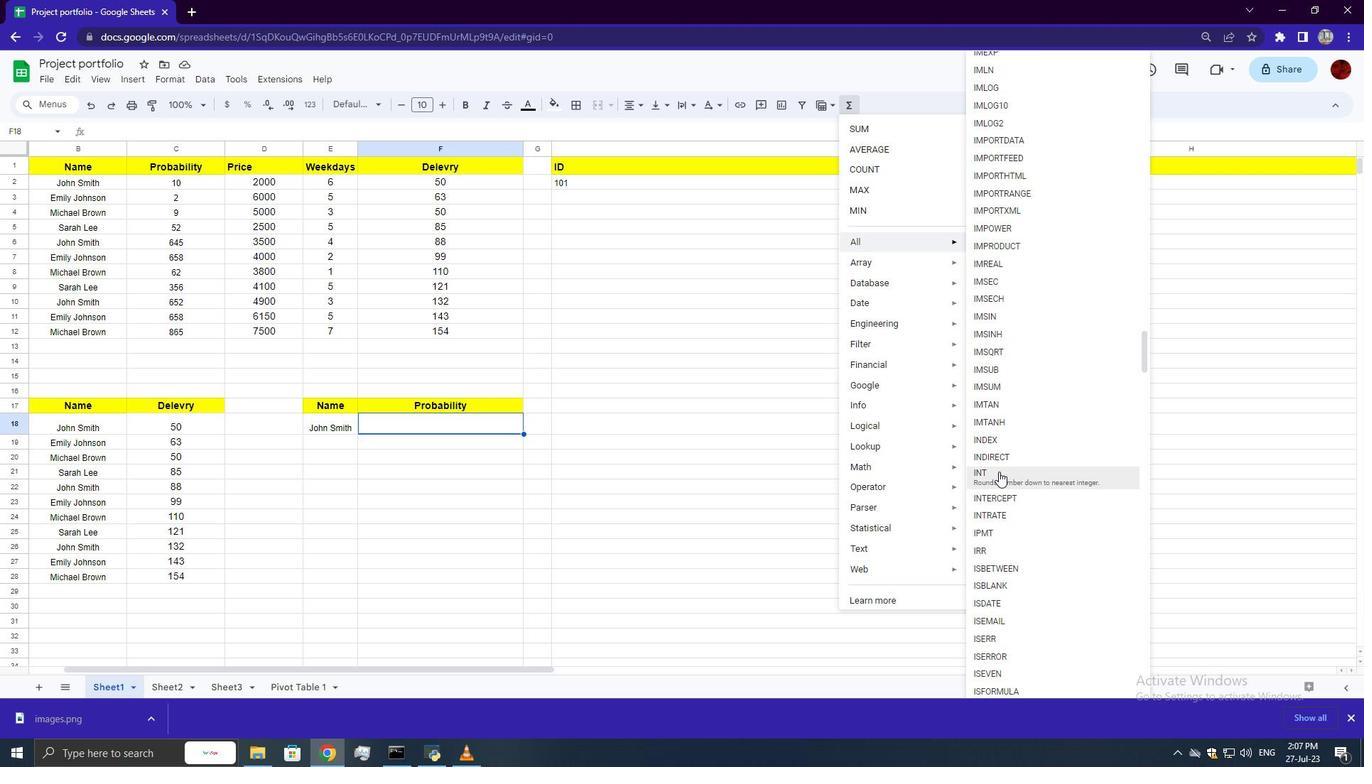 
Action: Mouse pressed left at (999, 473)
Screenshot: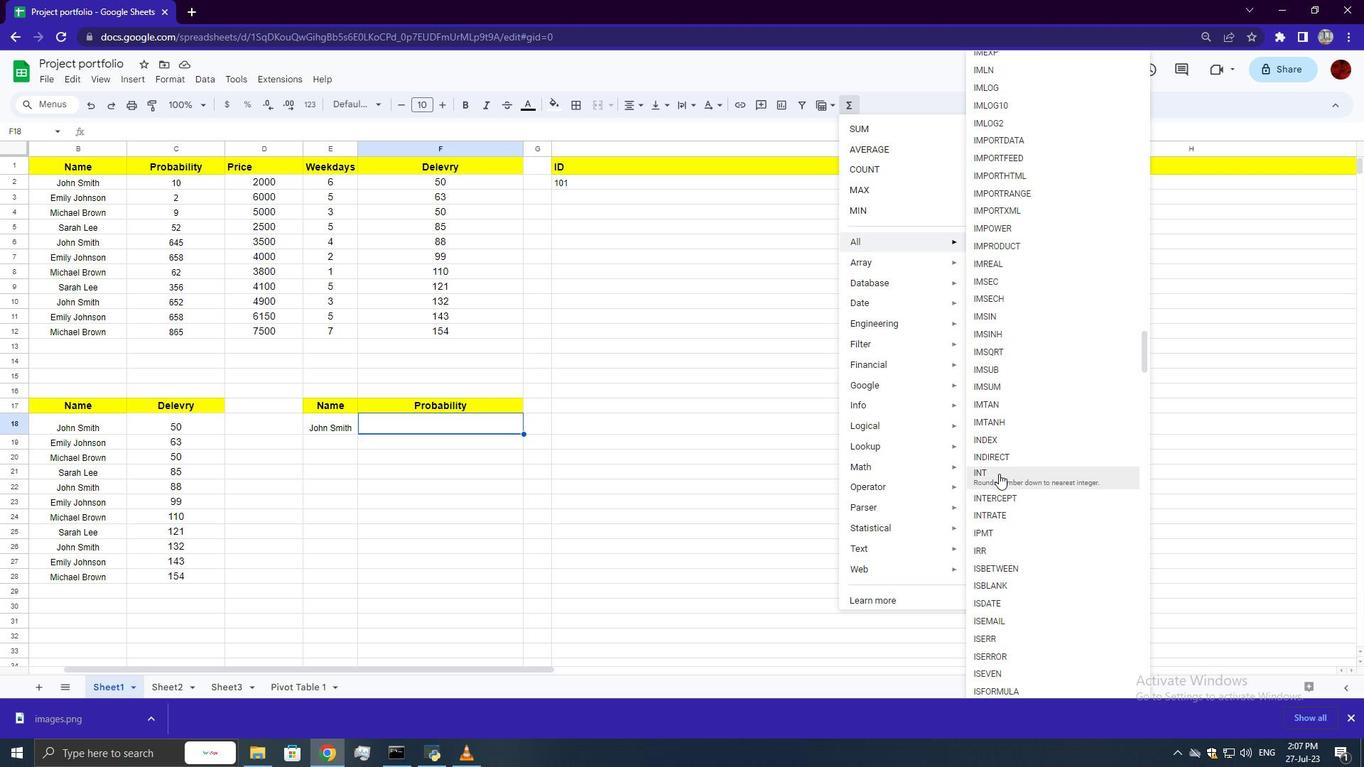 
Action: Key pressed 99.44<Key.enter>
Screenshot: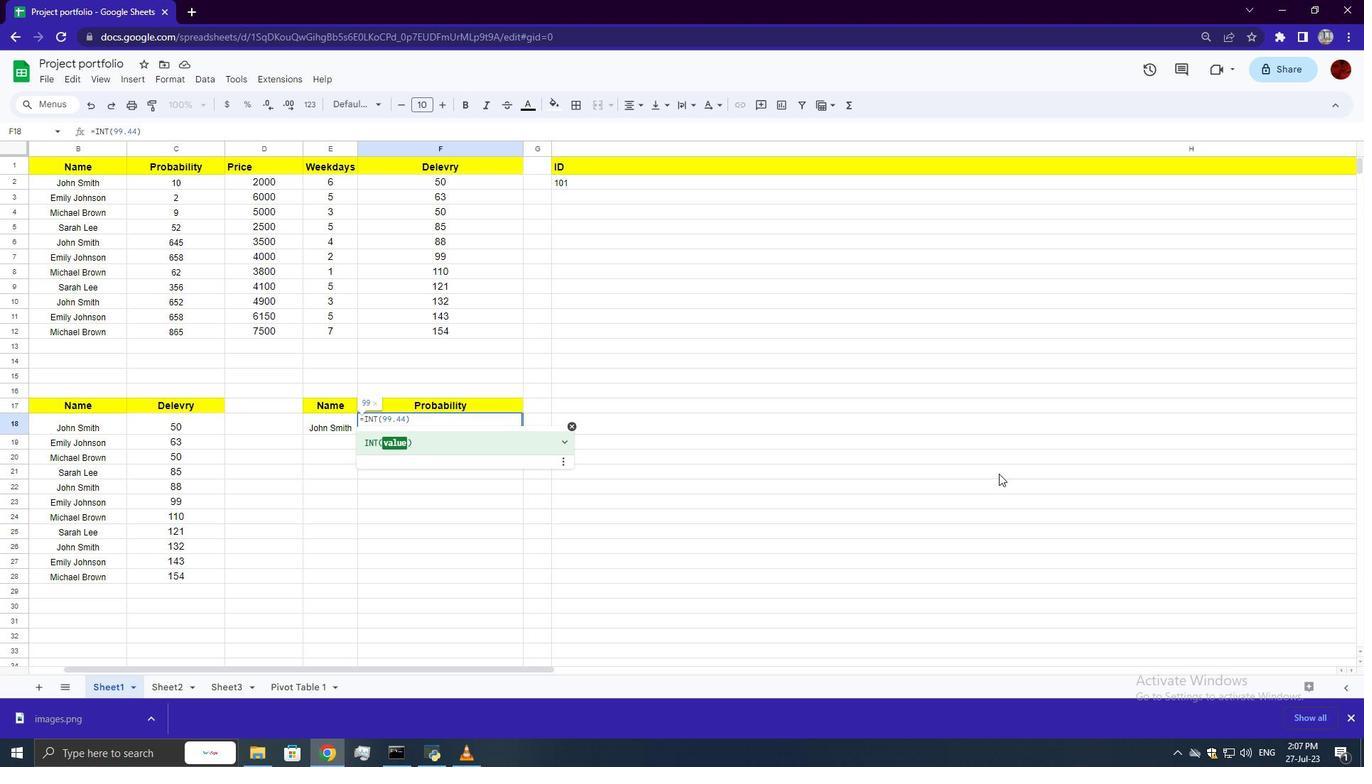 
